 Task: Create a blank project AgileFever with privacy Public and default view as List and in the team Taskers . Create three sections in the project as To-Do, Doing and Done
Action: Mouse moved to (76, 285)
Screenshot: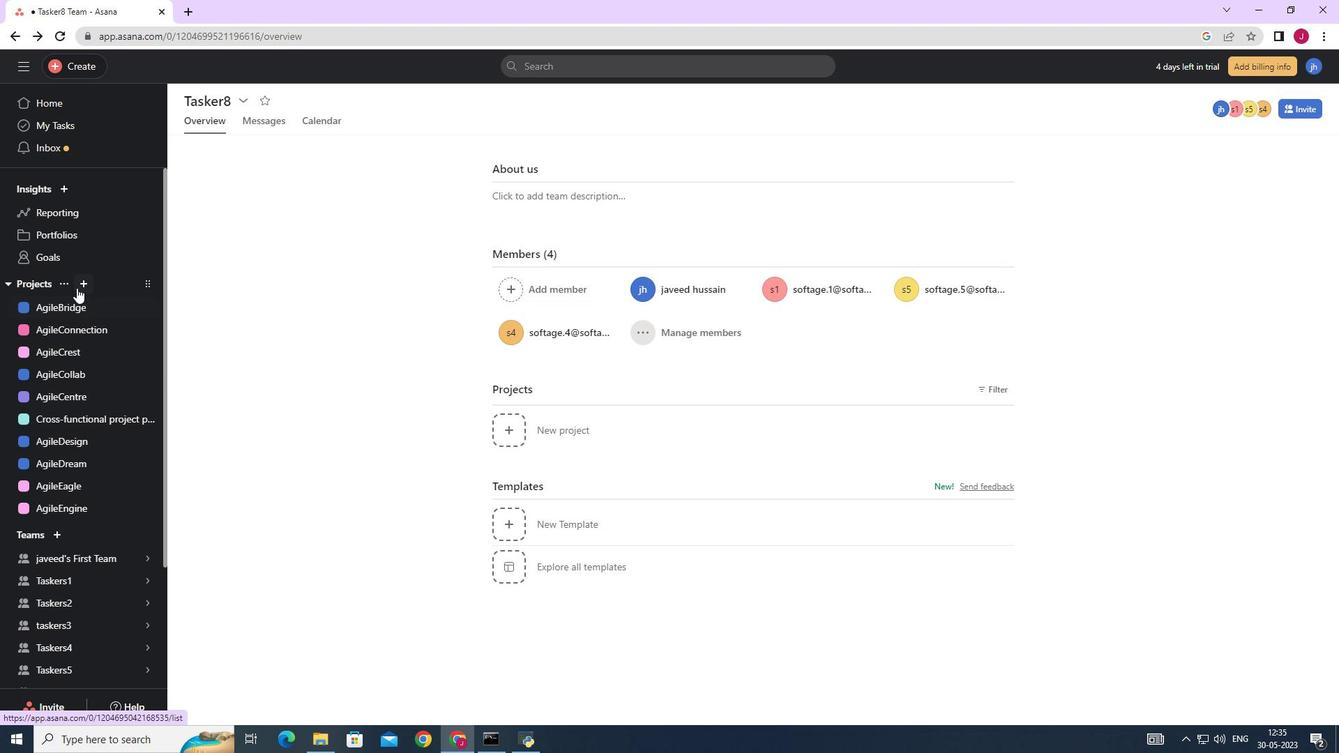 
Action: Mouse pressed left at (76, 285)
Screenshot: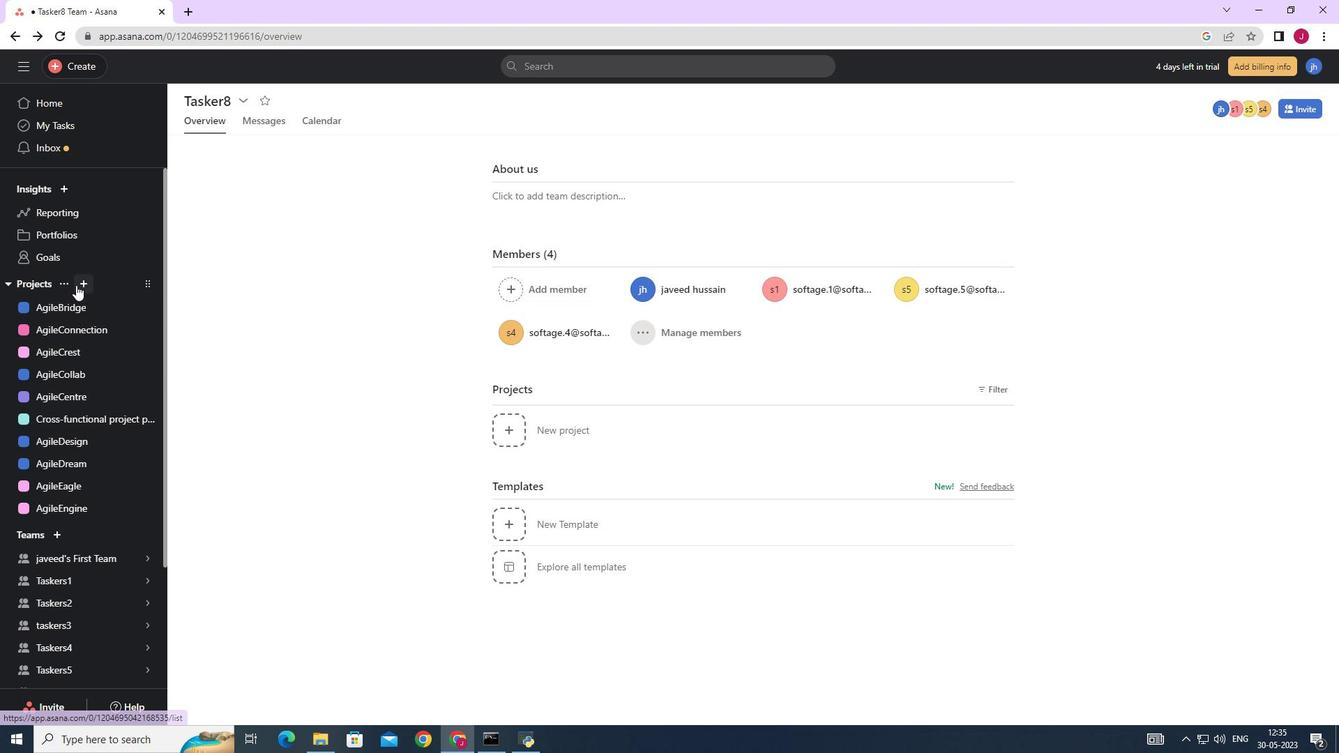 
Action: Mouse moved to (124, 315)
Screenshot: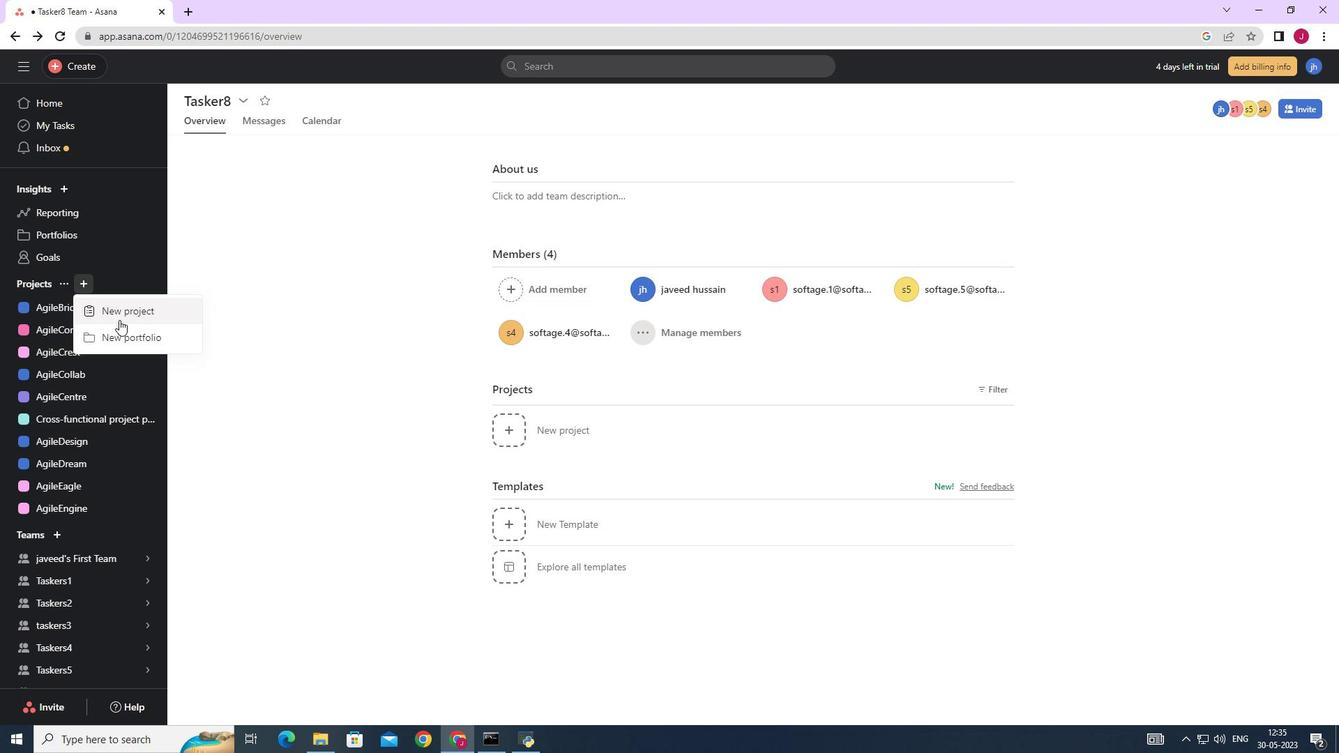 
Action: Mouse pressed left at (124, 315)
Screenshot: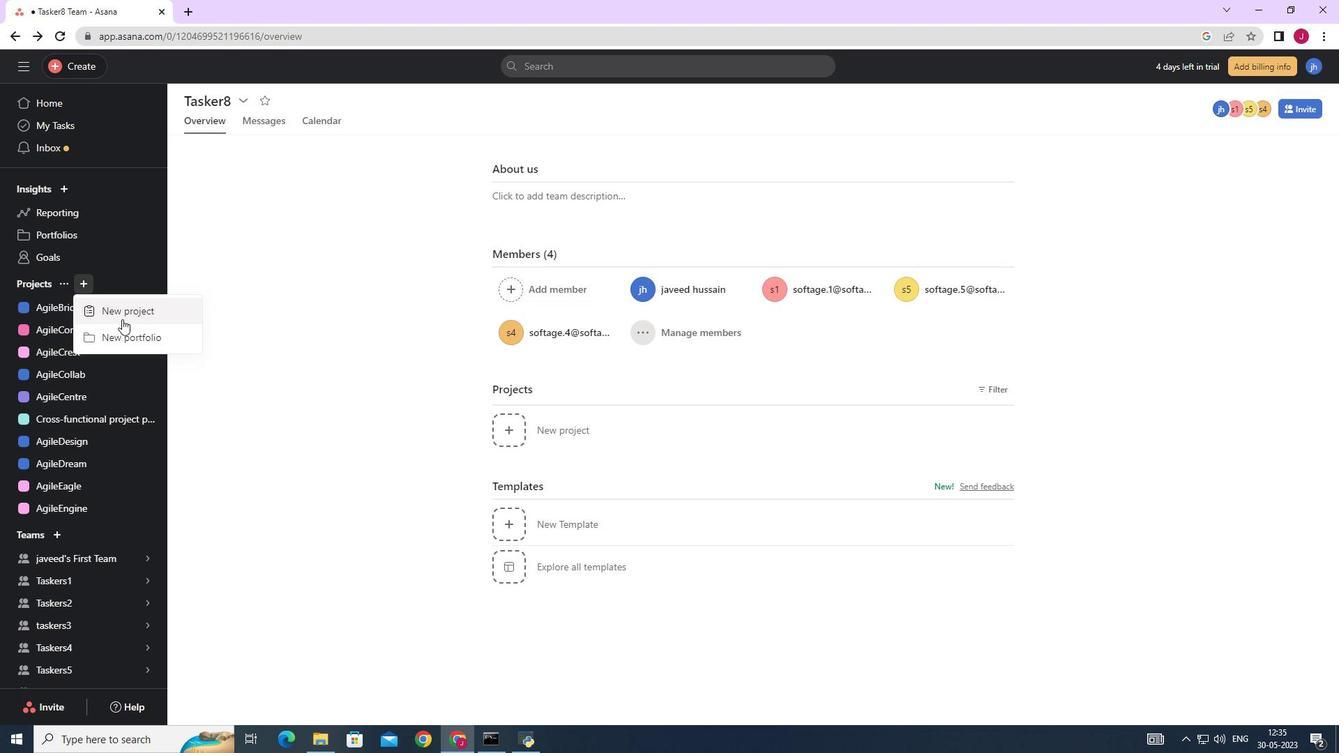 
Action: Mouse moved to (562, 268)
Screenshot: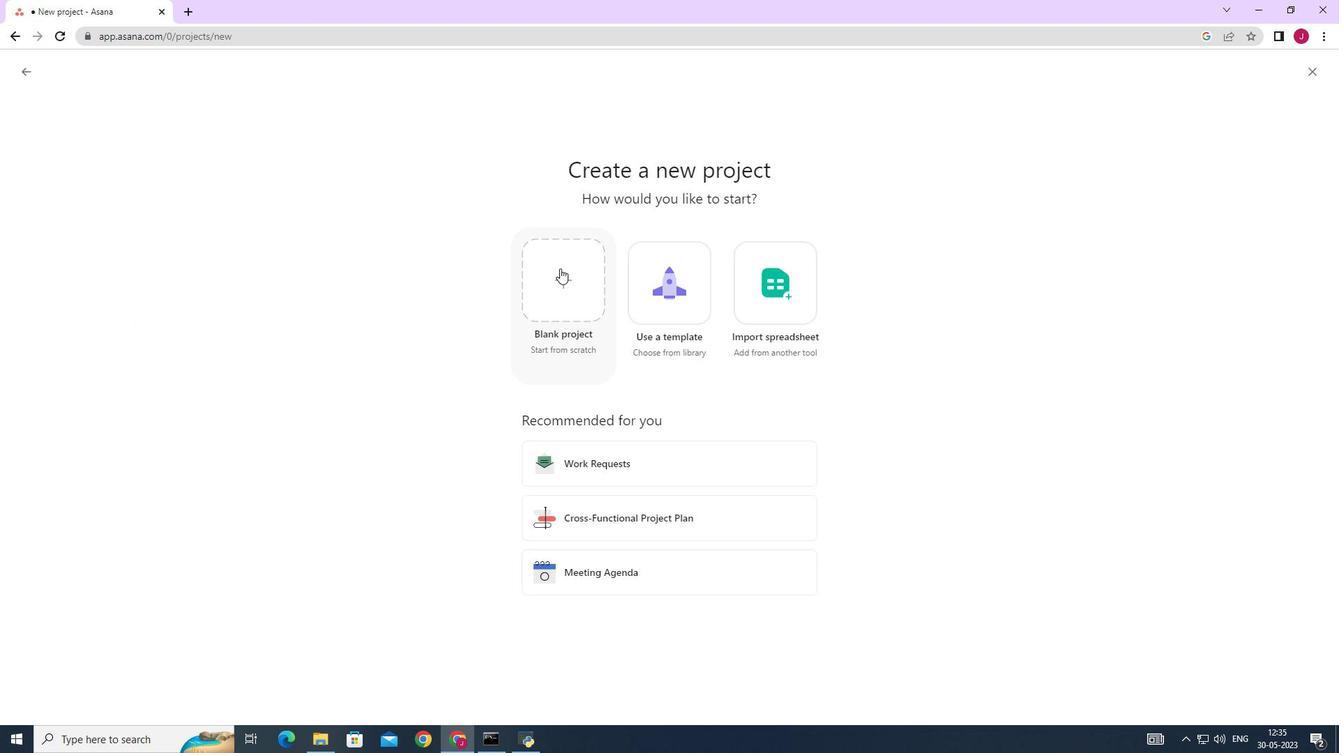 
Action: Mouse pressed left at (562, 268)
Screenshot: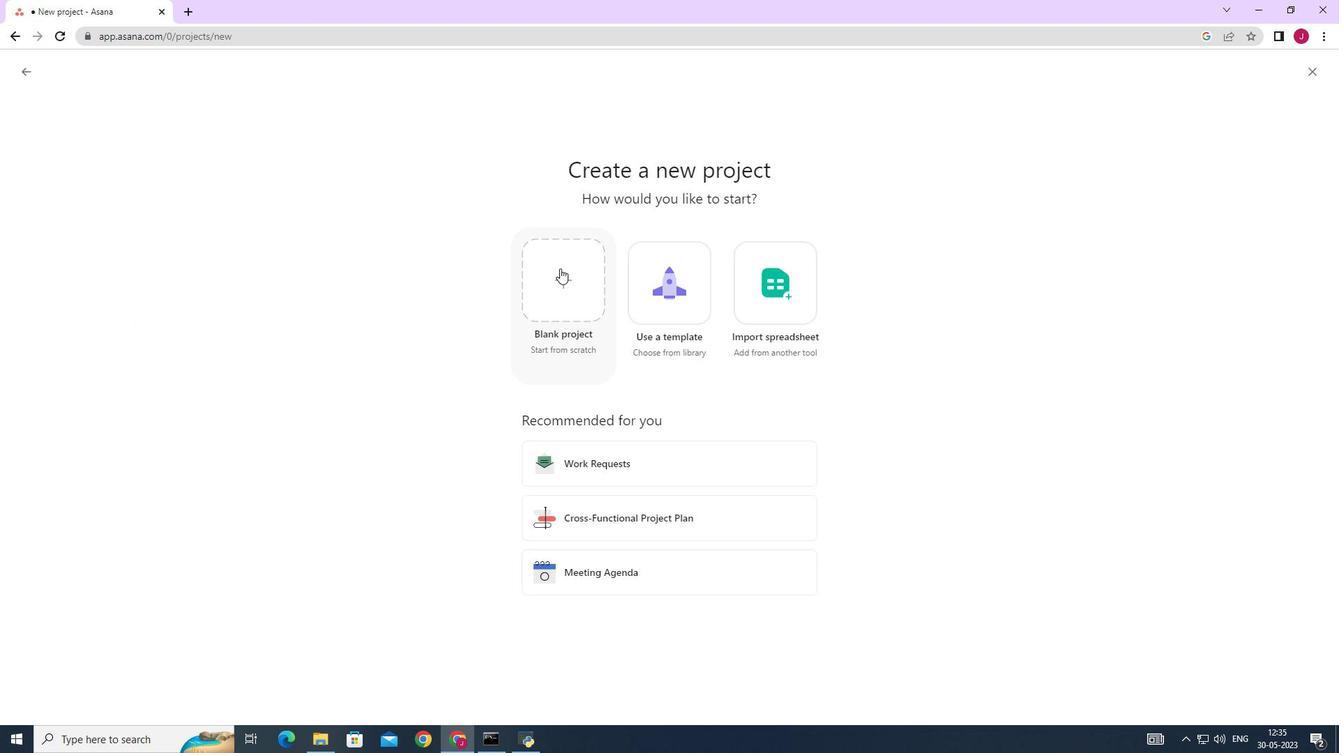 
Action: Mouse moved to (261, 198)
Screenshot: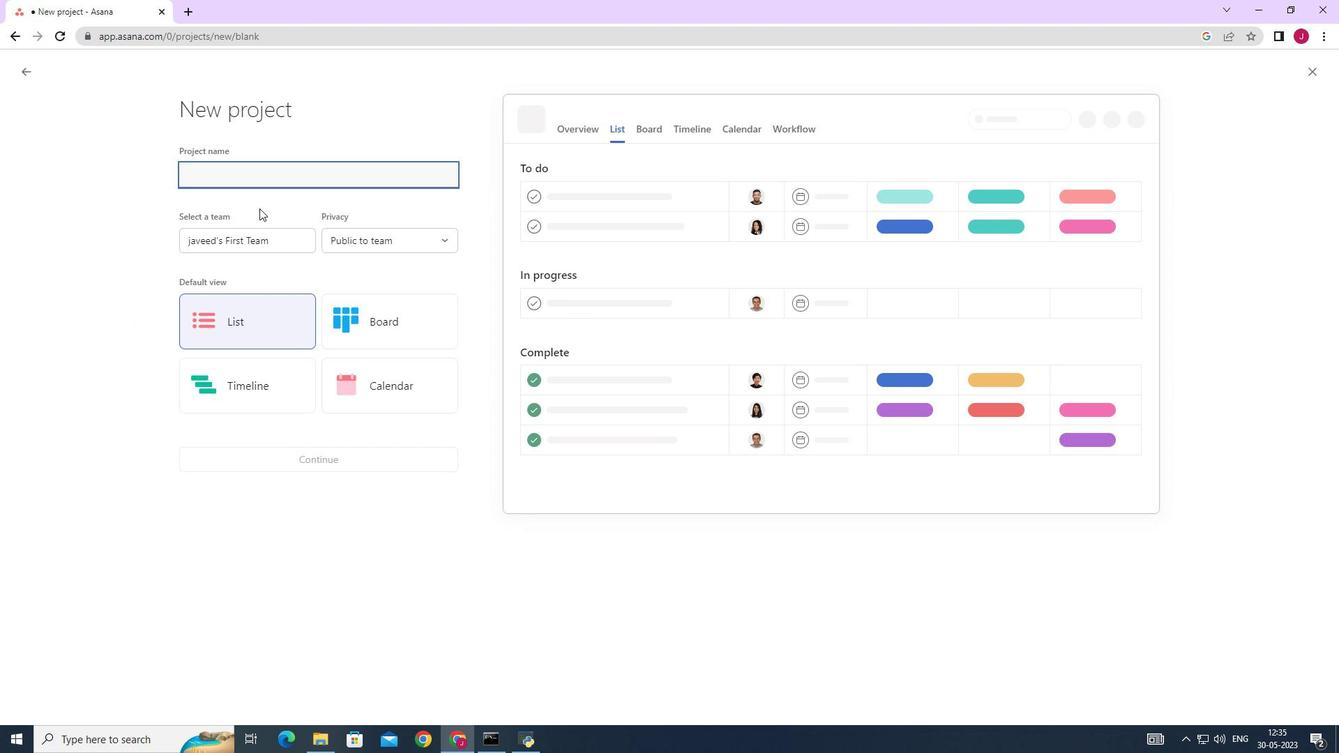 
Action: Key pressed <Key.caps_lock>A<Key.caps_lock>gile<Key.caps_lock>F<Key.caps_lock>ever
Screenshot: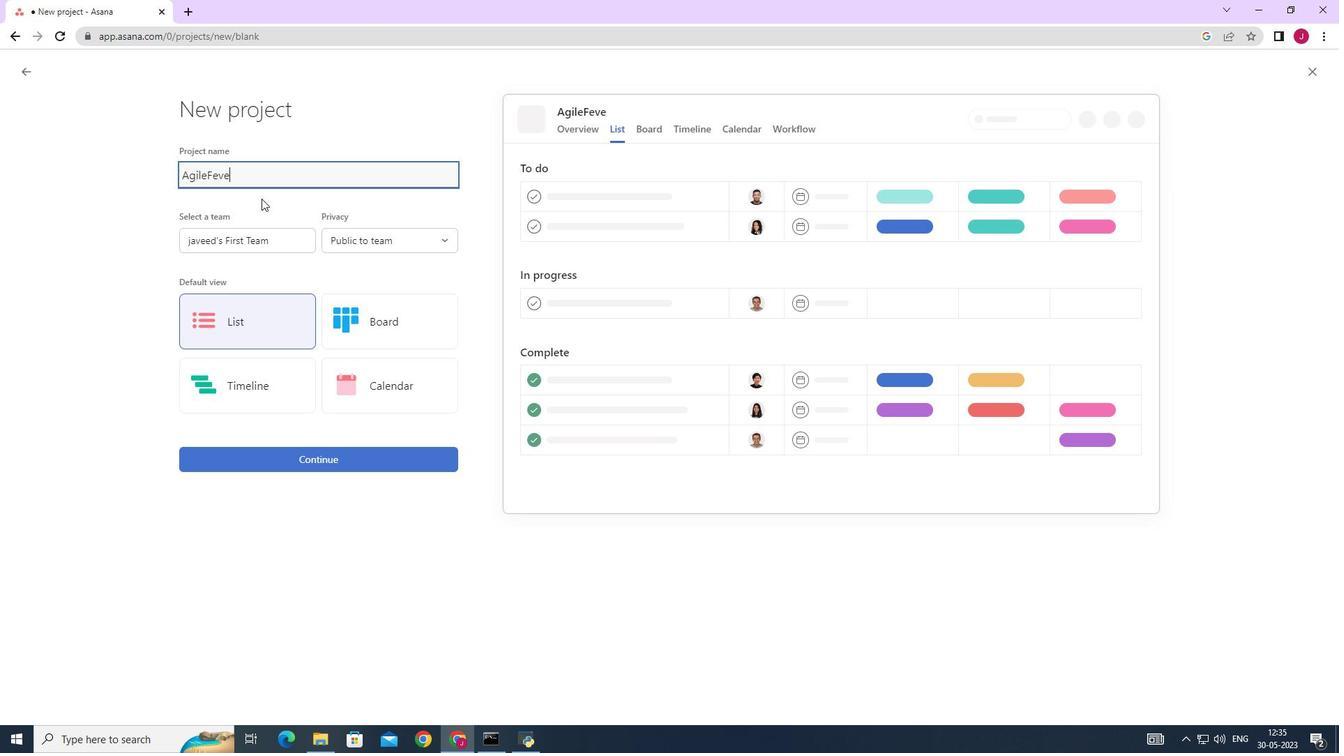 
Action: Mouse moved to (272, 236)
Screenshot: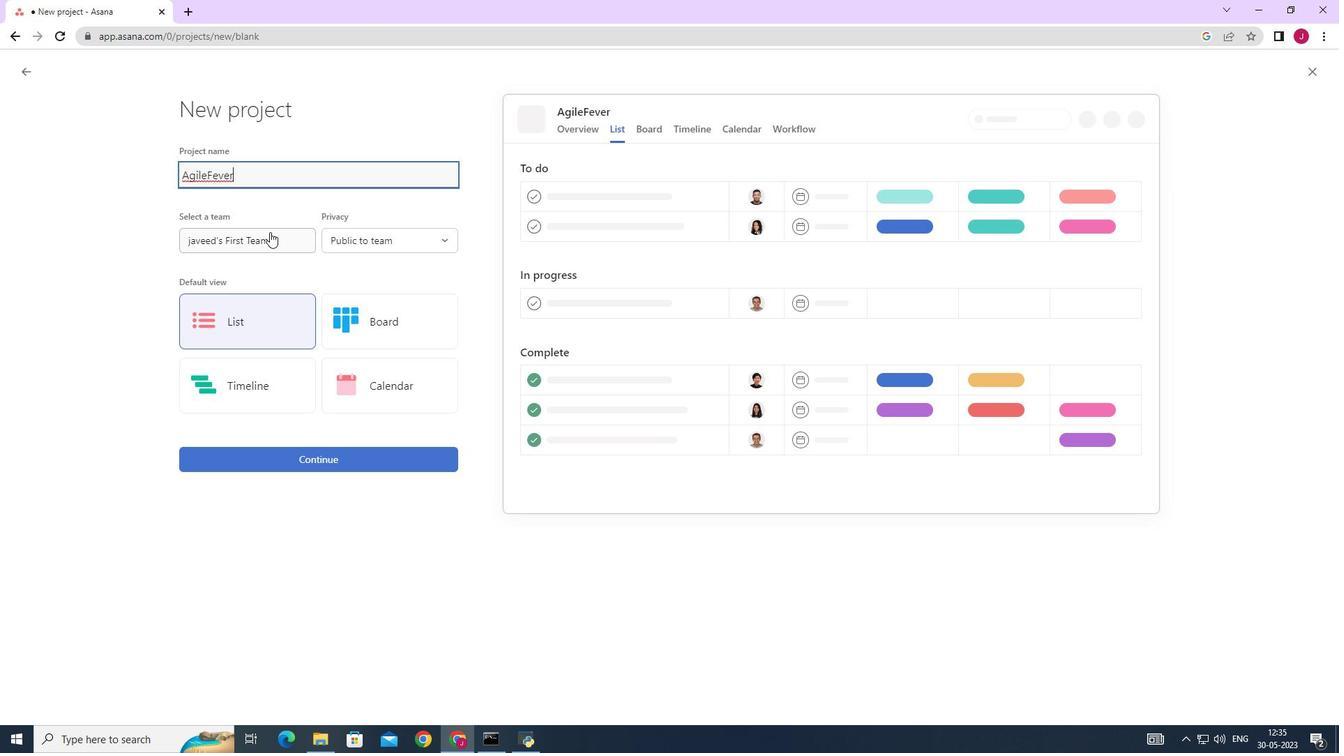 
Action: Mouse pressed left at (272, 236)
Screenshot: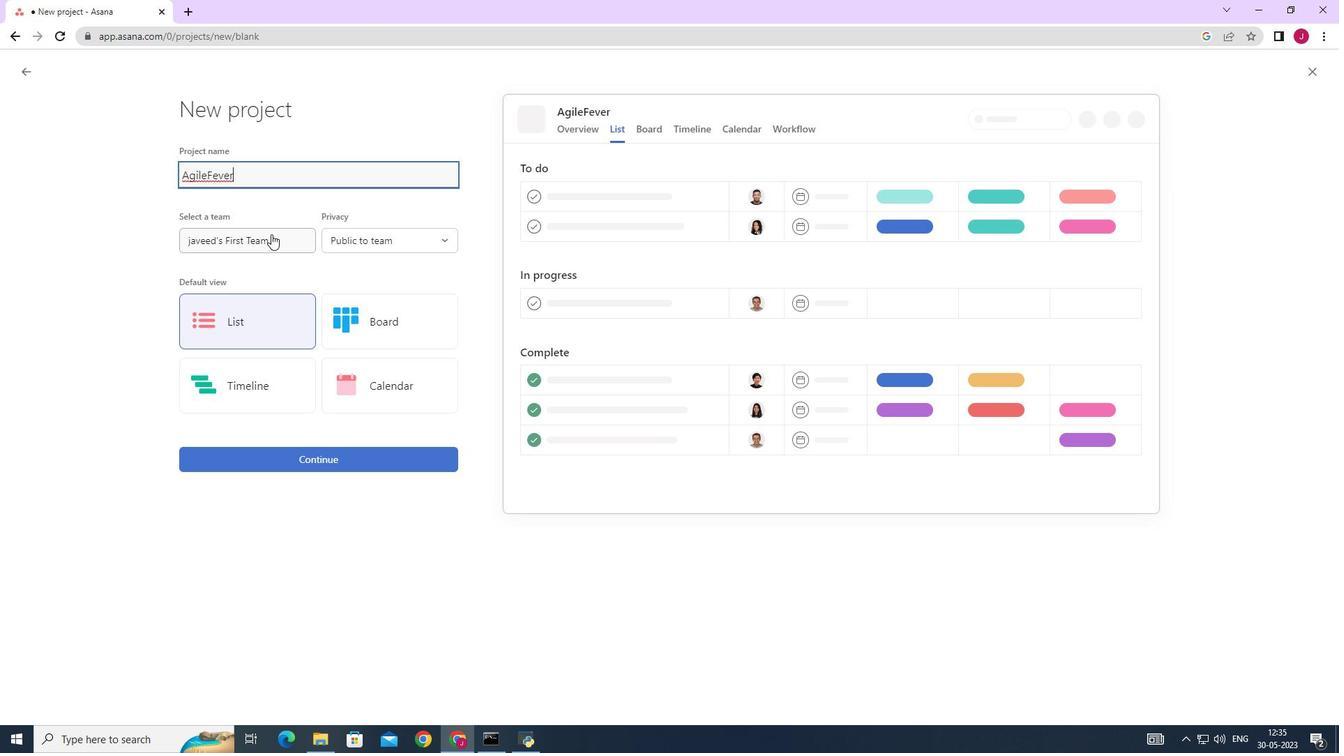 
Action: Mouse moved to (258, 330)
Screenshot: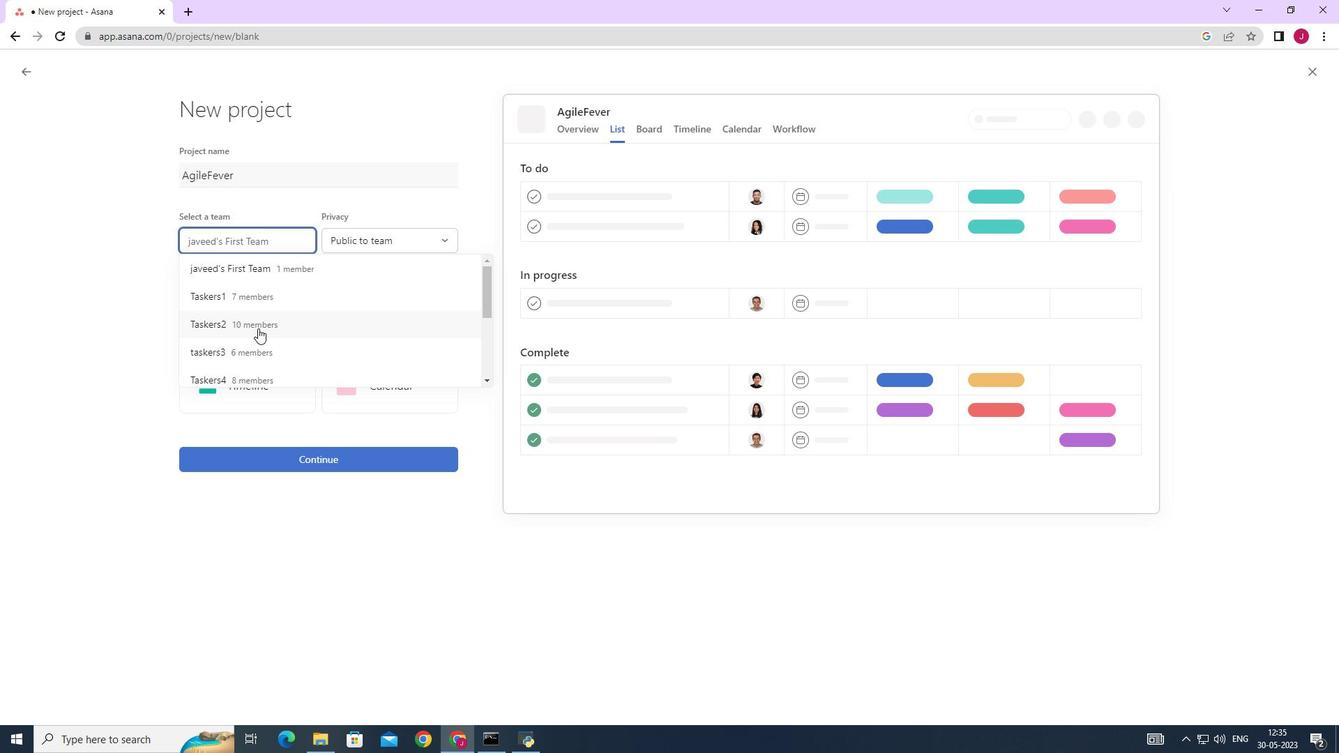 
Action: Mouse scrolled (258, 329) with delta (0, 0)
Screenshot: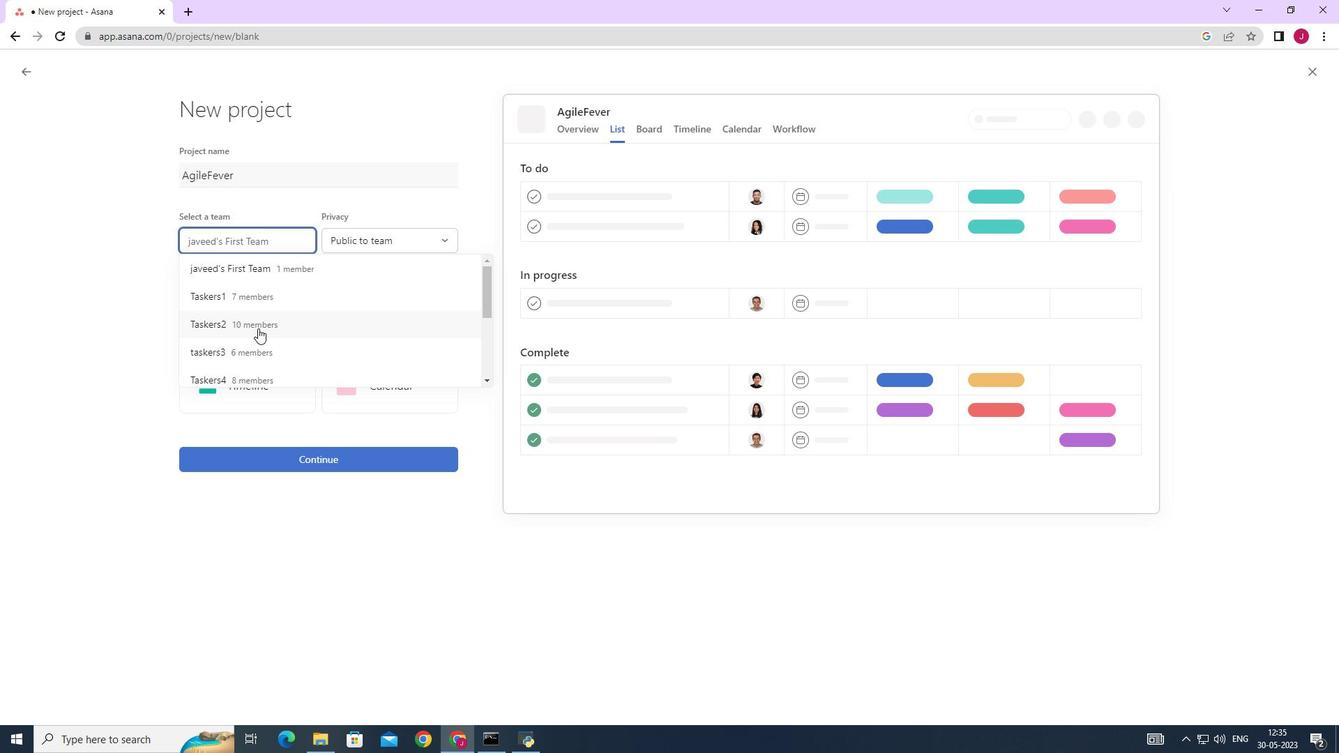 
Action: Mouse scrolled (258, 329) with delta (0, 0)
Screenshot: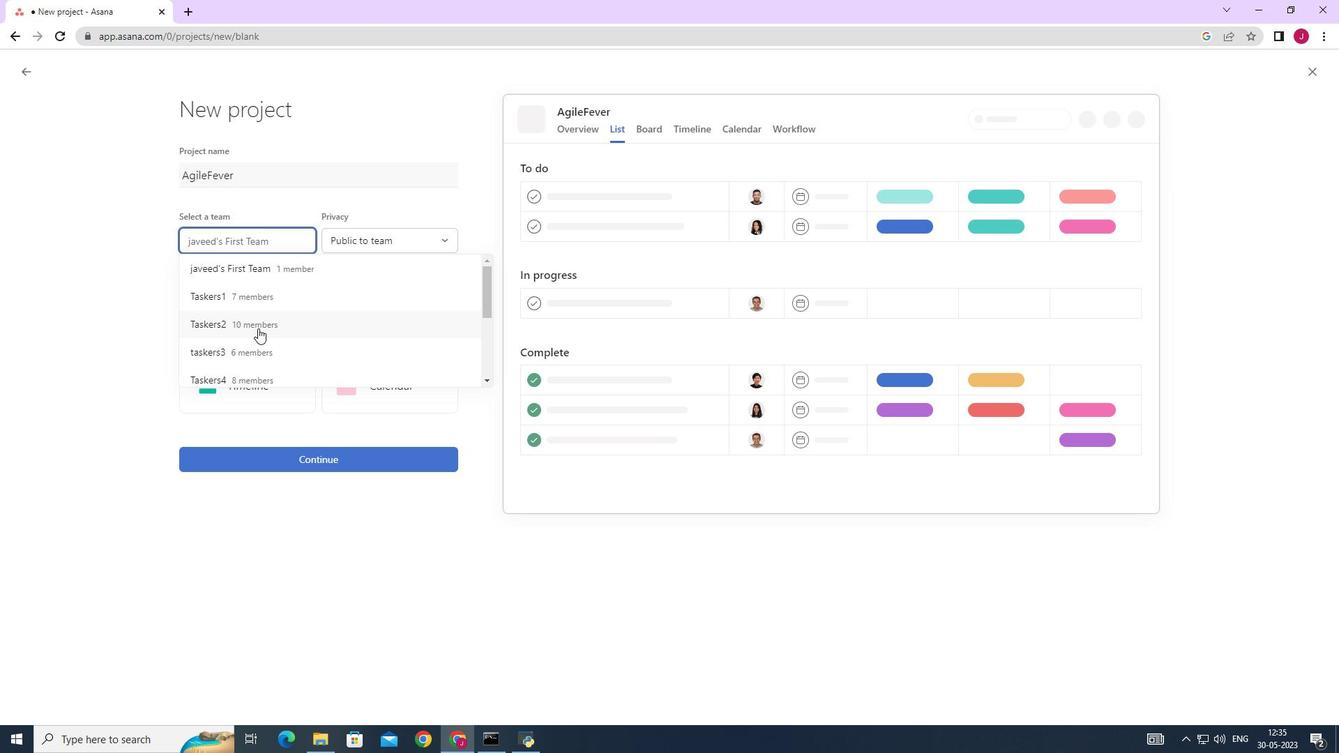 
Action: Mouse scrolled (258, 329) with delta (0, 0)
Screenshot: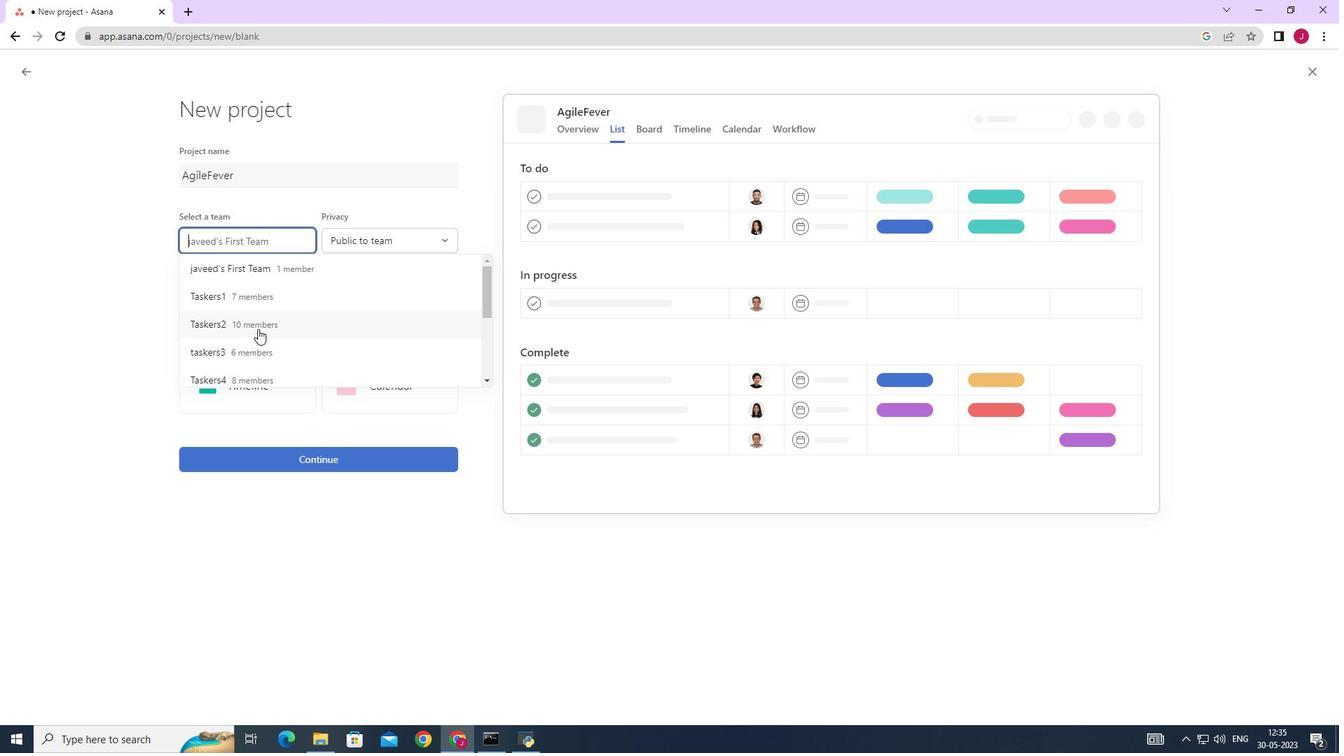 
Action: Mouse scrolled (258, 329) with delta (0, 0)
Screenshot: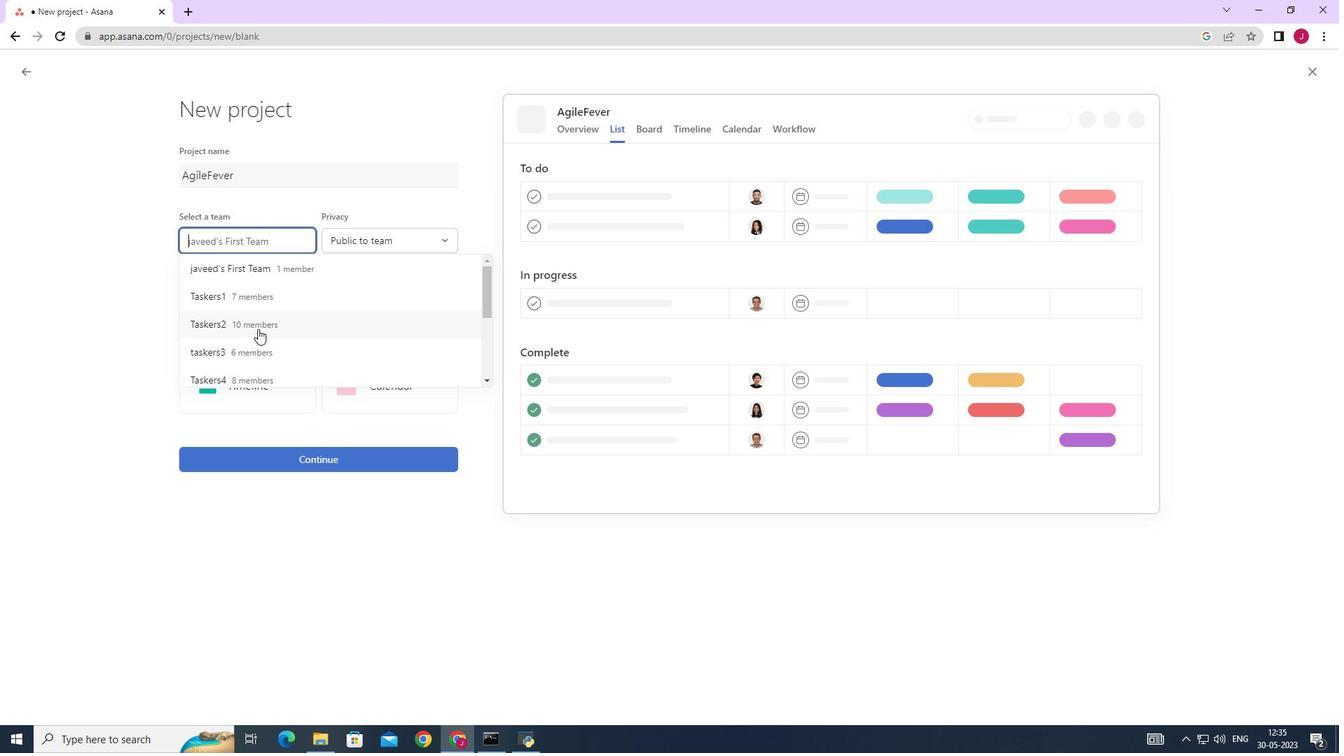 
Action: Mouse scrolled (258, 329) with delta (0, 0)
Screenshot: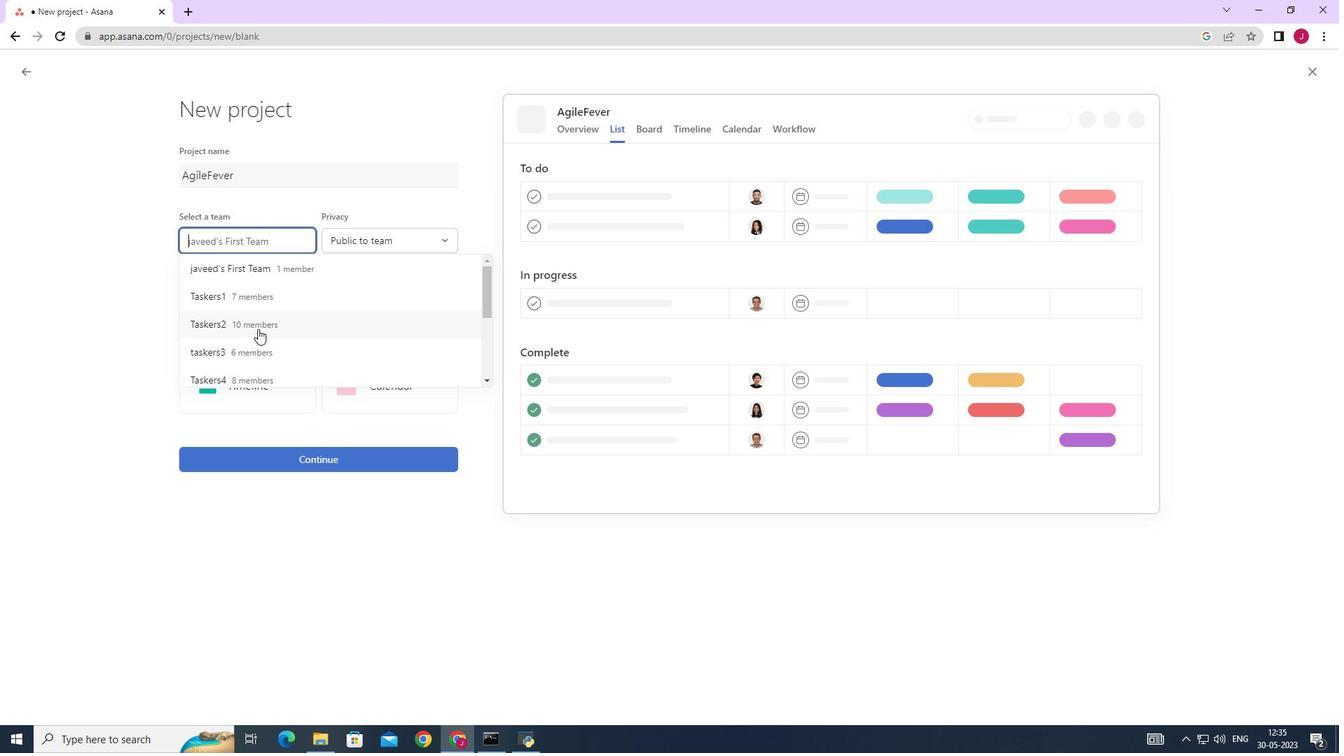 
Action: Mouse scrolled (258, 329) with delta (0, 0)
Screenshot: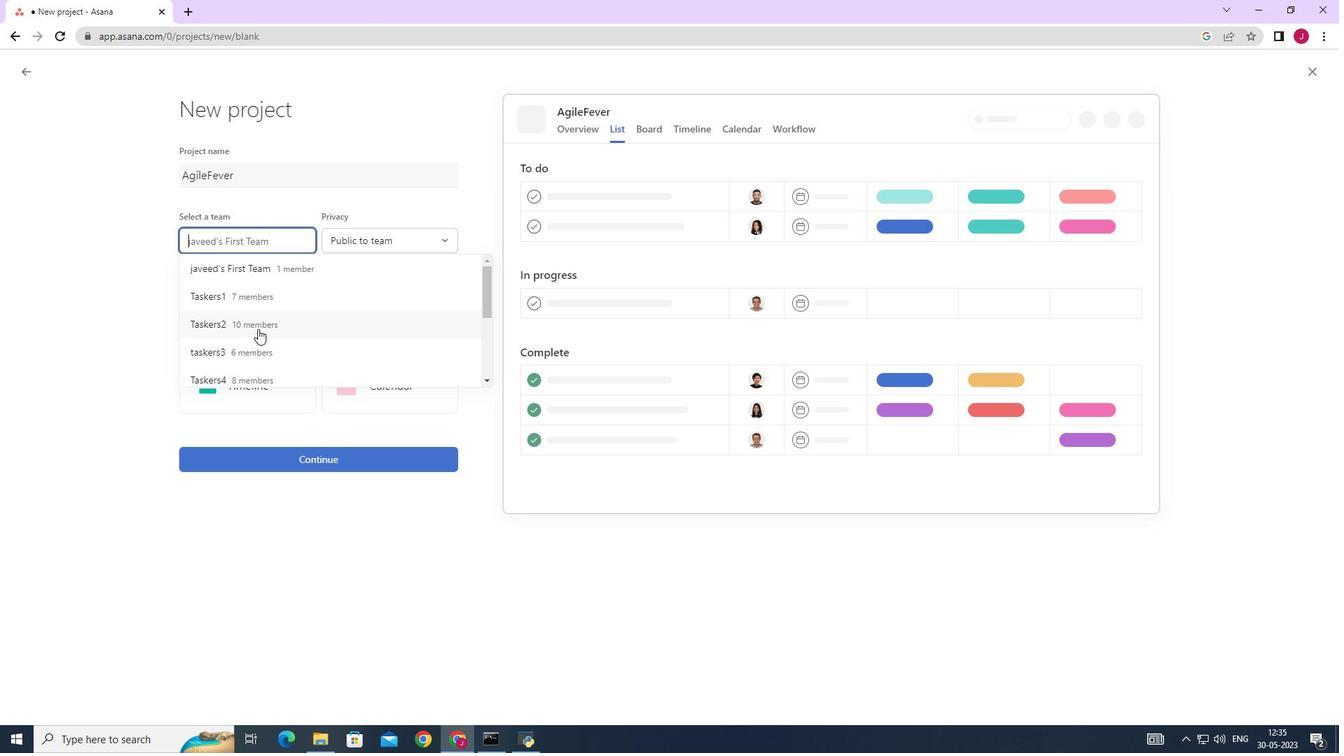 
Action: Mouse moved to (258, 335)
Screenshot: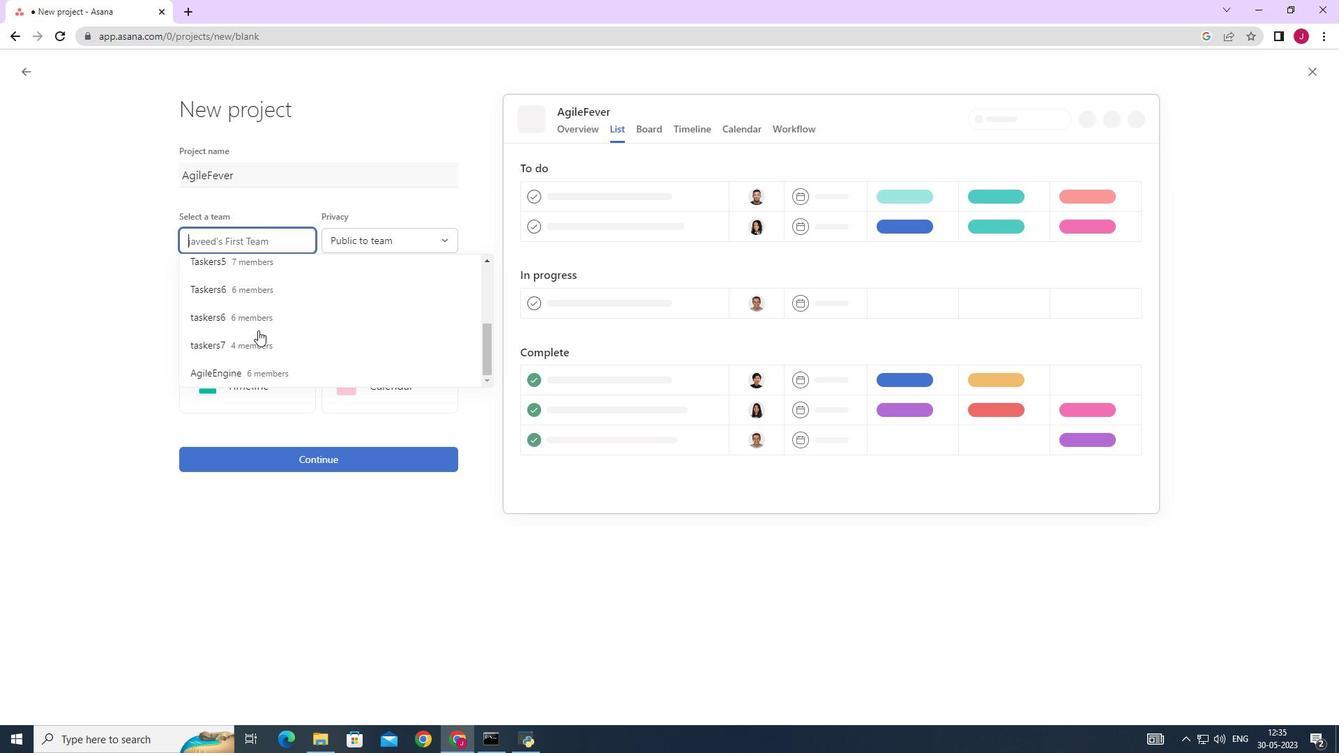 
Action: Mouse scrolled (258, 334) with delta (0, 0)
Screenshot: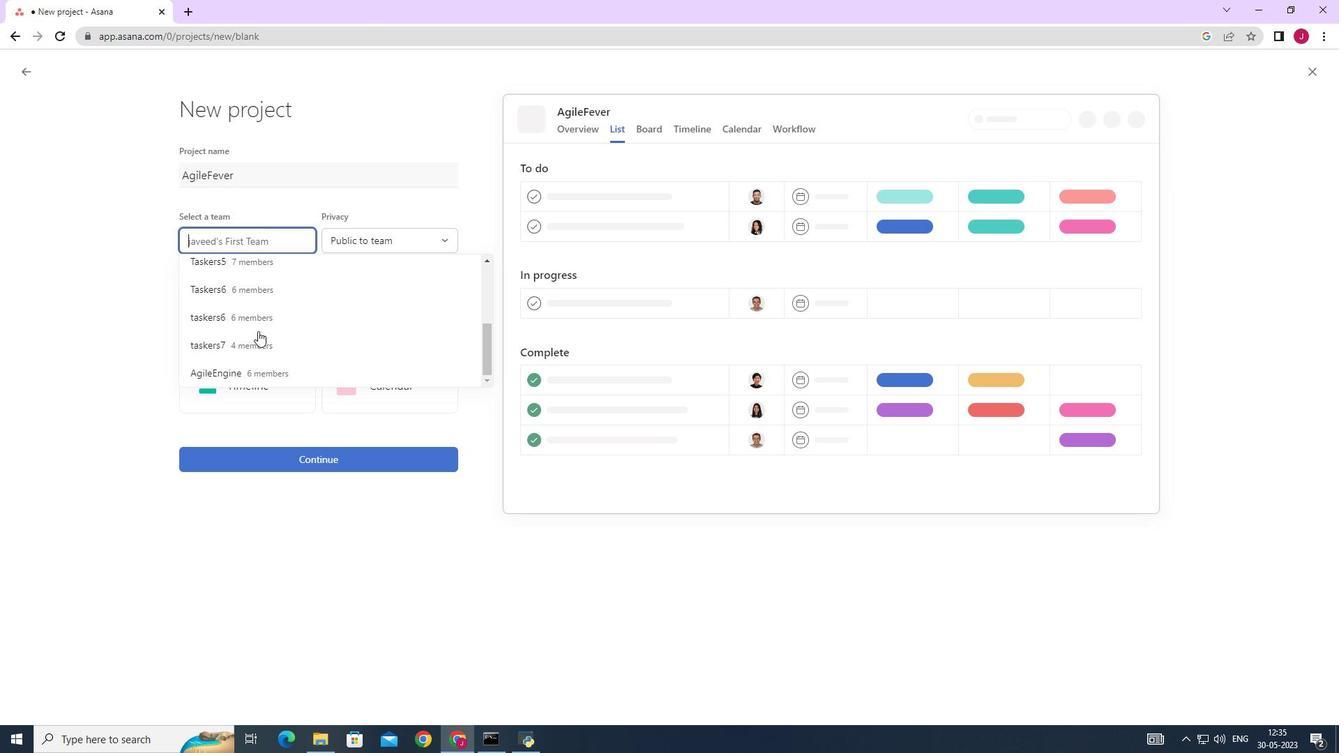 
Action: Mouse moved to (258, 336)
Screenshot: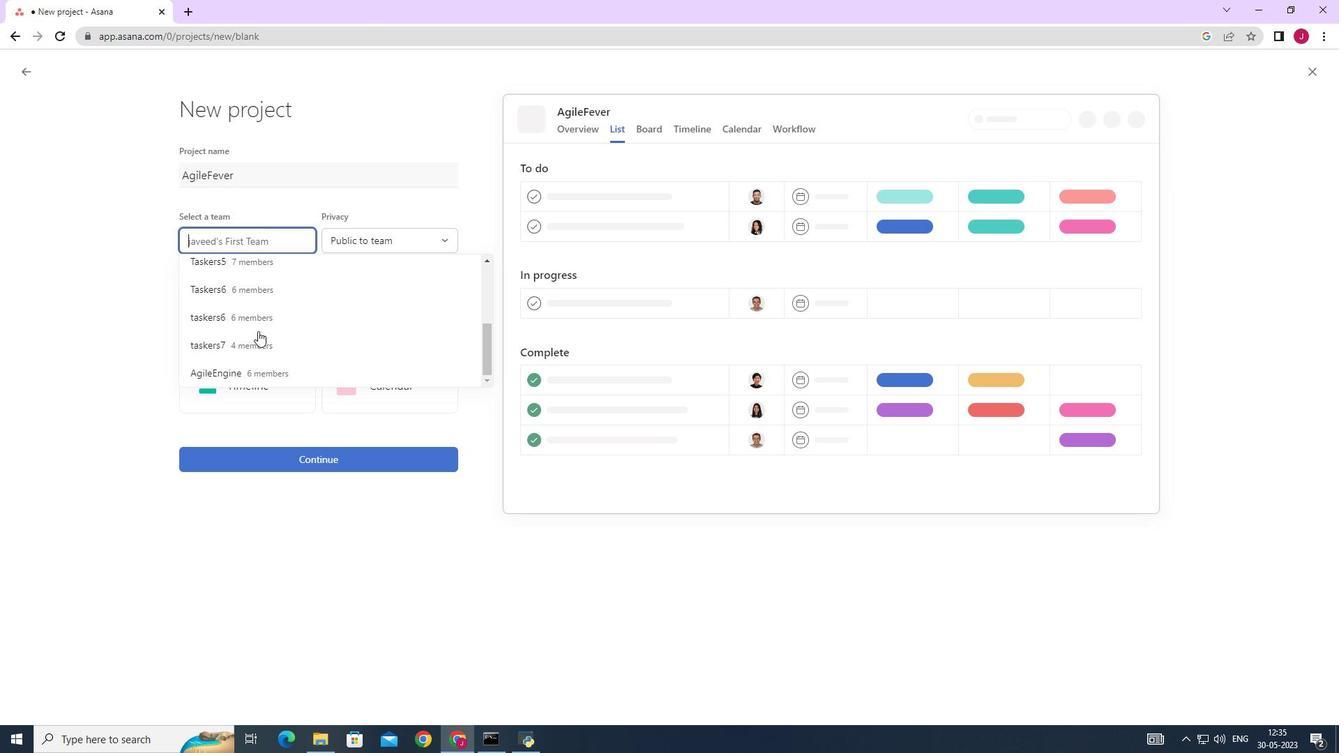 
Action: Mouse scrolled (258, 335) with delta (0, 0)
Screenshot: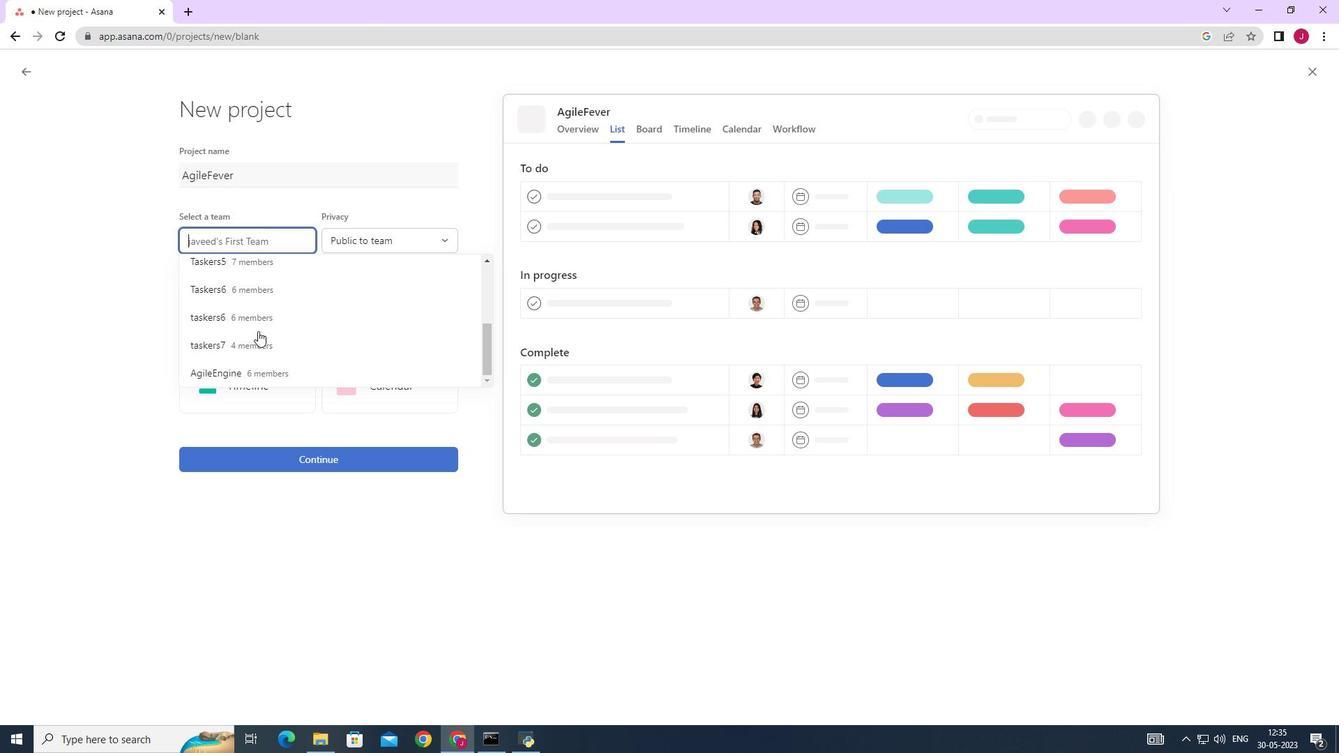 
Action: Mouse moved to (259, 337)
Screenshot: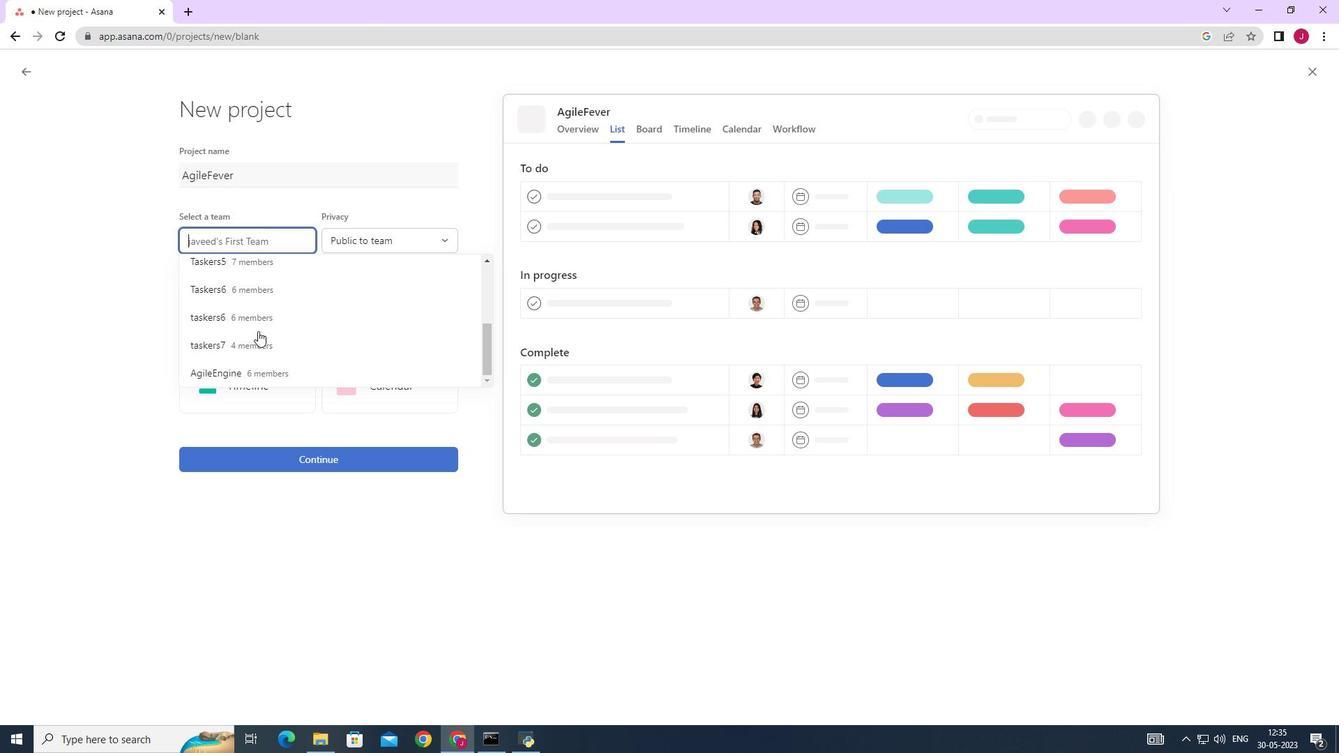 
Action: Mouse scrolled (258, 335) with delta (0, 0)
Screenshot: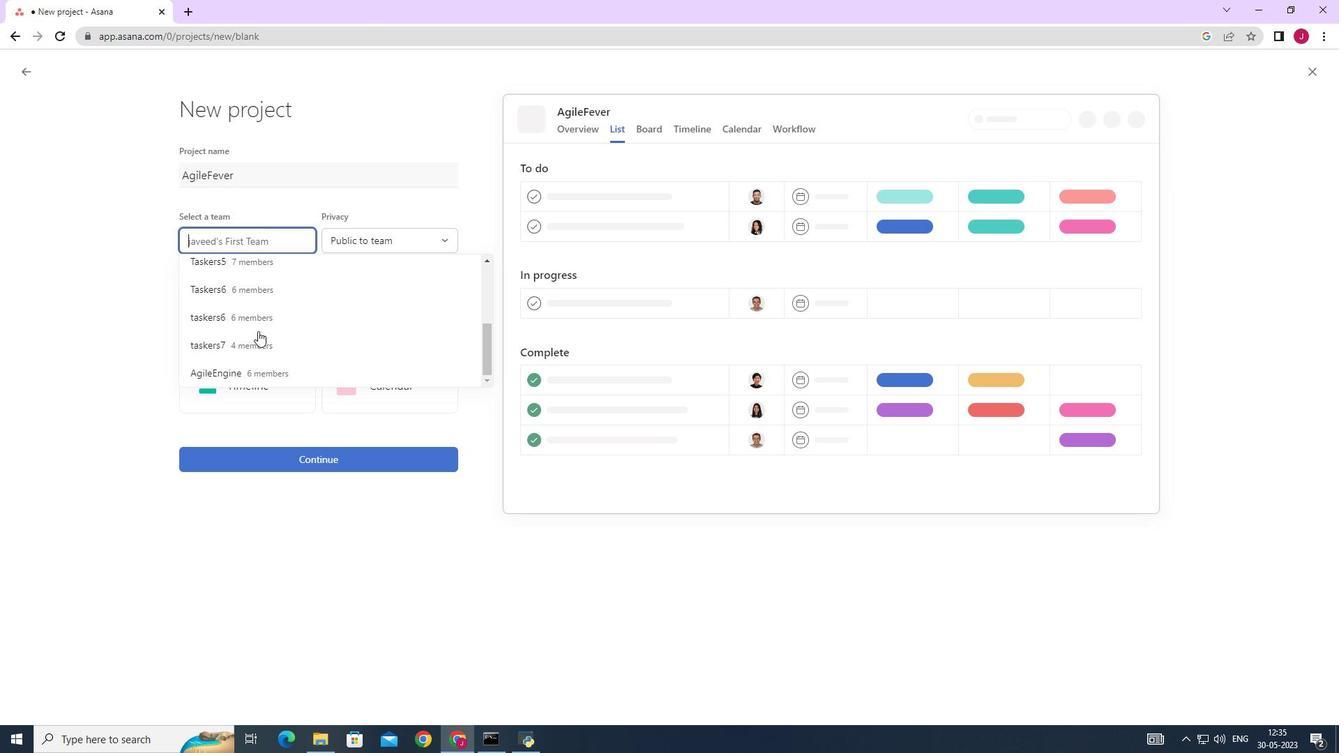 
Action: Mouse moved to (260, 337)
Screenshot: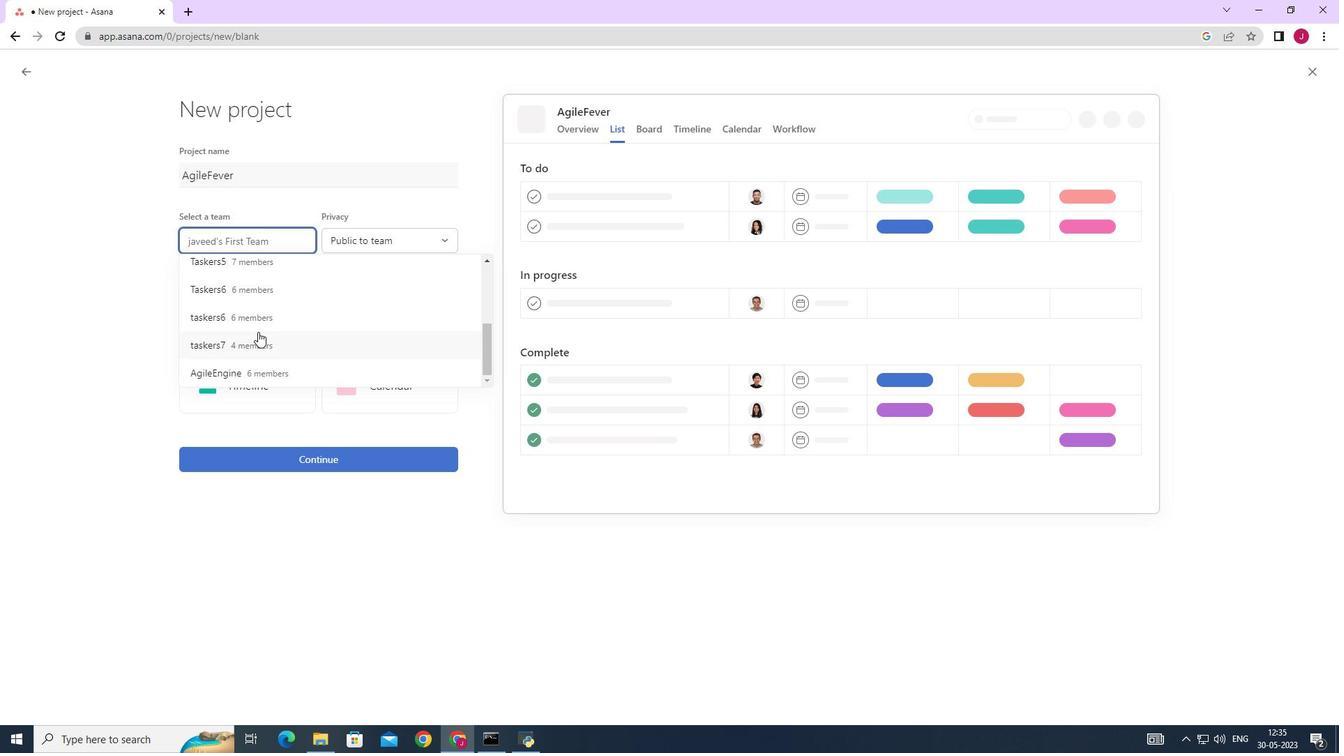 
Action: Mouse scrolled (259, 336) with delta (0, 0)
Screenshot: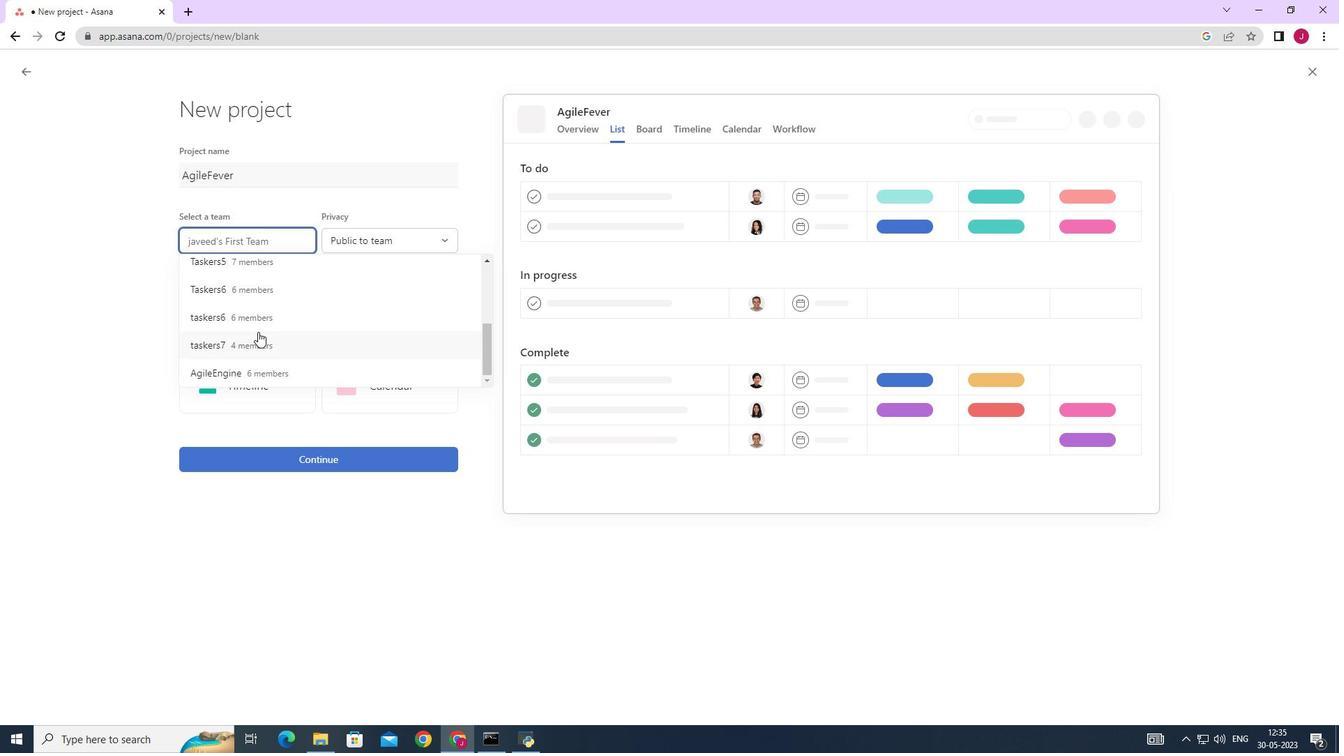 
Action: Mouse moved to (260, 338)
Screenshot: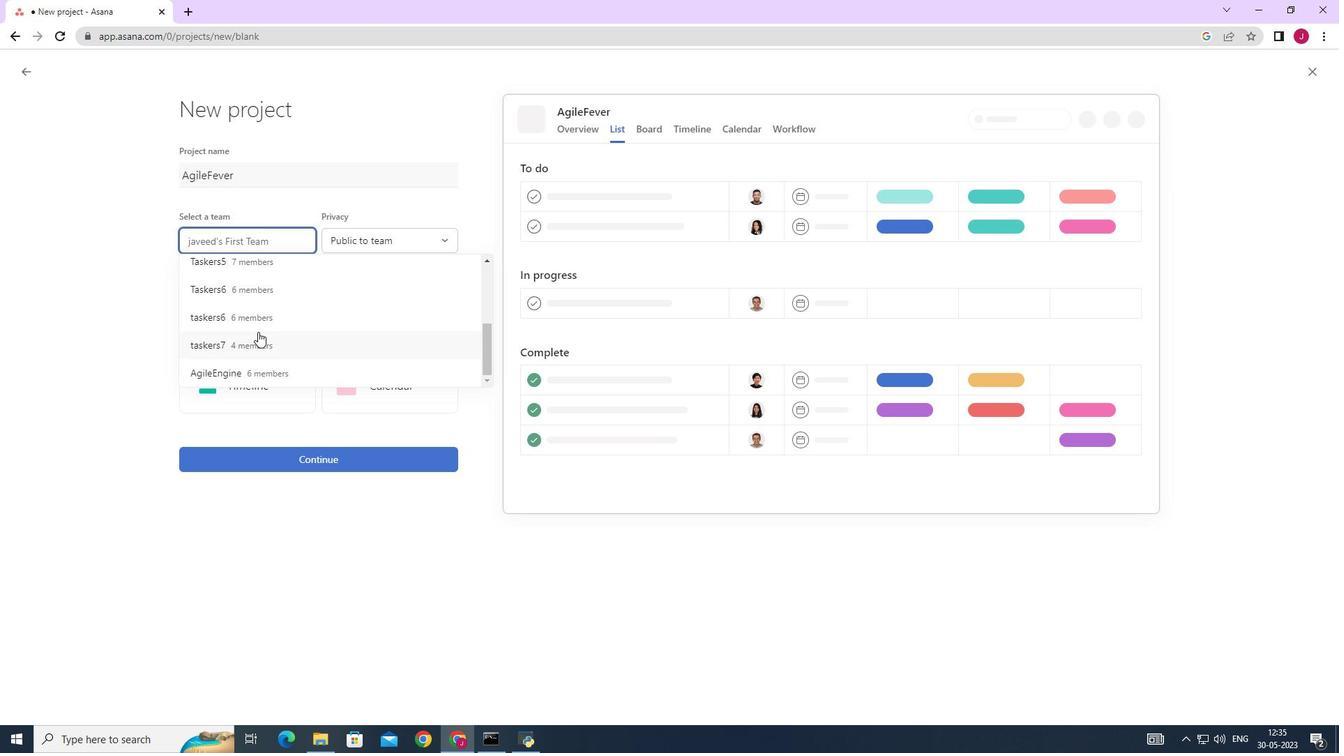 
Action: Mouse scrolled (260, 337) with delta (0, 0)
Screenshot: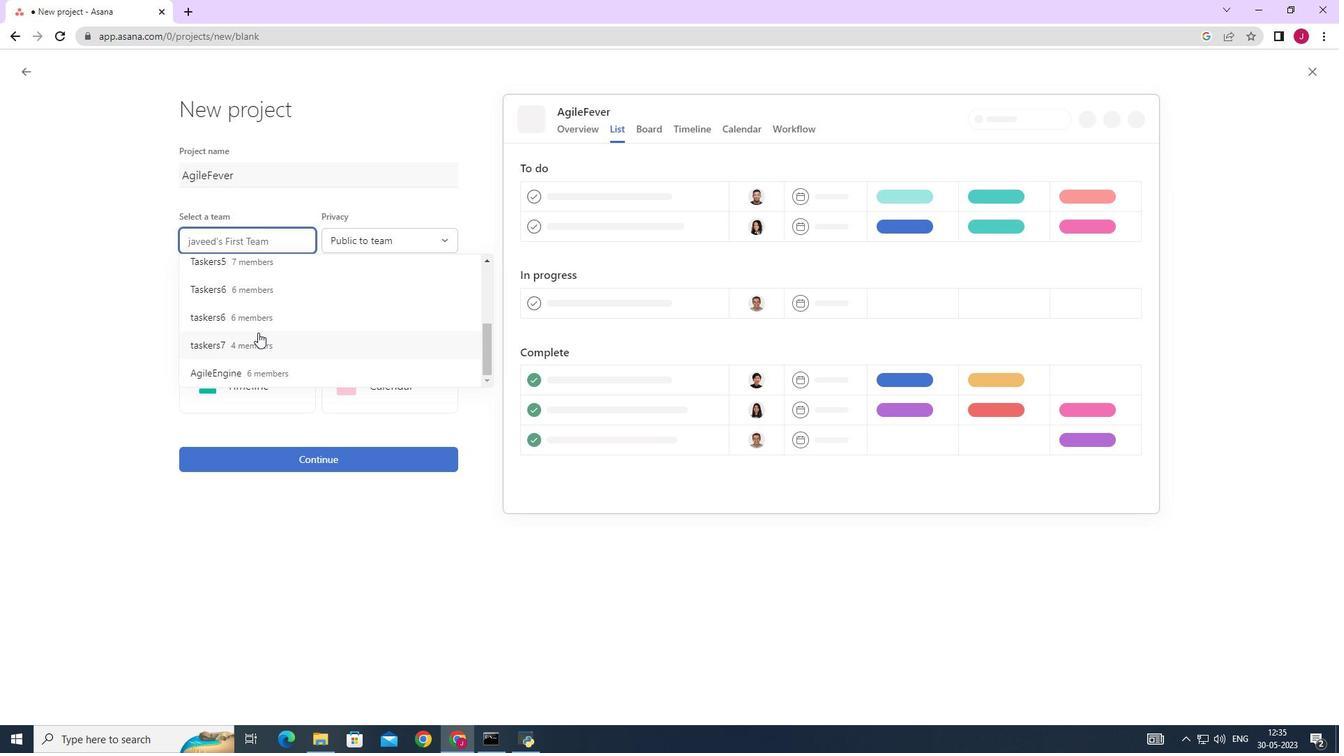 
Action: Mouse moved to (274, 366)
Screenshot: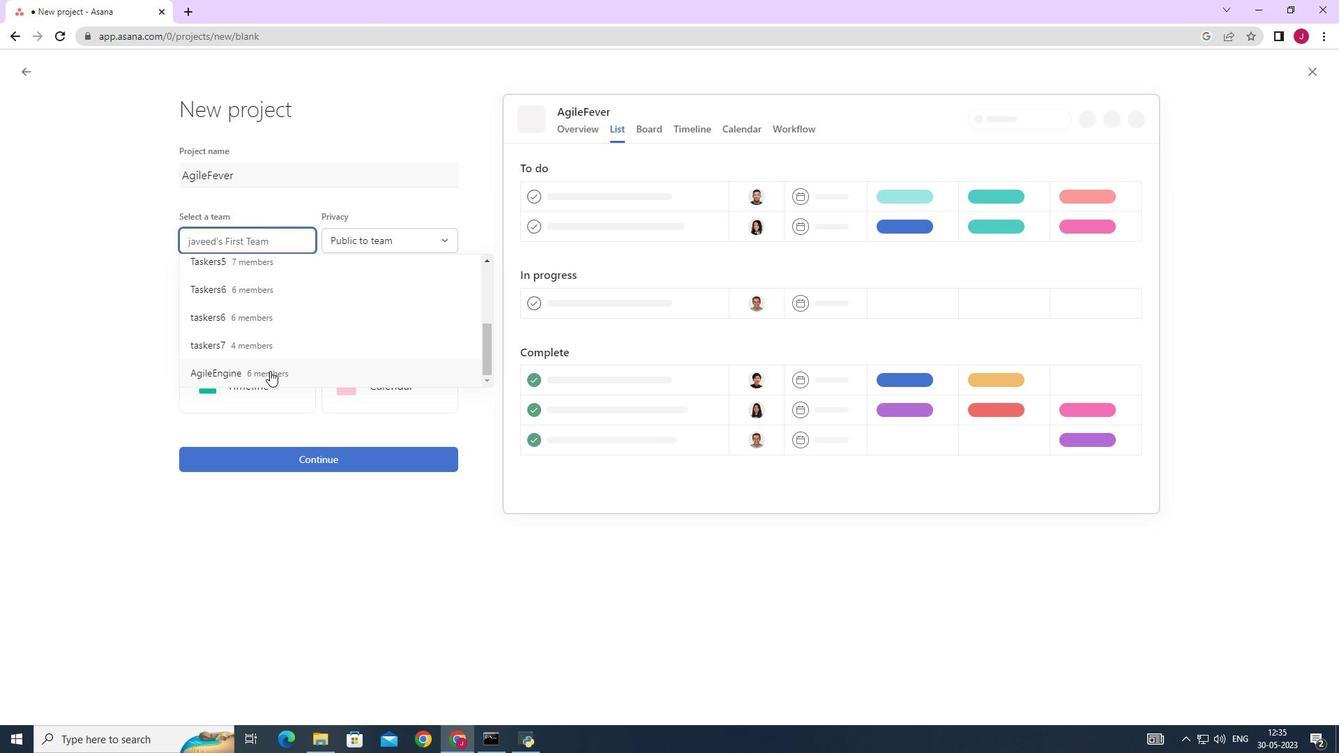 
Action: Mouse scrolled (274, 365) with delta (0, 0)
Screenshot: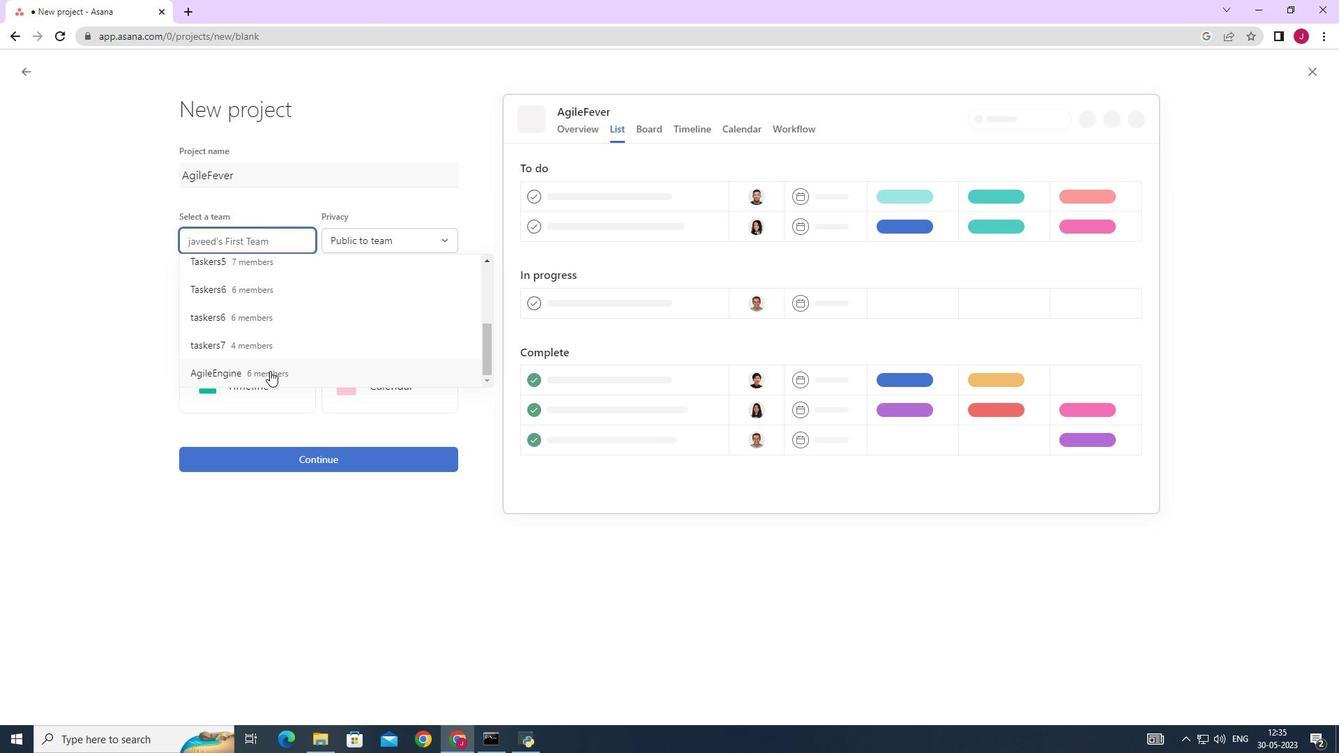 
Action: Mouse moved to (274, 364)
Screenshot: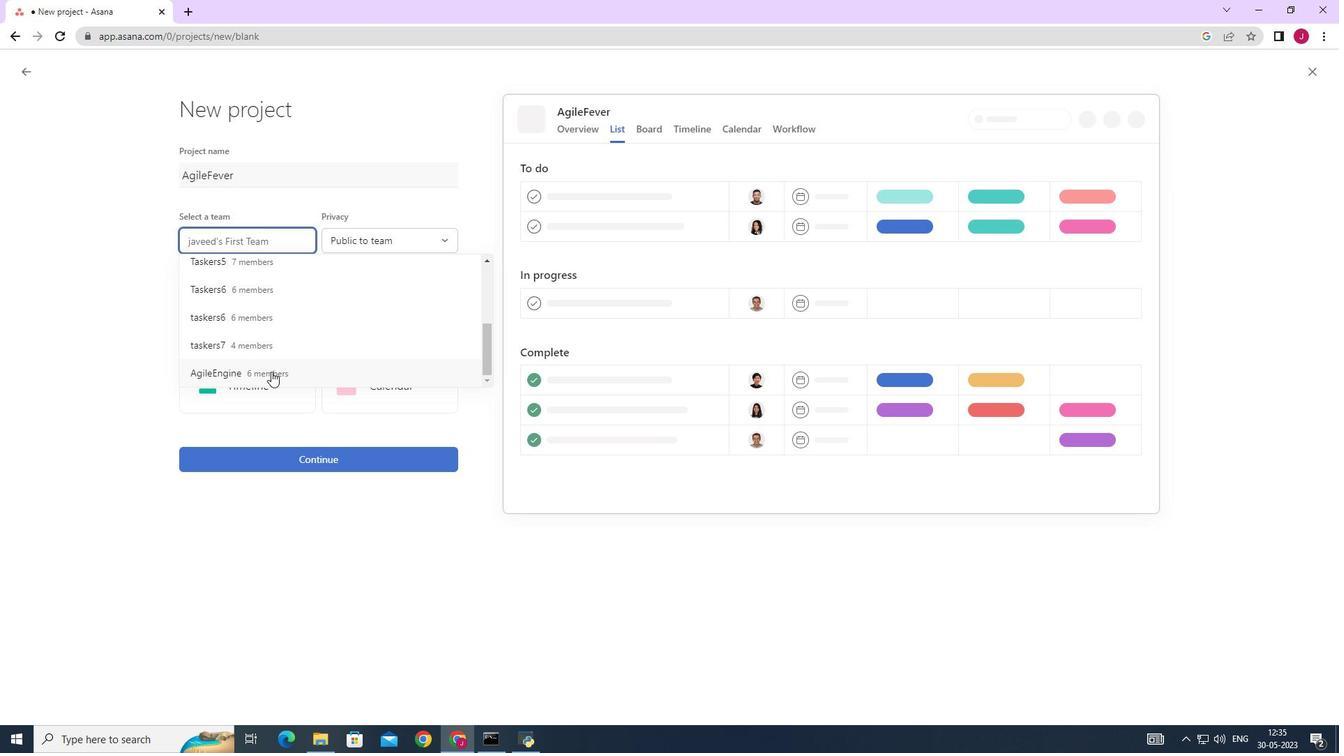 
Action: Mouse scrolled (274, 364) with delta (0, 0)
Screenshot: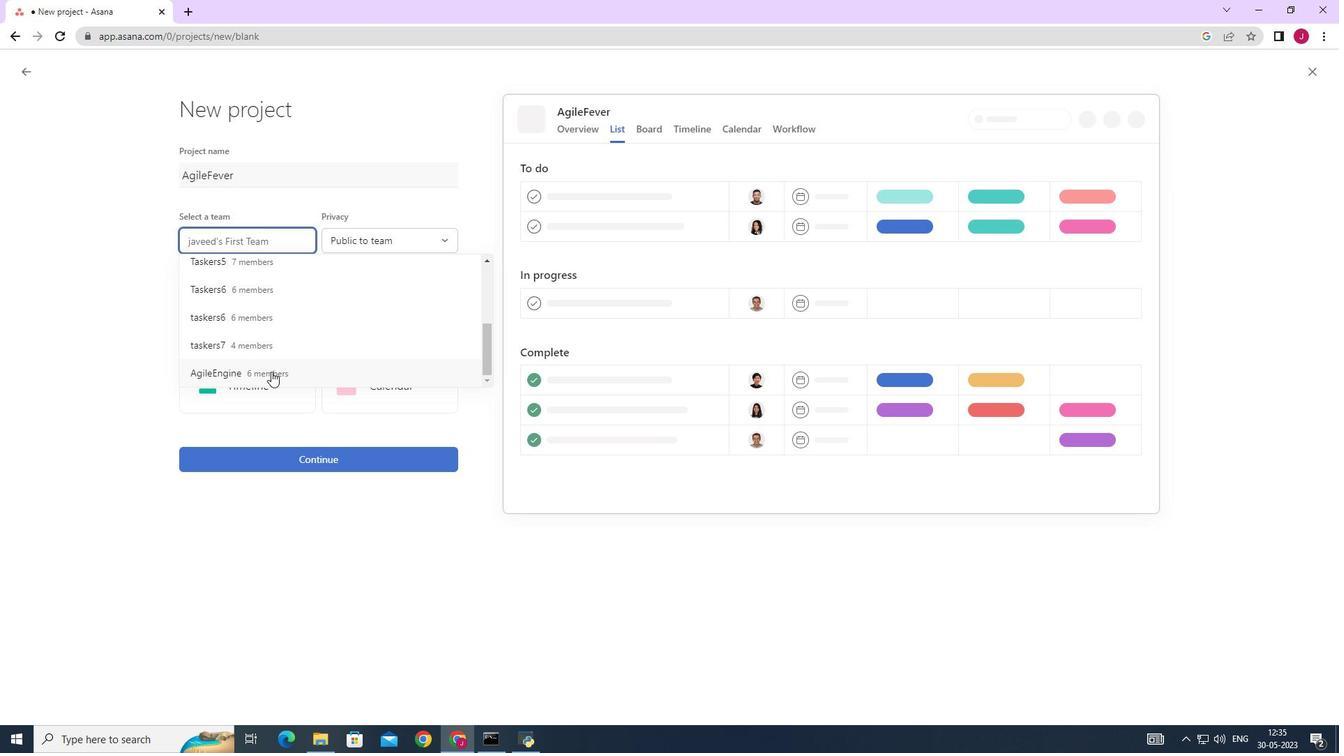 
Action: Mouse moved to (274, 363)
Screenshot: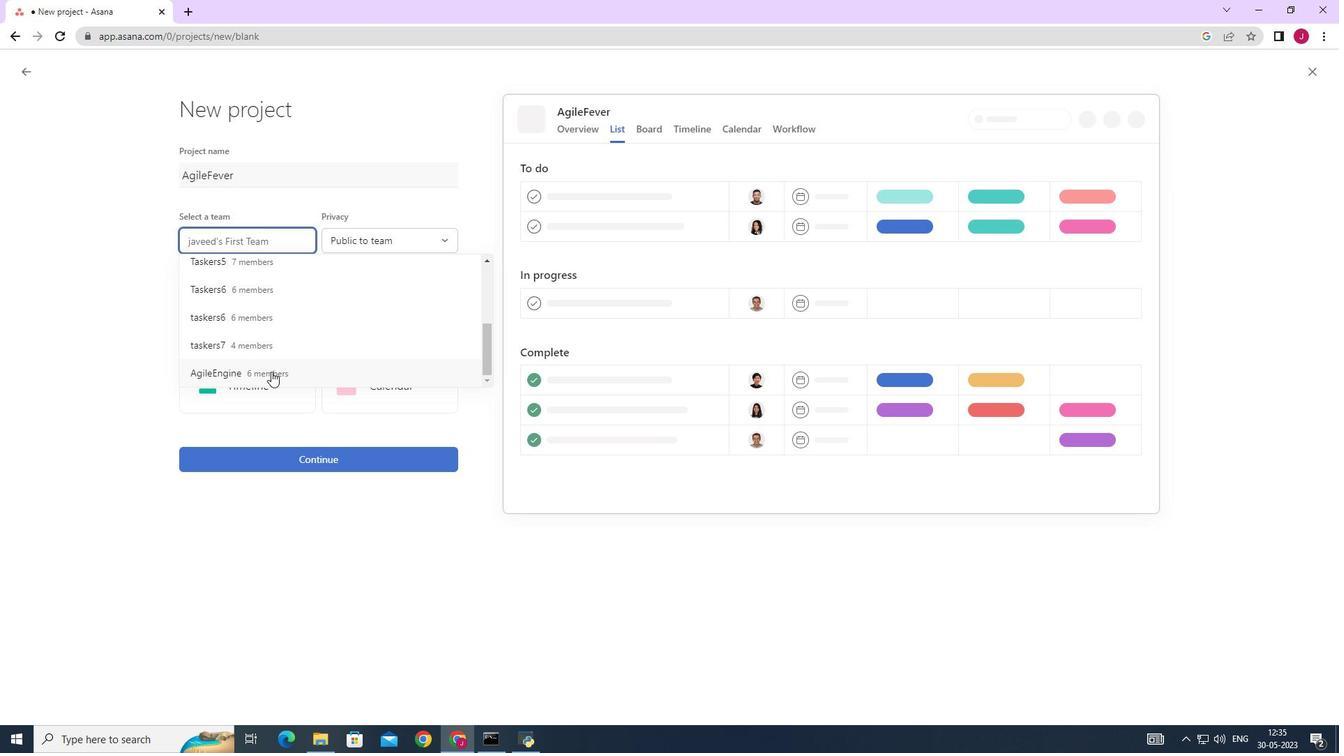 
Action: Mouse scrolled (274, 362) with delta (0, 0)
Screenshot: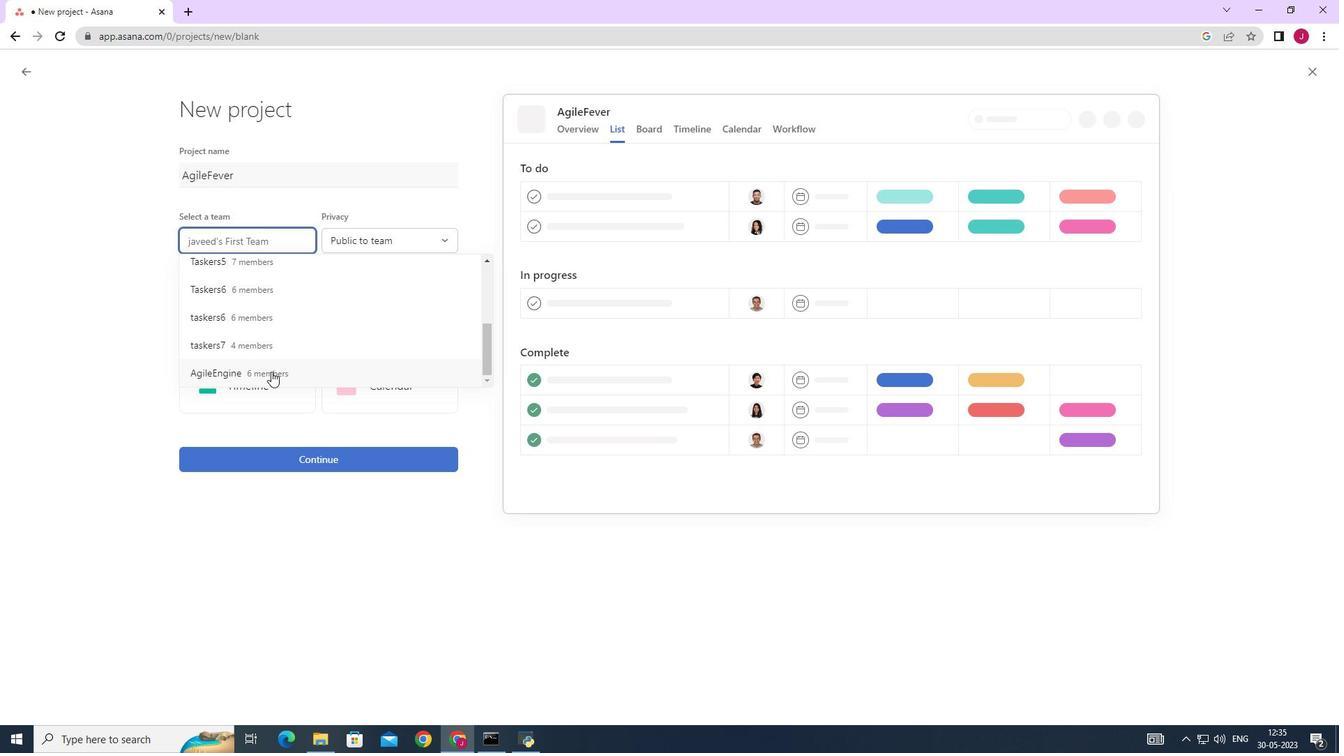 
Action: Mouse moved to (275, 362)
Screenshot: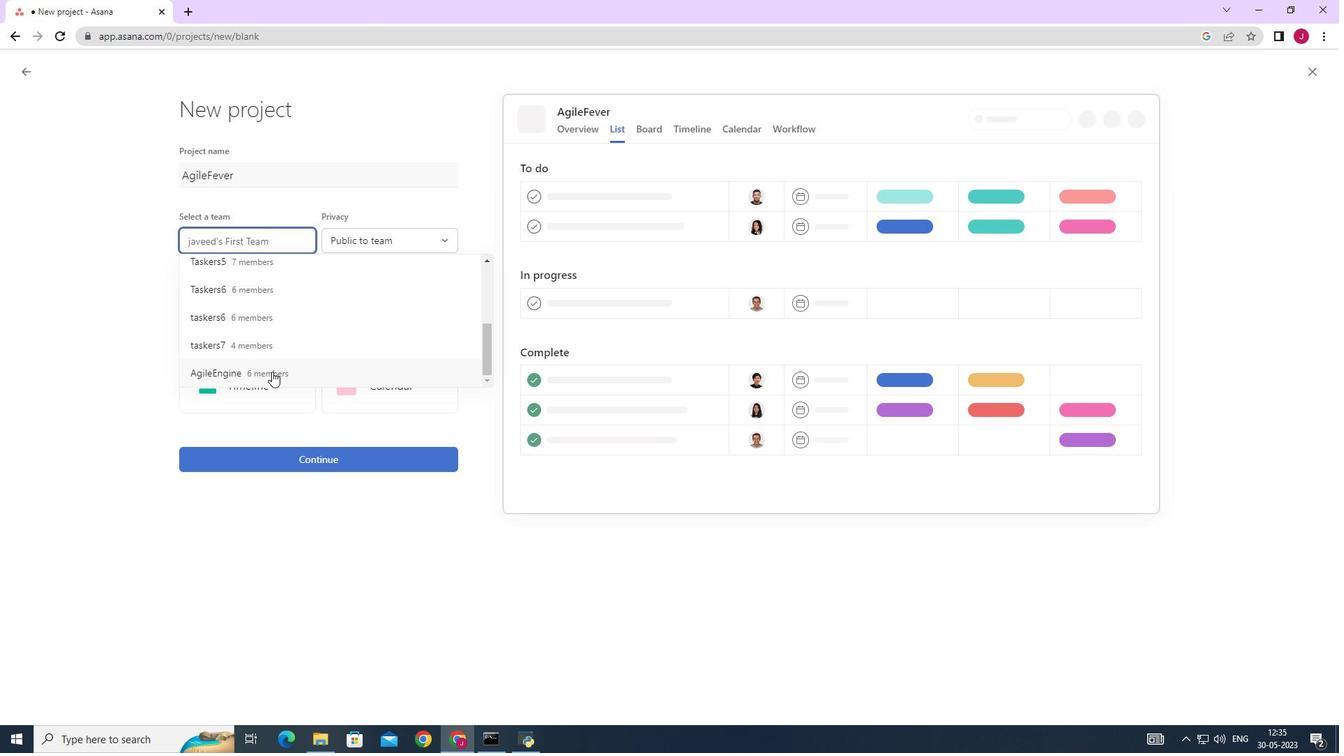 
Action: Mouse scrolled (275, 361) with delta (0, 0)
Screenshot: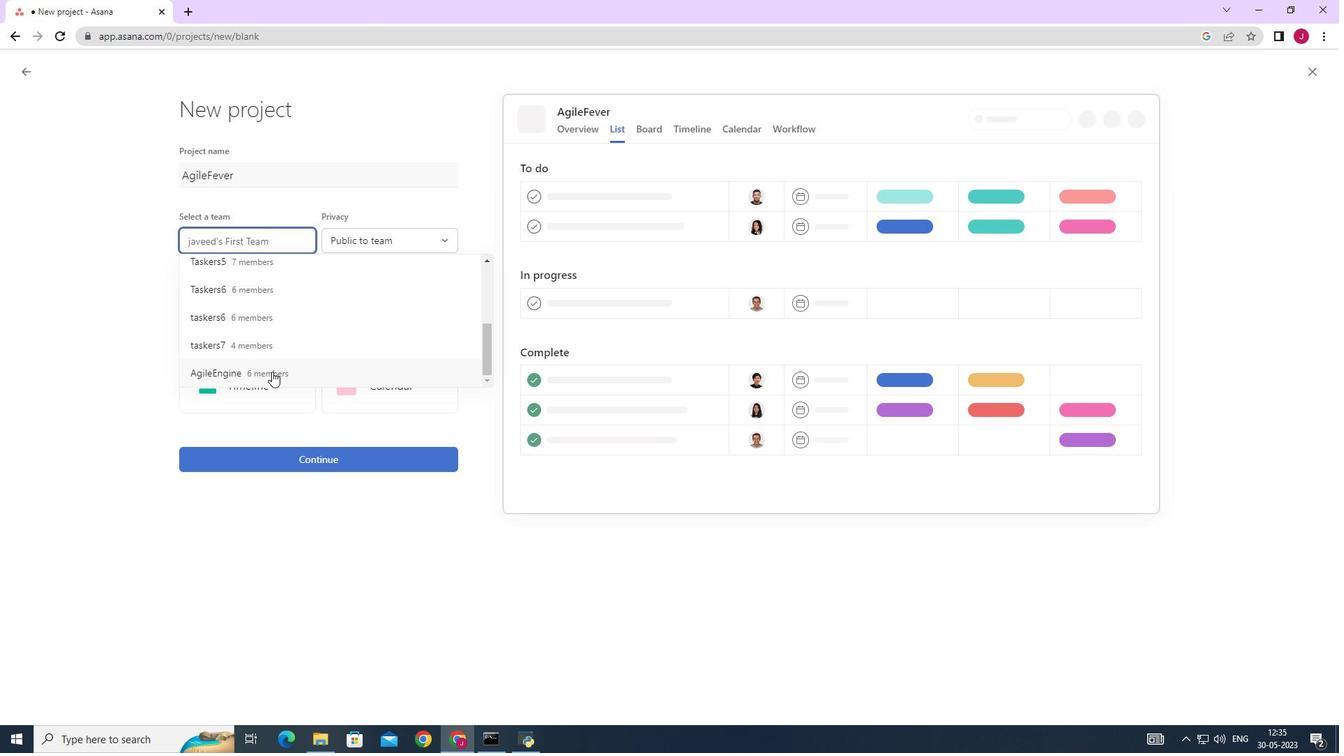 
Action: Mouse scrolled (275, 361) with delta (0, 0)
Screenshot: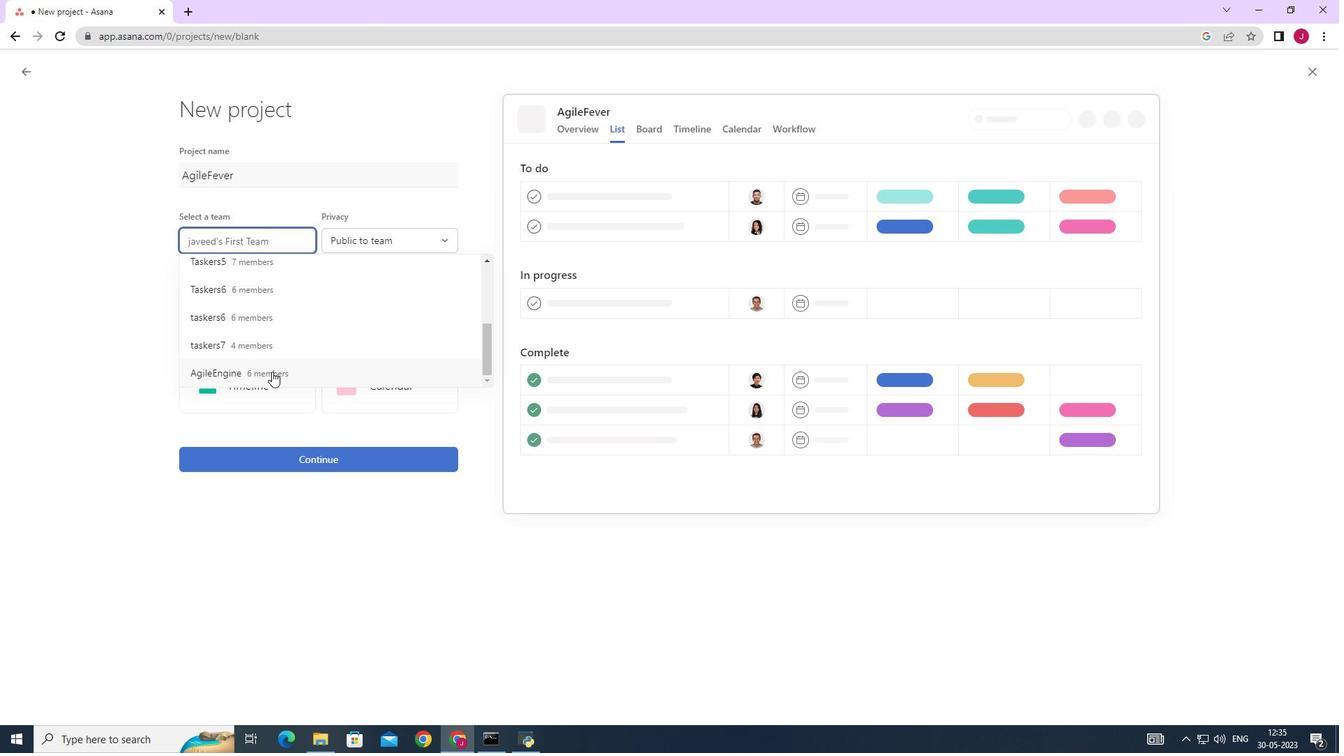 
Action: Mouse moved to (255, 345)
Screenshot: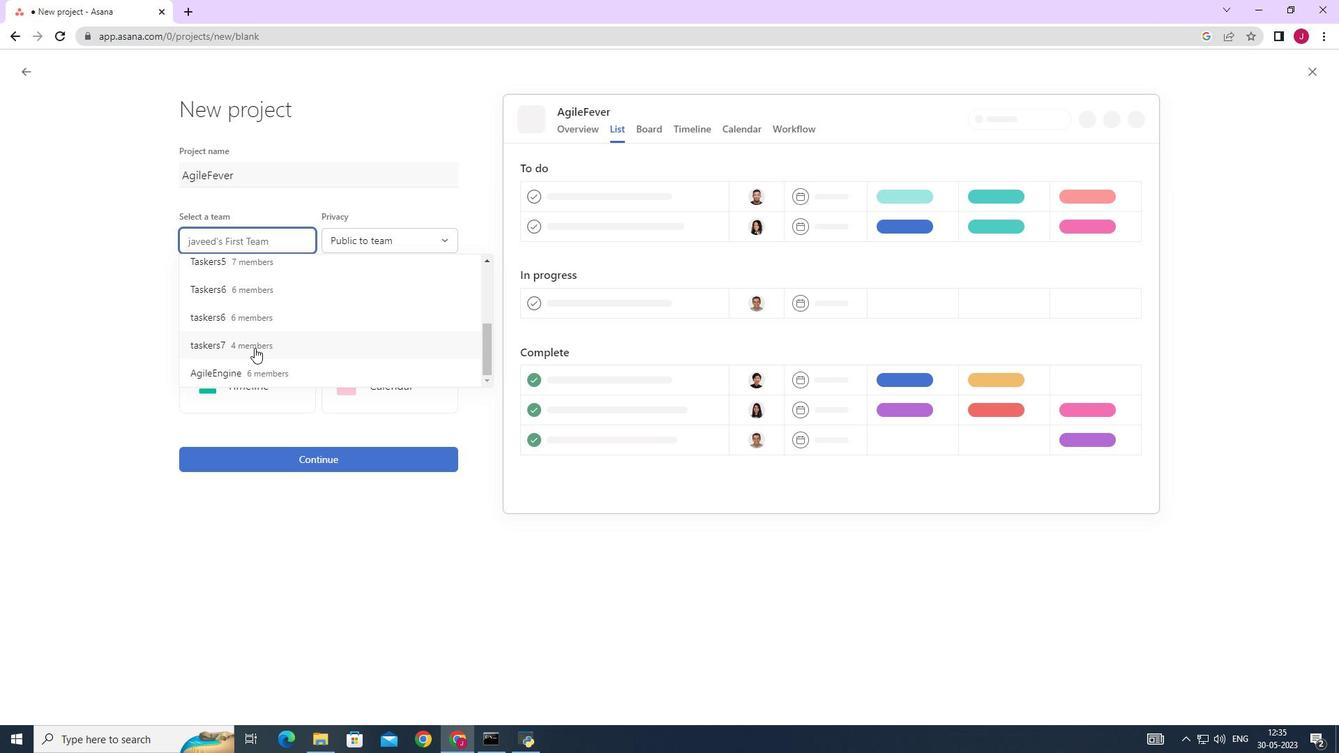
Action: Mouse scrolled (255, 346) with delta (0, 0)
Screenshot: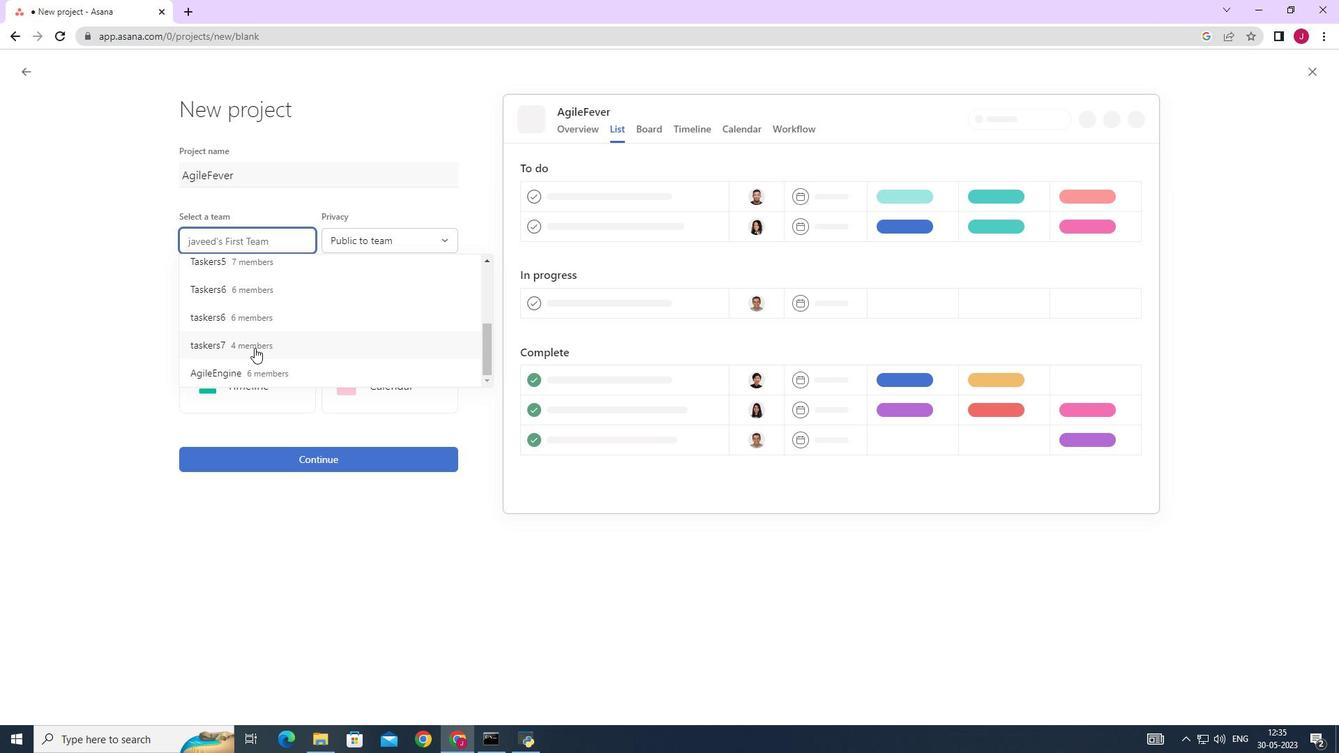 
Action: Mouse scrolled (255, 346) with delta (0, 0)
Screenshot: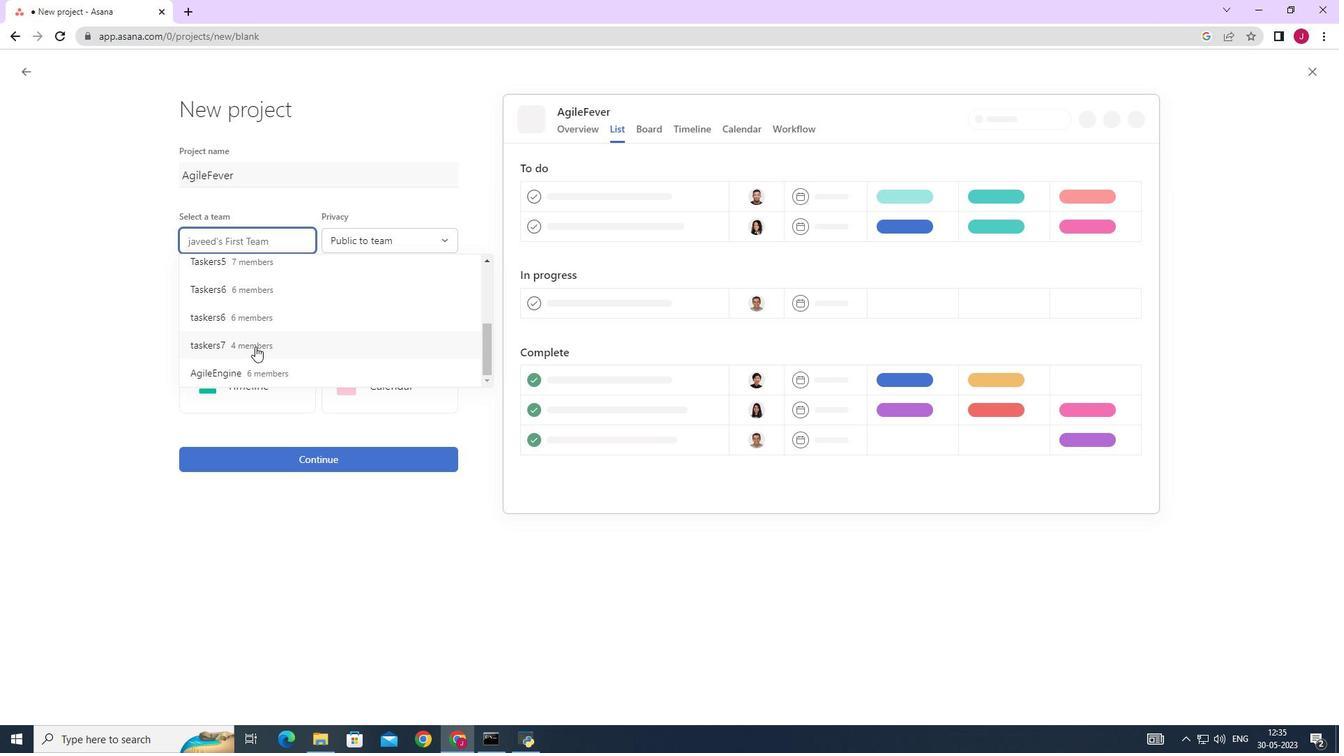 
Action: Mouse moved to (255, 345)
Screenshot: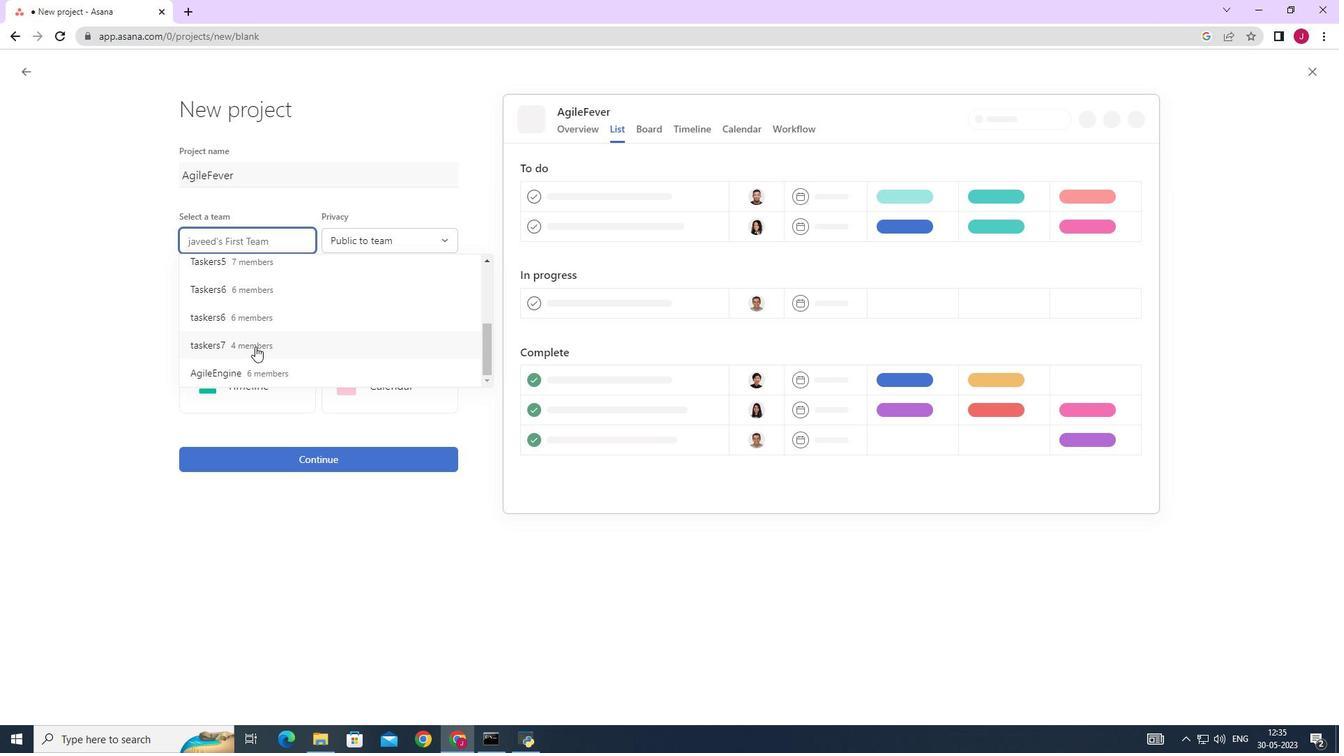 
Action: Mouse scrolled (255, 346) with delta (0, 0)
Screenshot: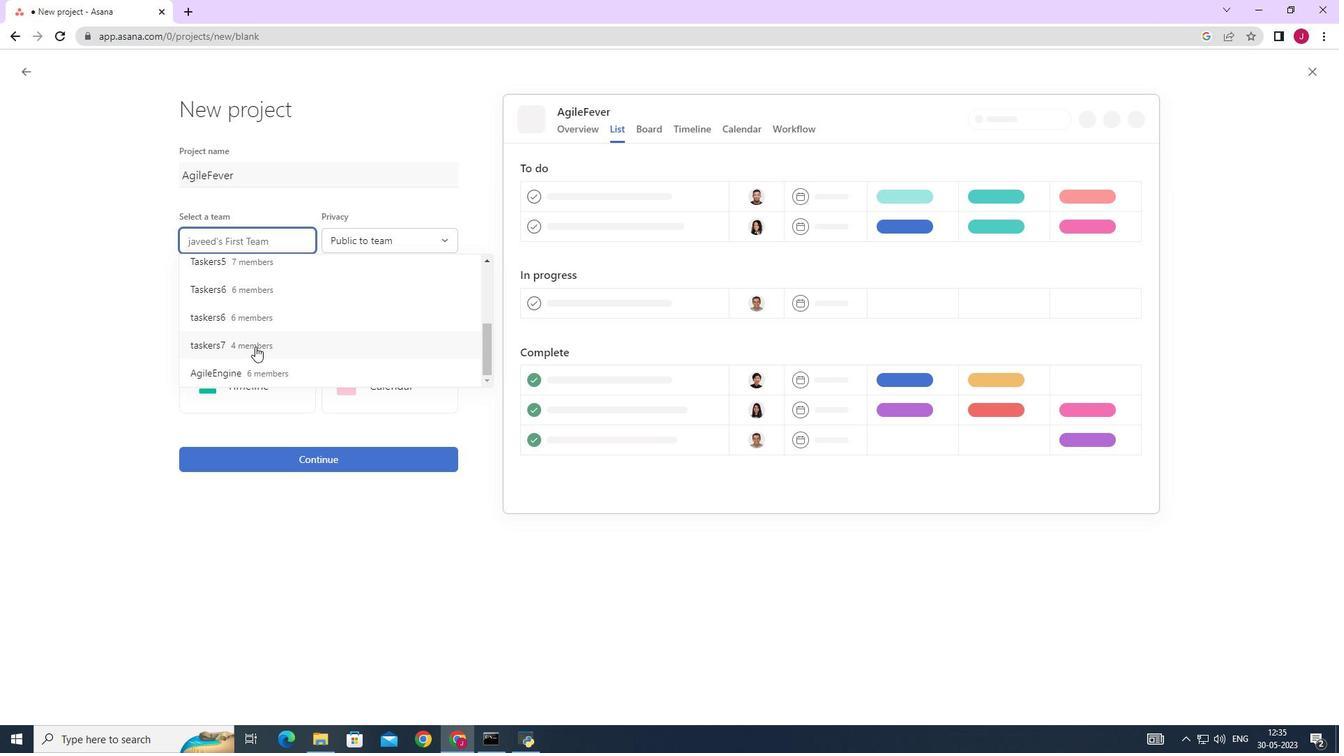 
Action: Mouse scrolled (255, 346) with delta (0, 0)
Screenshot: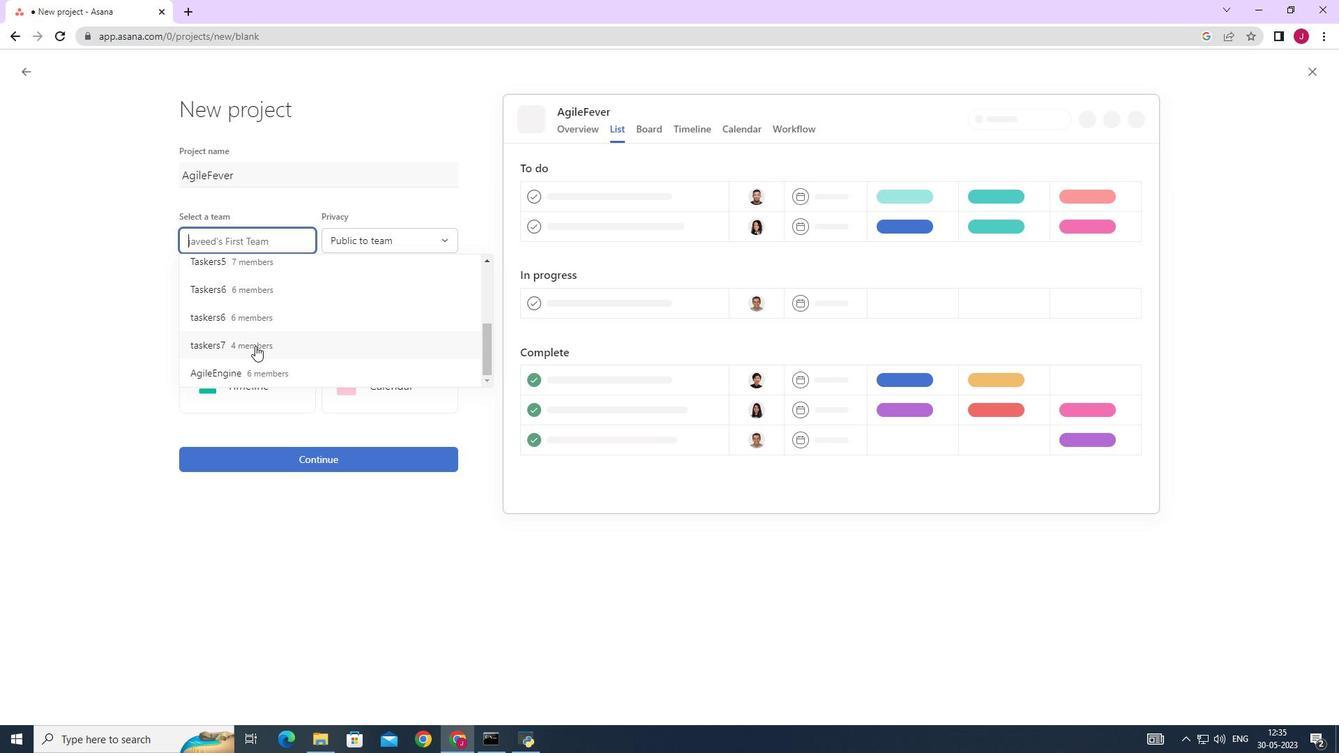 
Action: Mouse scrolled (255, 346) with delta (0, 0)
Screenshot: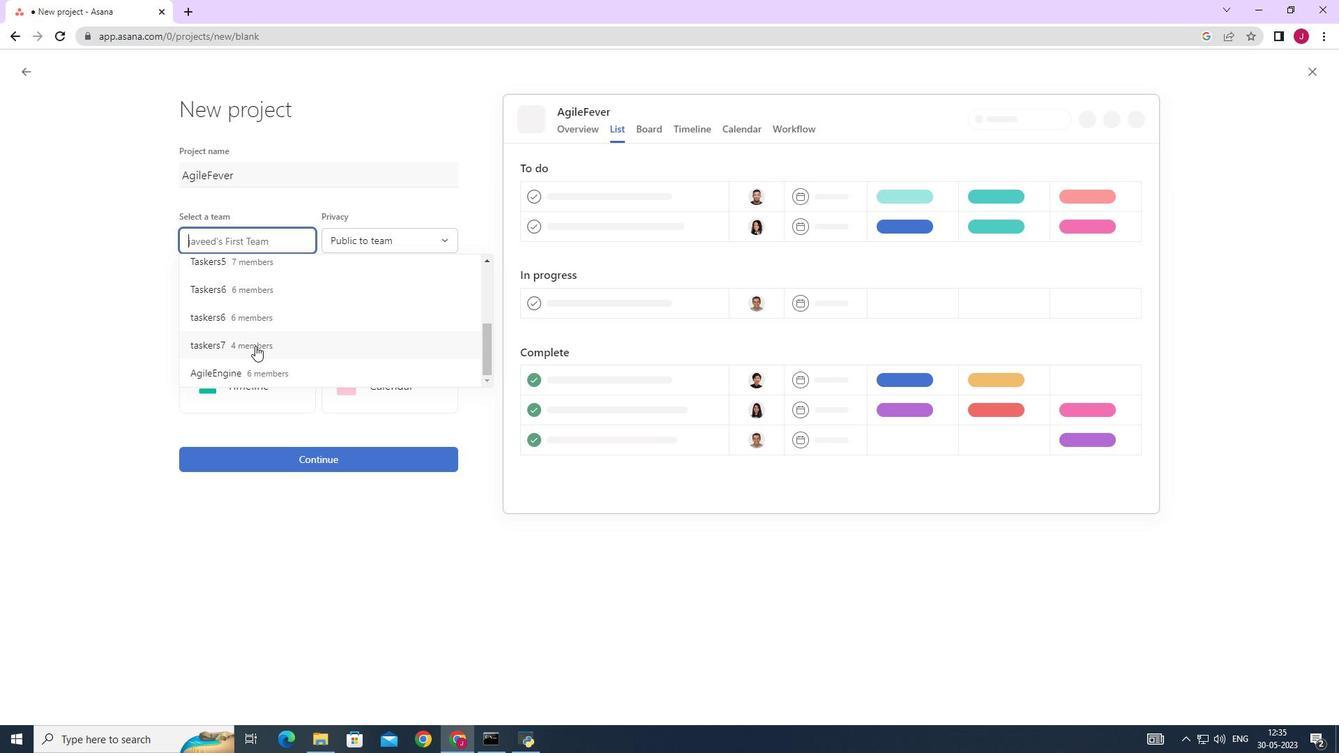 
Action: Mouse scrolled (255, 346) with delta (0, 0)
Screenshot: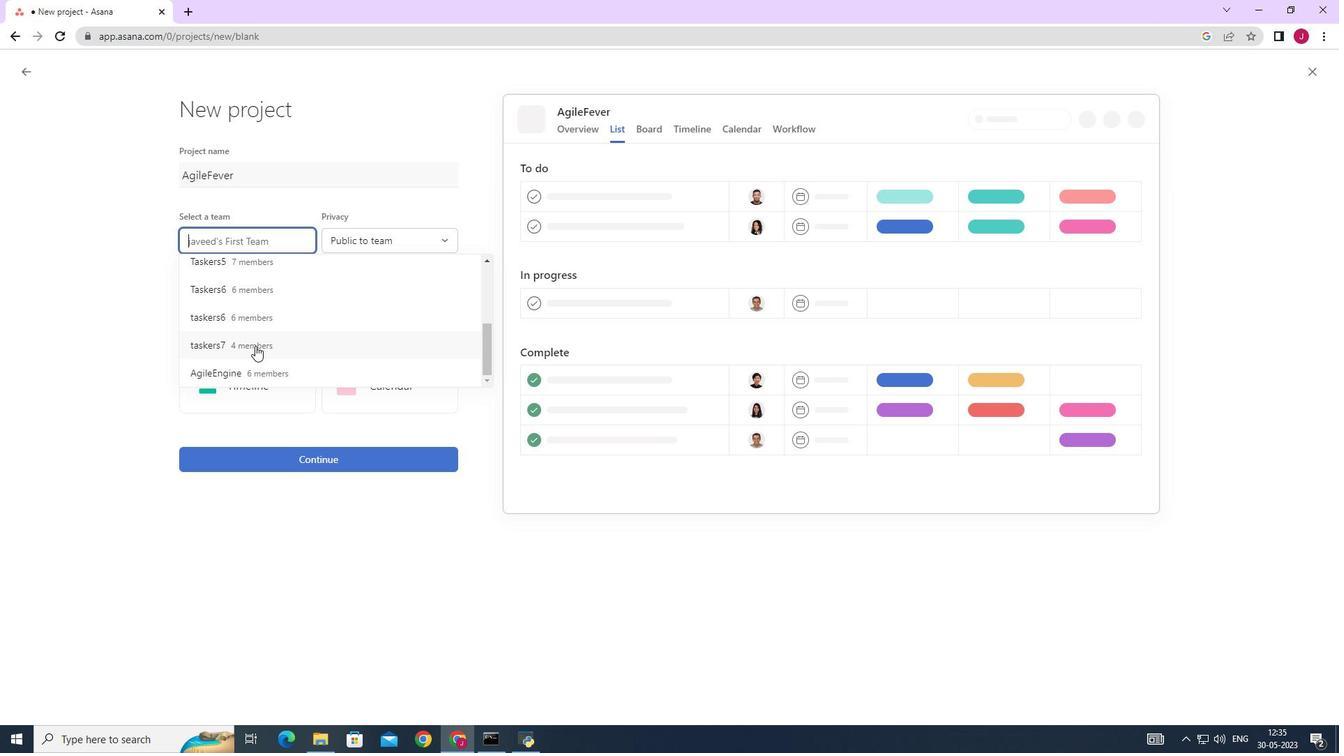 
Action: Mouse moved to (255, 343)
Screenshot: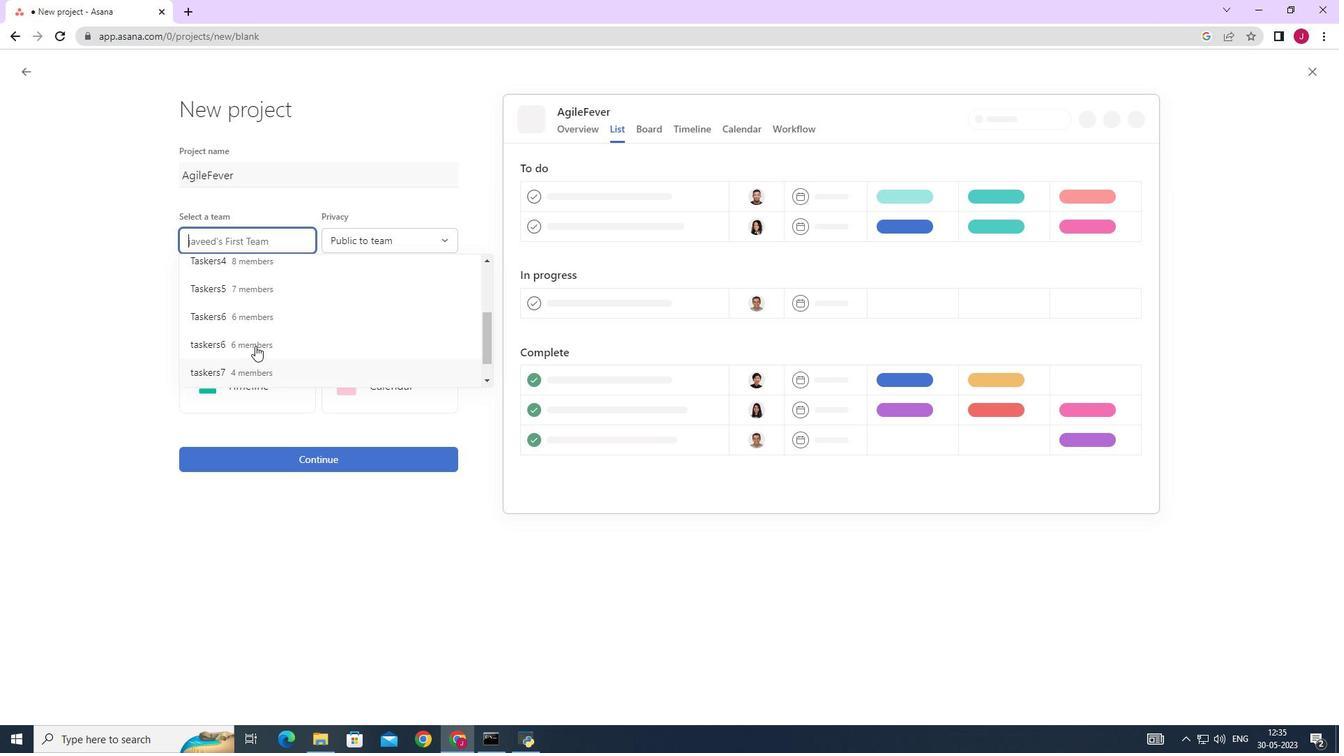 
Action: Mouse scrolled (255, 344) with delta (0, 0)
Screenshot: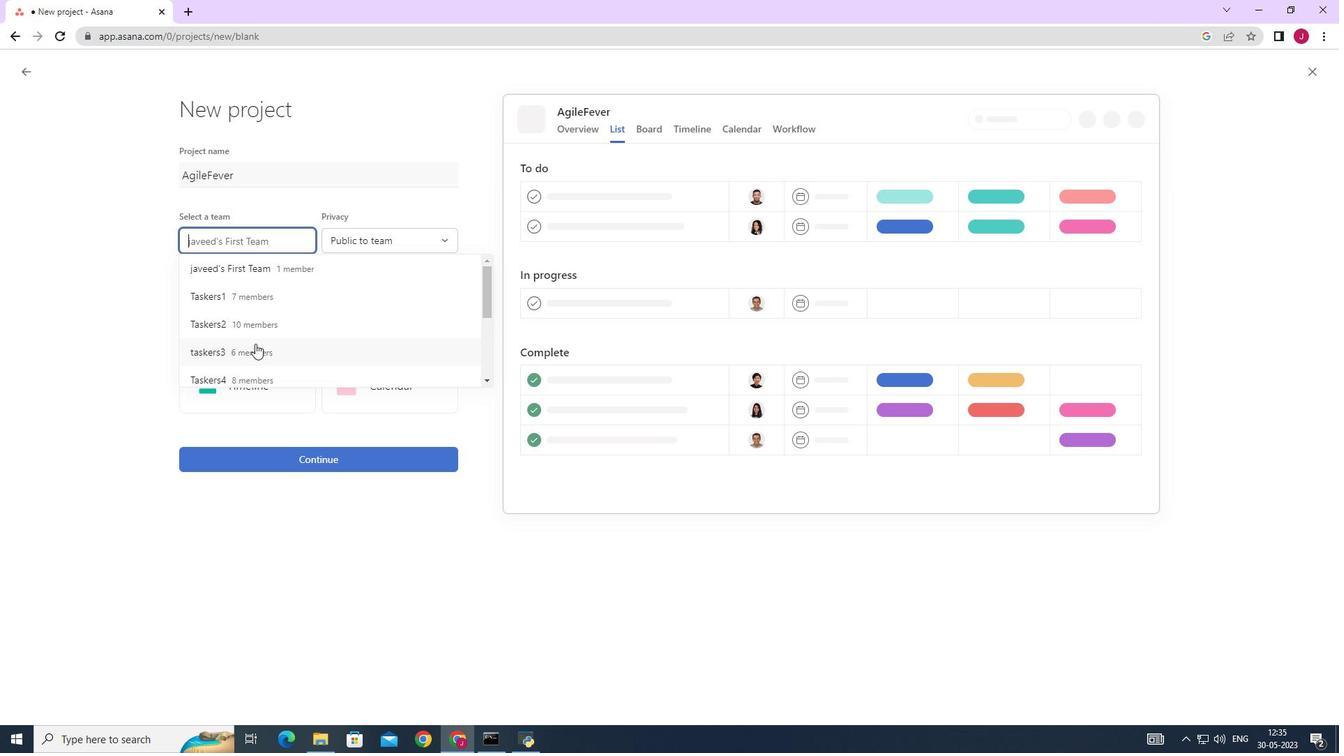 
Action: Mouse moved to (254, 342)
Screenshot: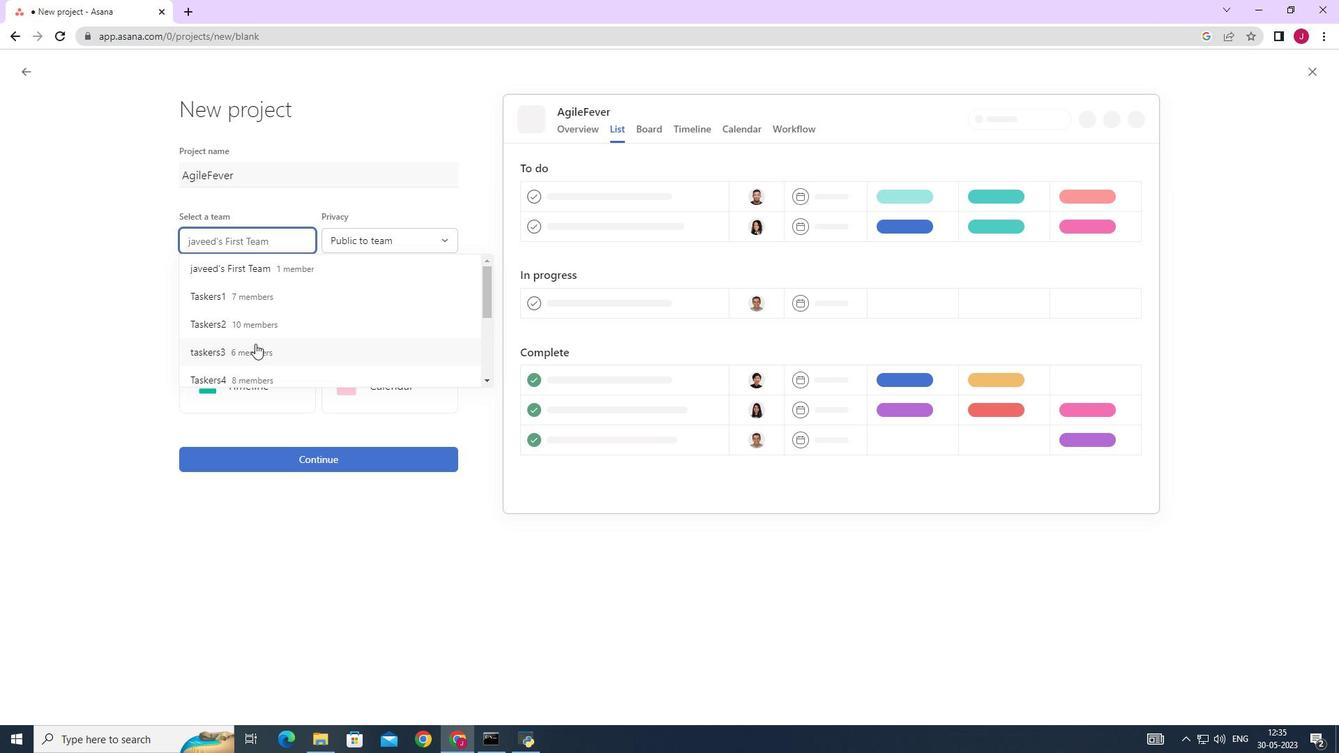 
Action: Mouse scrolled (255, 344) with delta (0, 0)
Screenshot: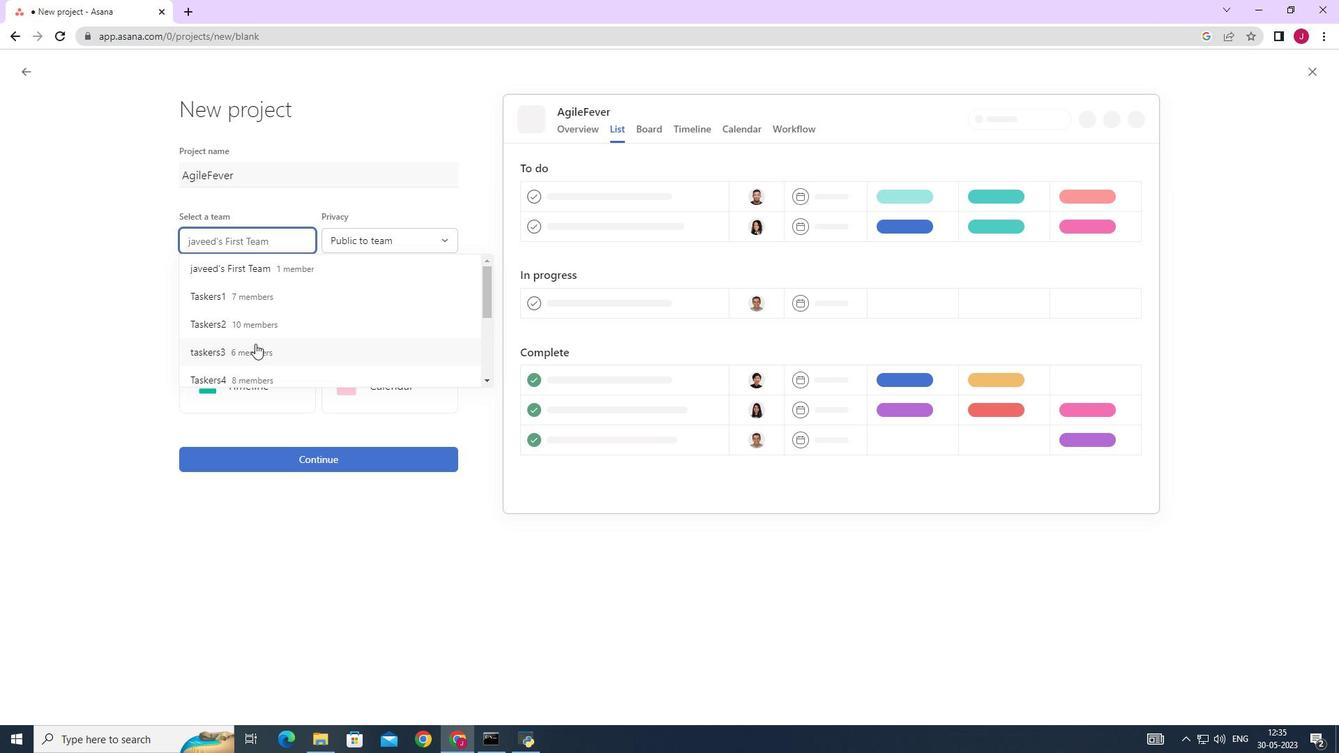 
Action: Mouse moved to (250, 328)
Screenshot: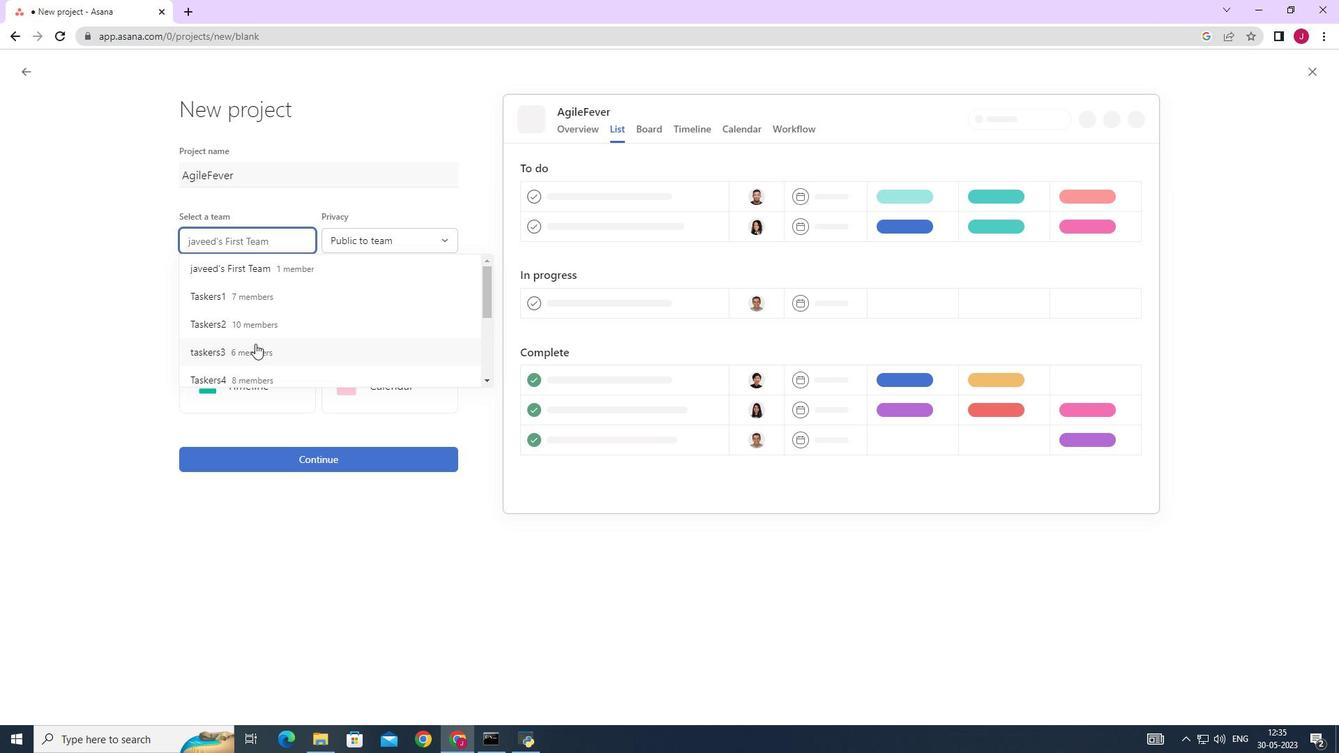 
Action: Mouse scrolled (255, 344) with delta (0, 0)
Screenshot: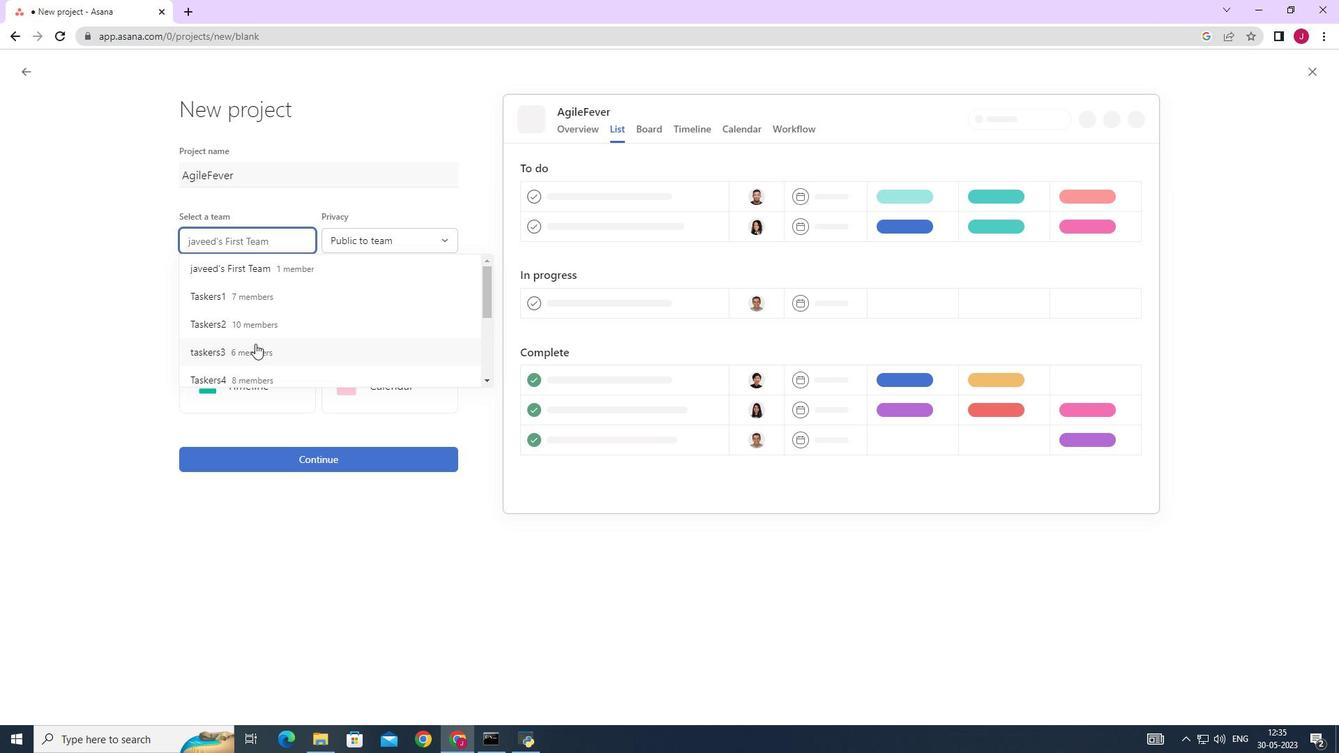 
Action: Mouse moved to (241, 307)
Screenshot: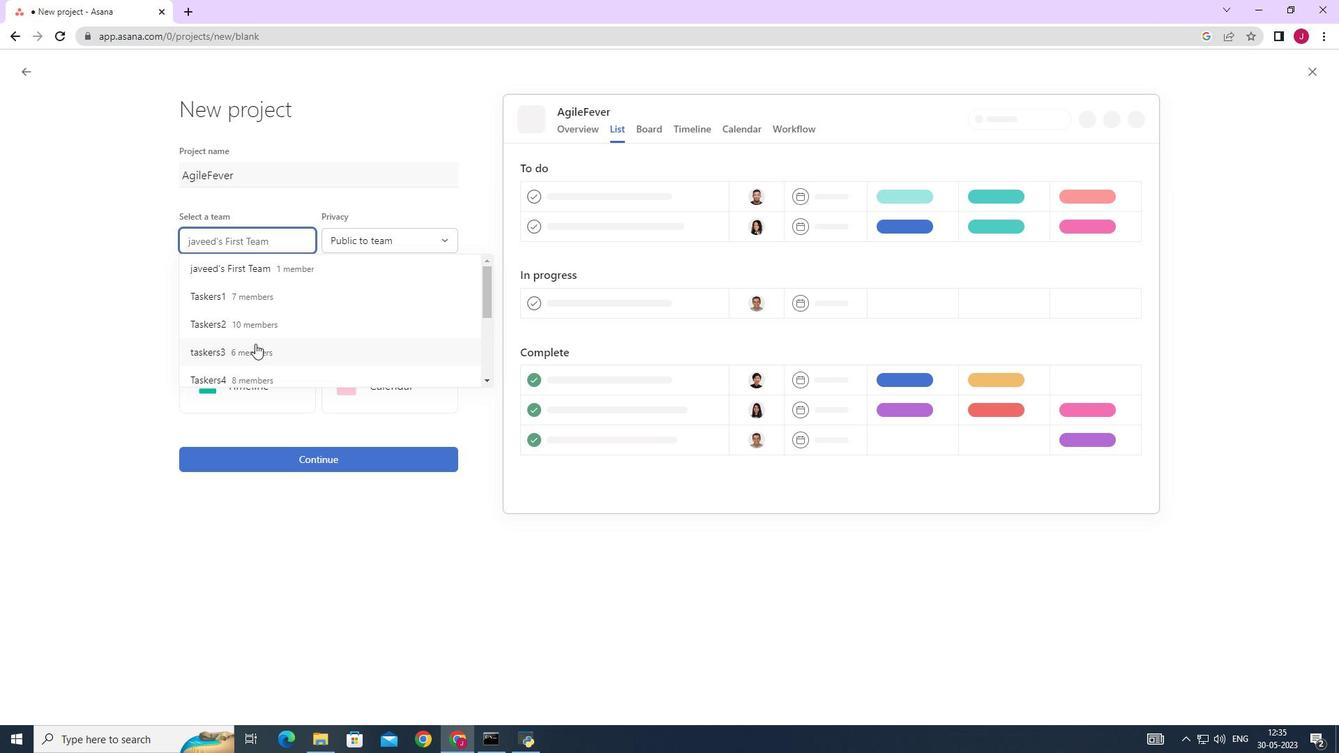 
Action: Mouse scrolled (255, 344) with delta (0, 0)
Screenshot: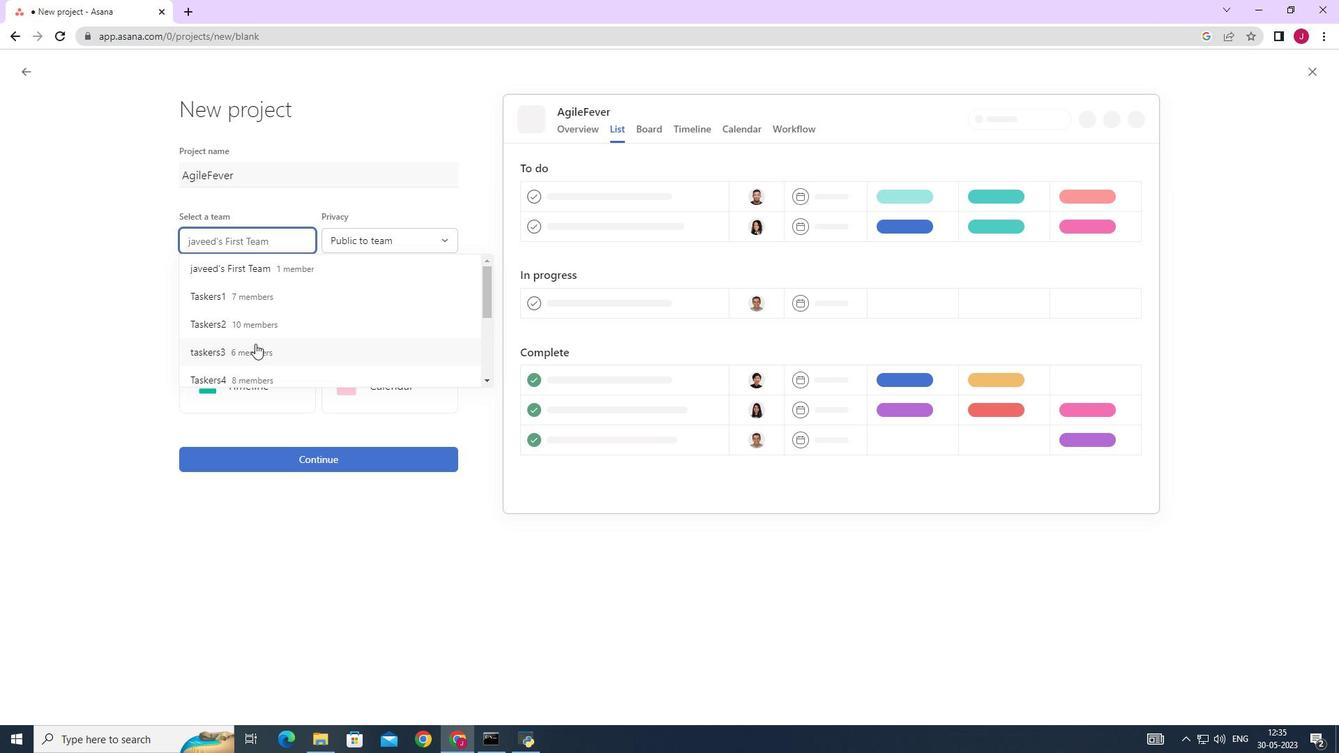 
Action: Mouse moved to (259, 327)
Screenshot: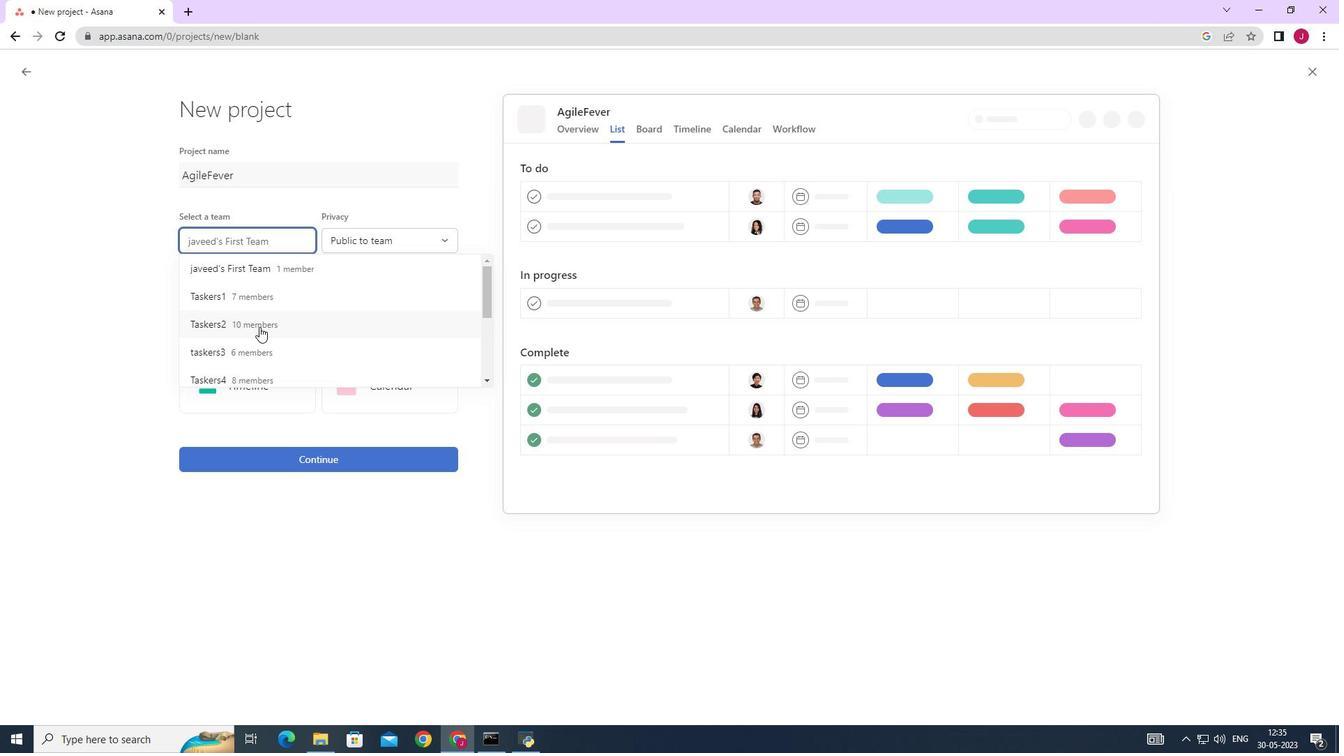 
Action: Mouse scrolled (259, 326) with delta (0, 0)
Screenshot: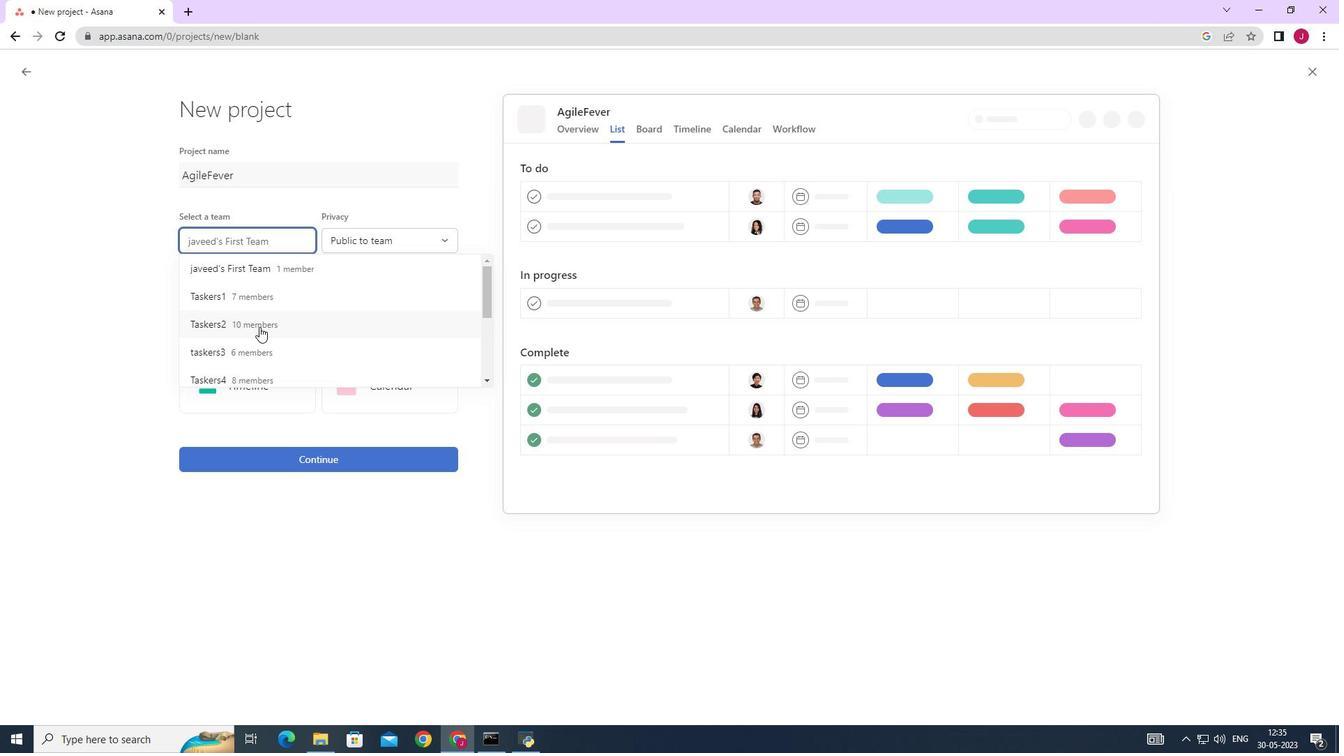 
Action: Mouse scrolled (259, 326) with delta (0, 0)
Screenshot: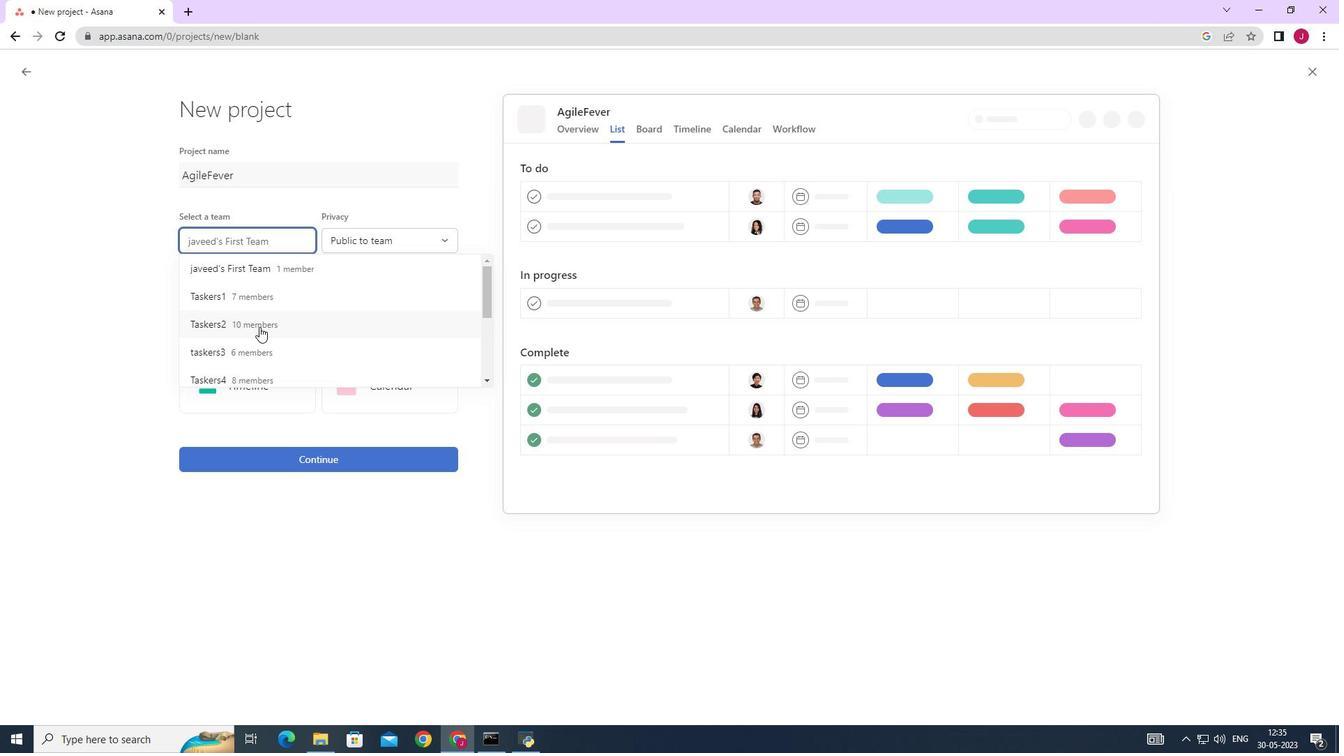 
Action: Mouse scrolled (259, 326) with delta (0, 0)
Screenshot: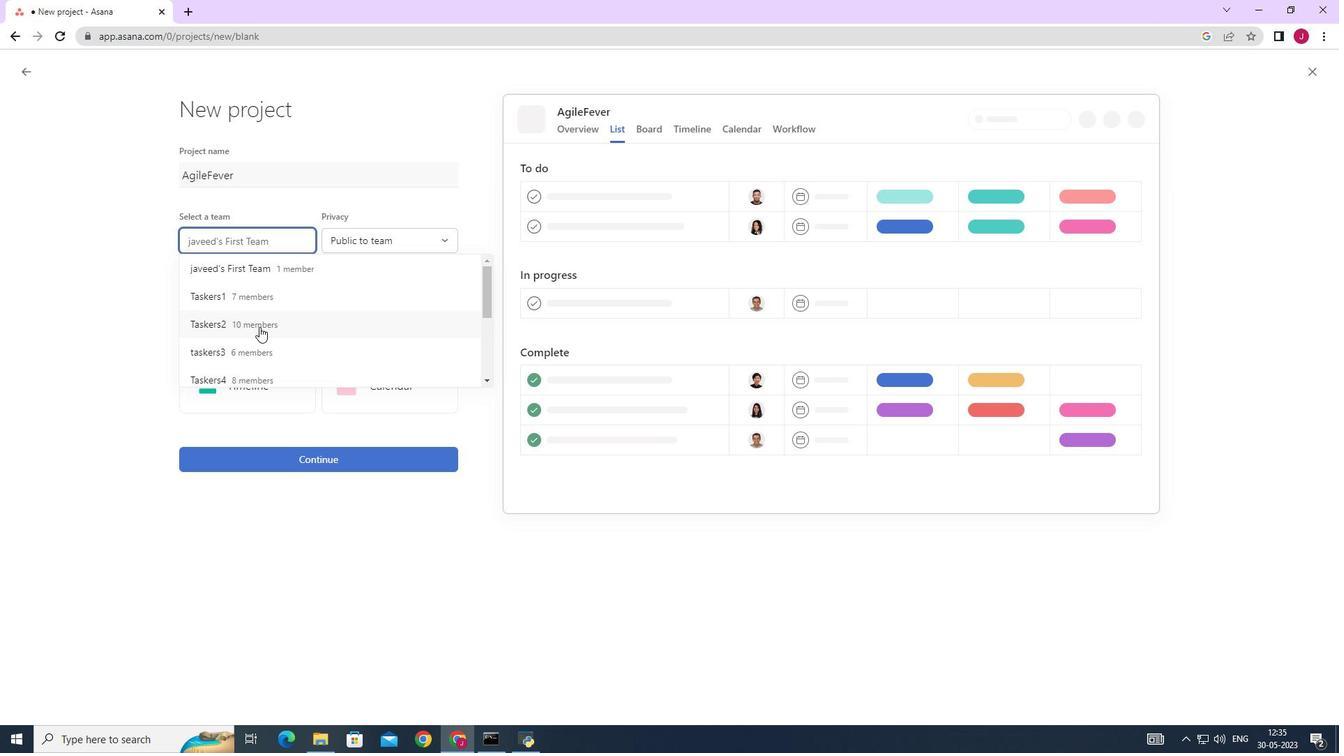
Action: Mouse scrolled (259, 326) with delta (0, 0)
Screenshot: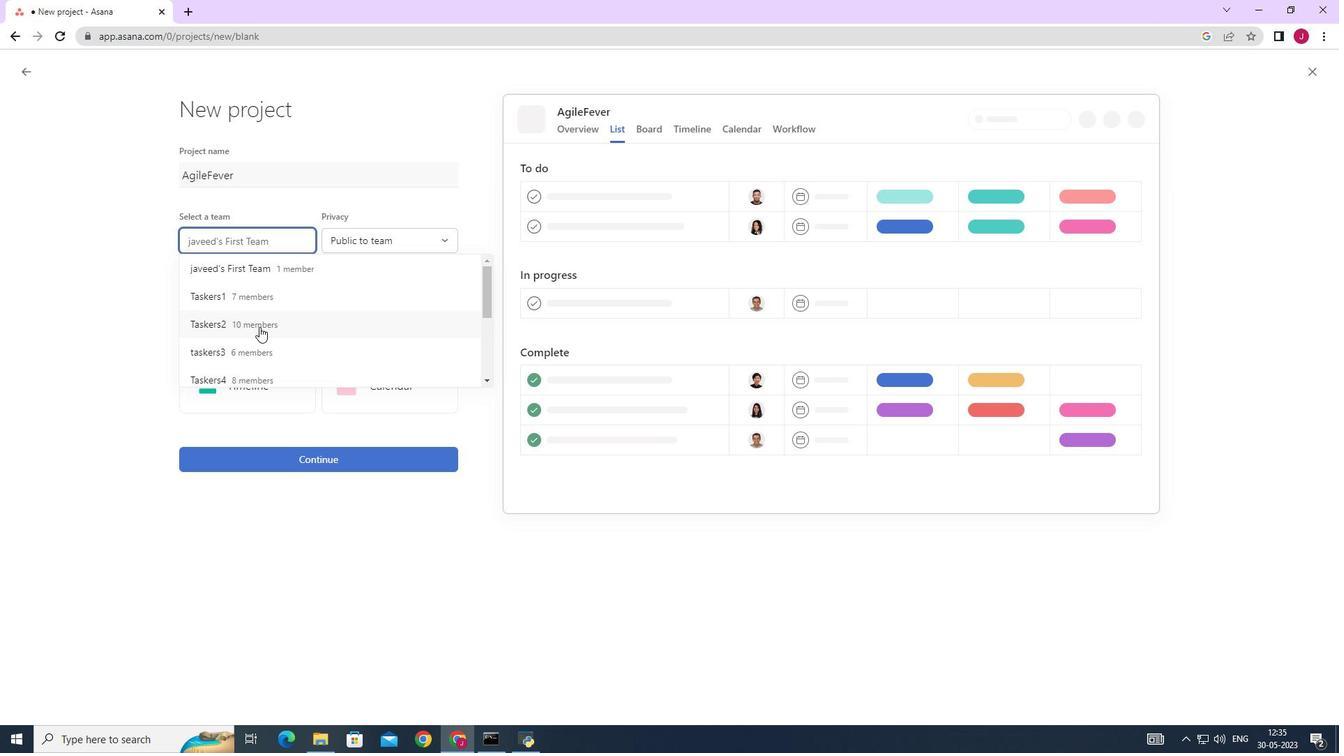 
Action: Mouse scrolled (259, 326) with delta (0, 0)
Screenshot: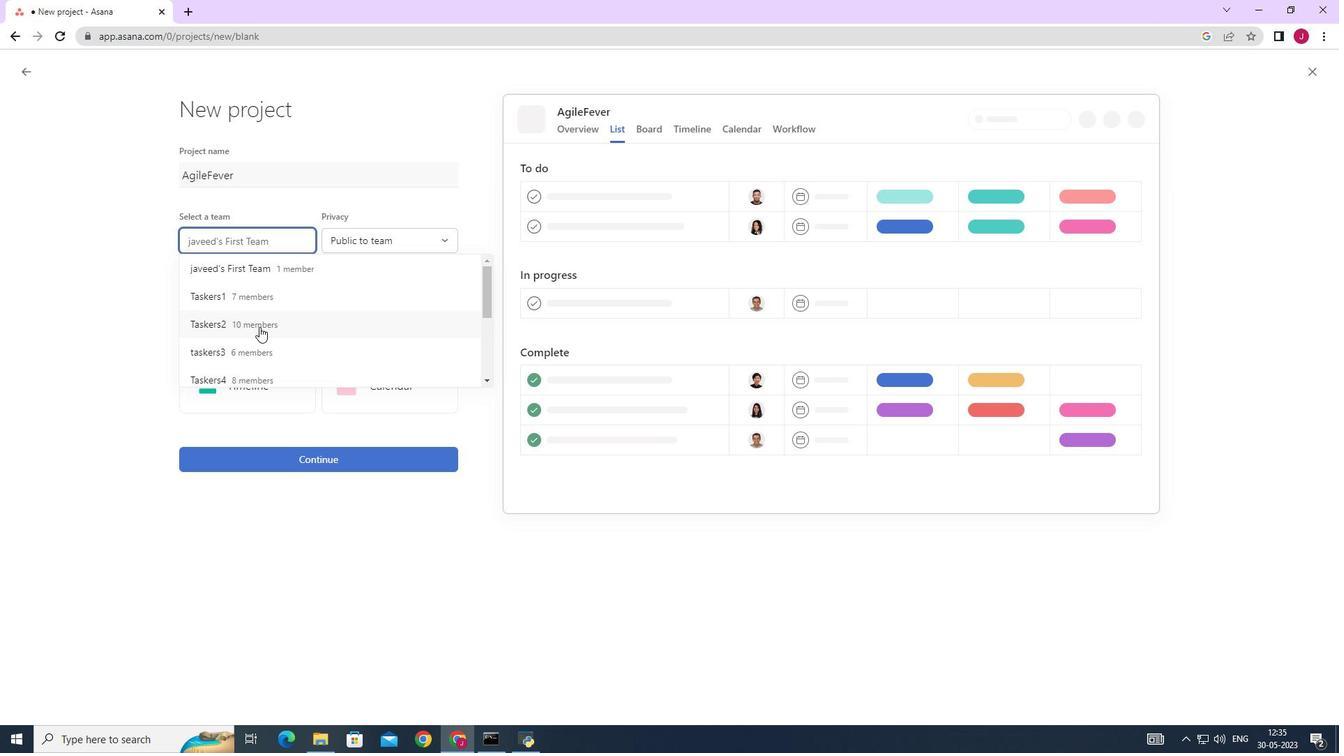 
Action: Mouse scrolled (259, 326) with delta (0, 0)
Screenshot: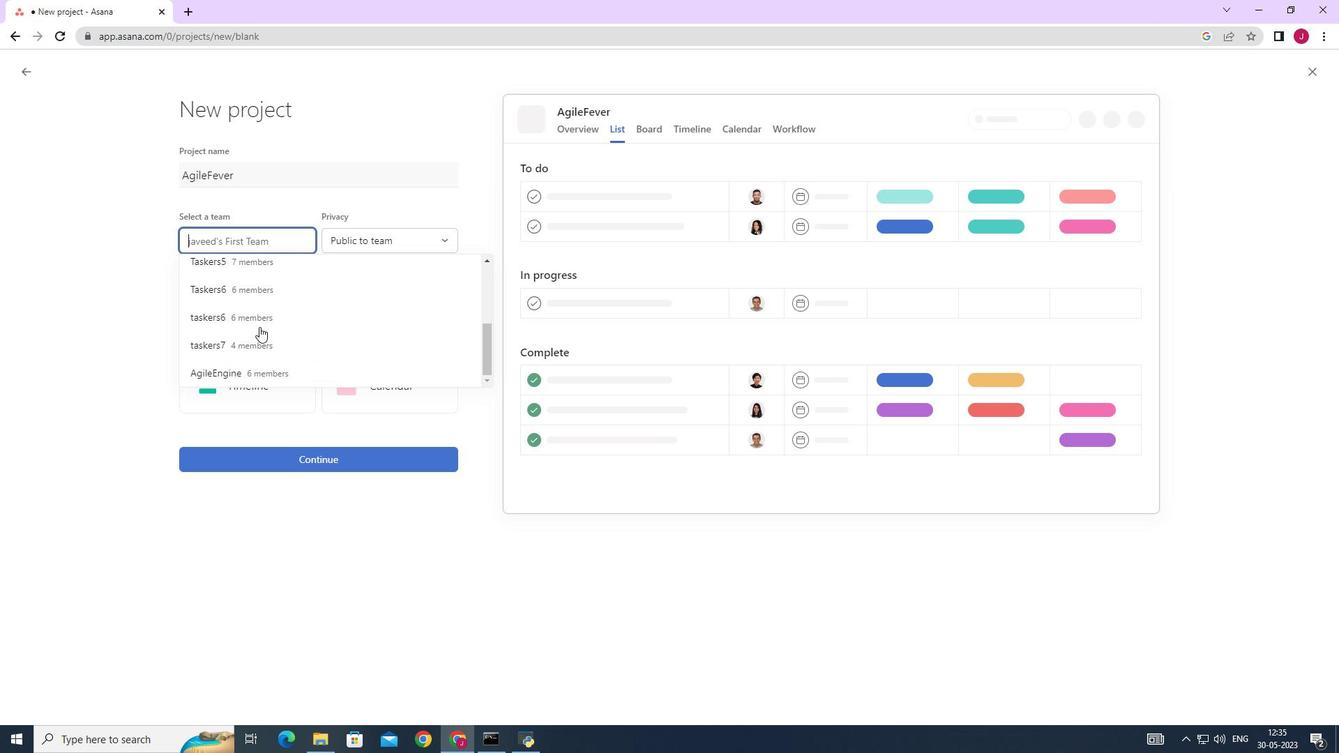 
Action: Mouse scrolled (259, 326) with delta (0, 0)
Screenshot: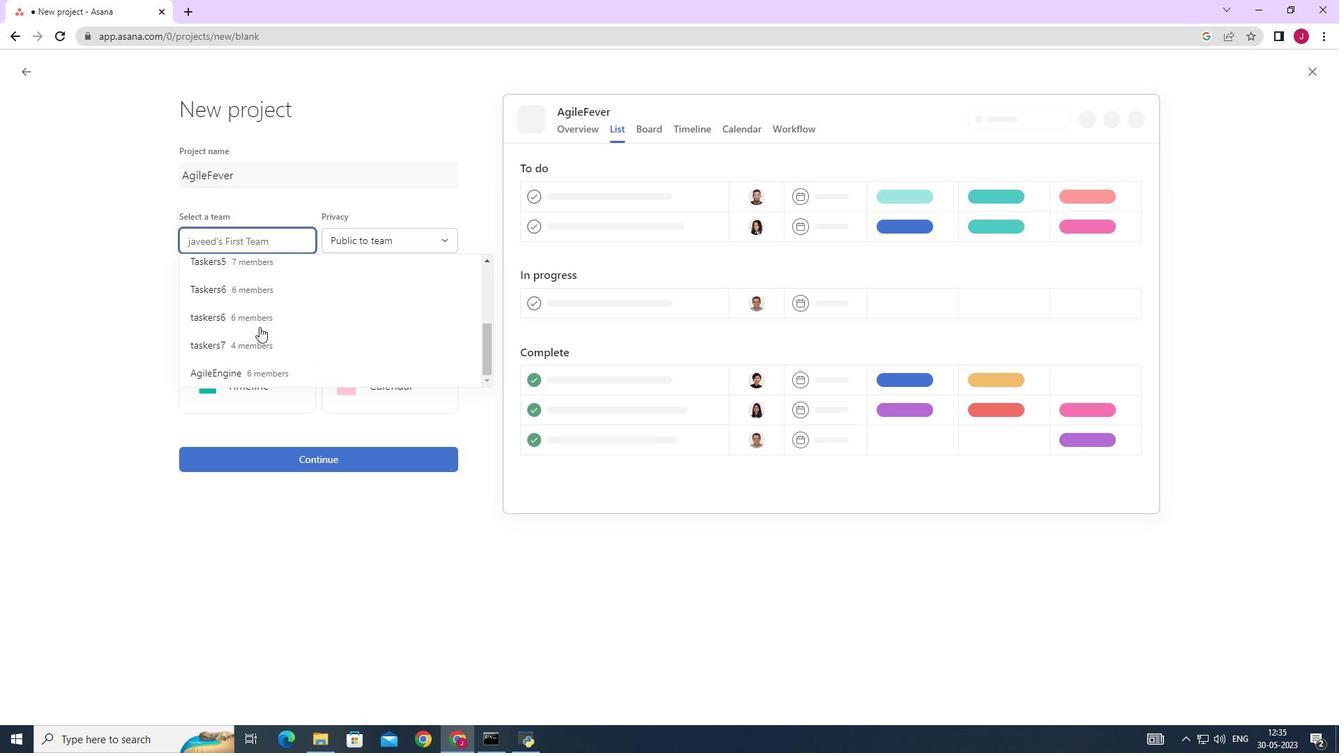 
Action: Mouse scrolled (259, 326) with delta (0, 0)
Screenshot: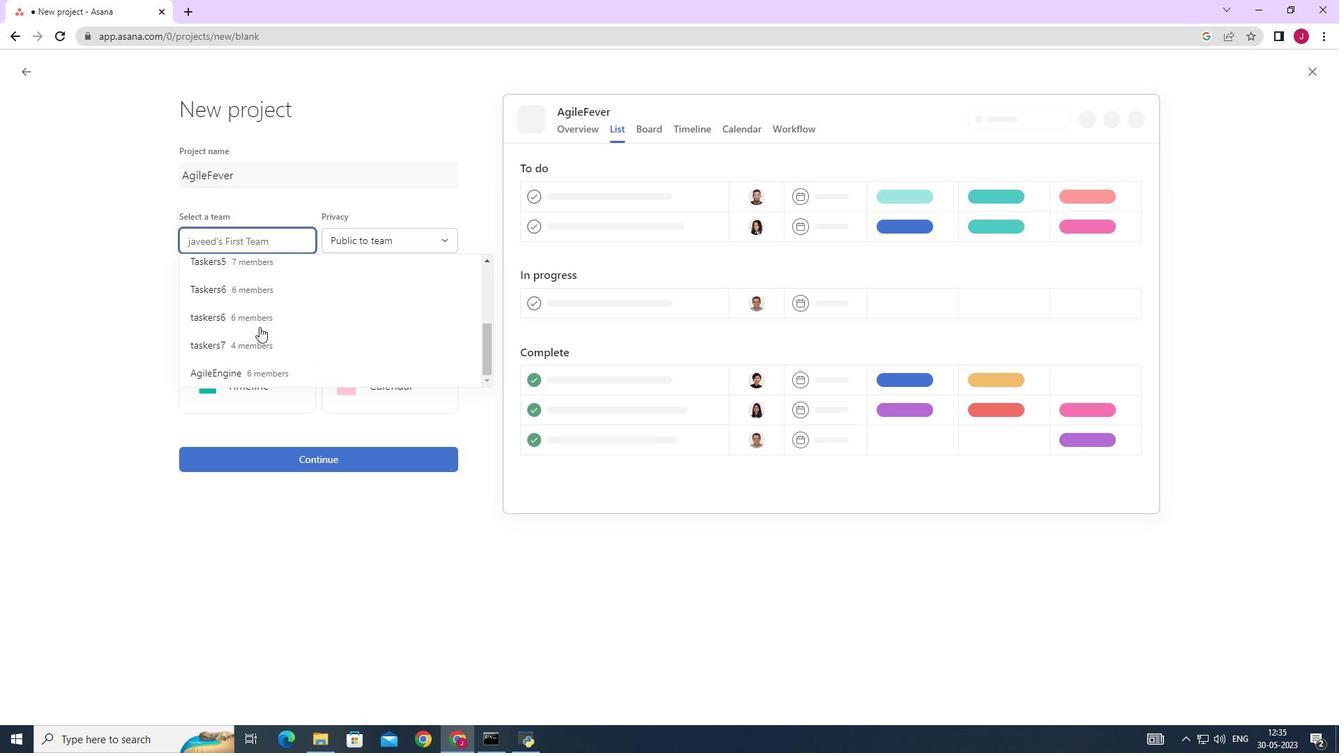
Action: Mouse scrolled (259, 326) with delta (0, 0)
Screenshot: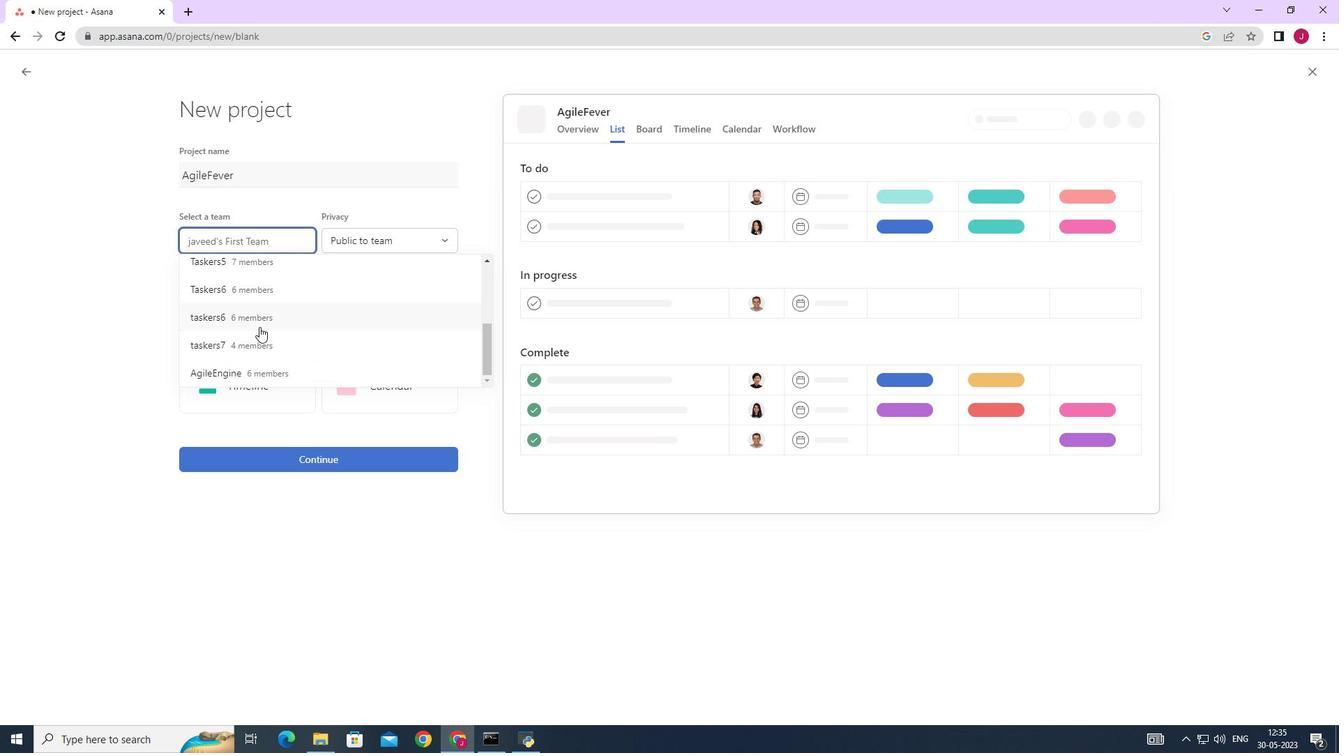 
Action: Mouse moved to (260, 327)
Screenshot: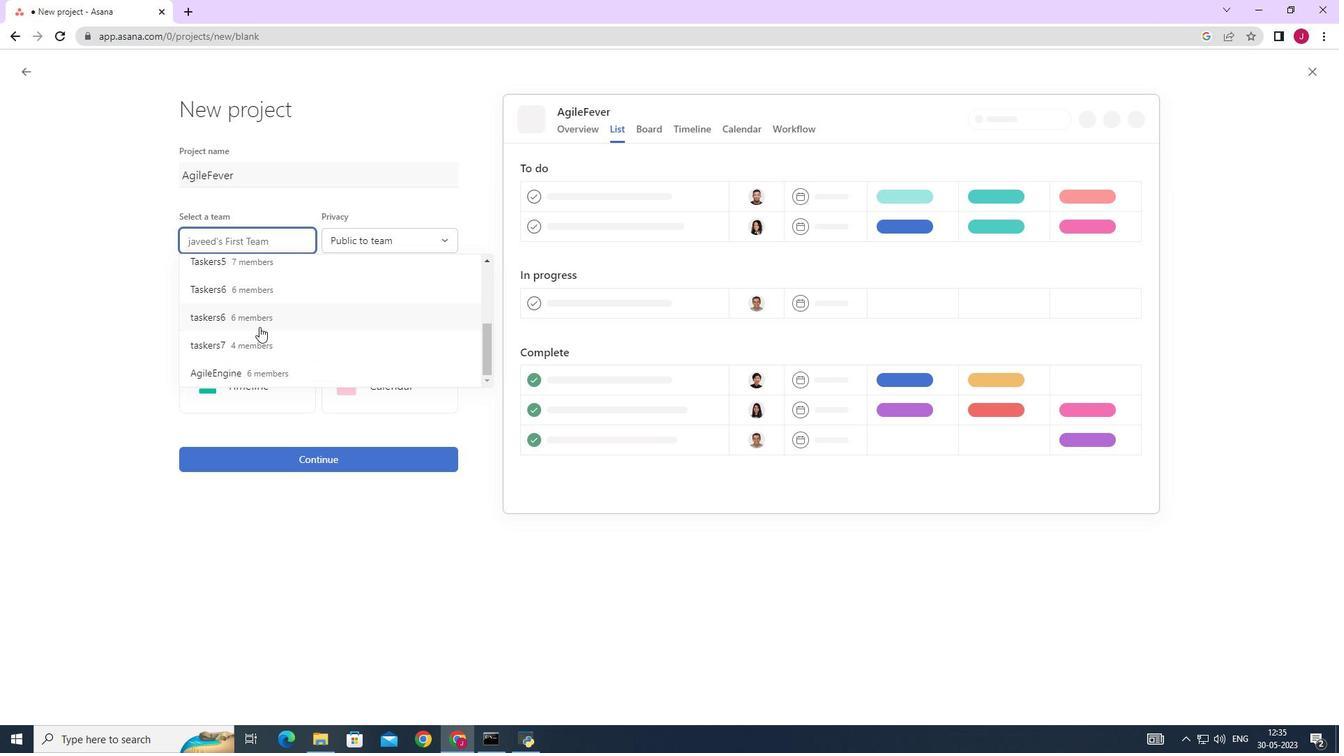 
Action: Mouse scrolled (260, 326) with delta (0, 0)
Screenshot: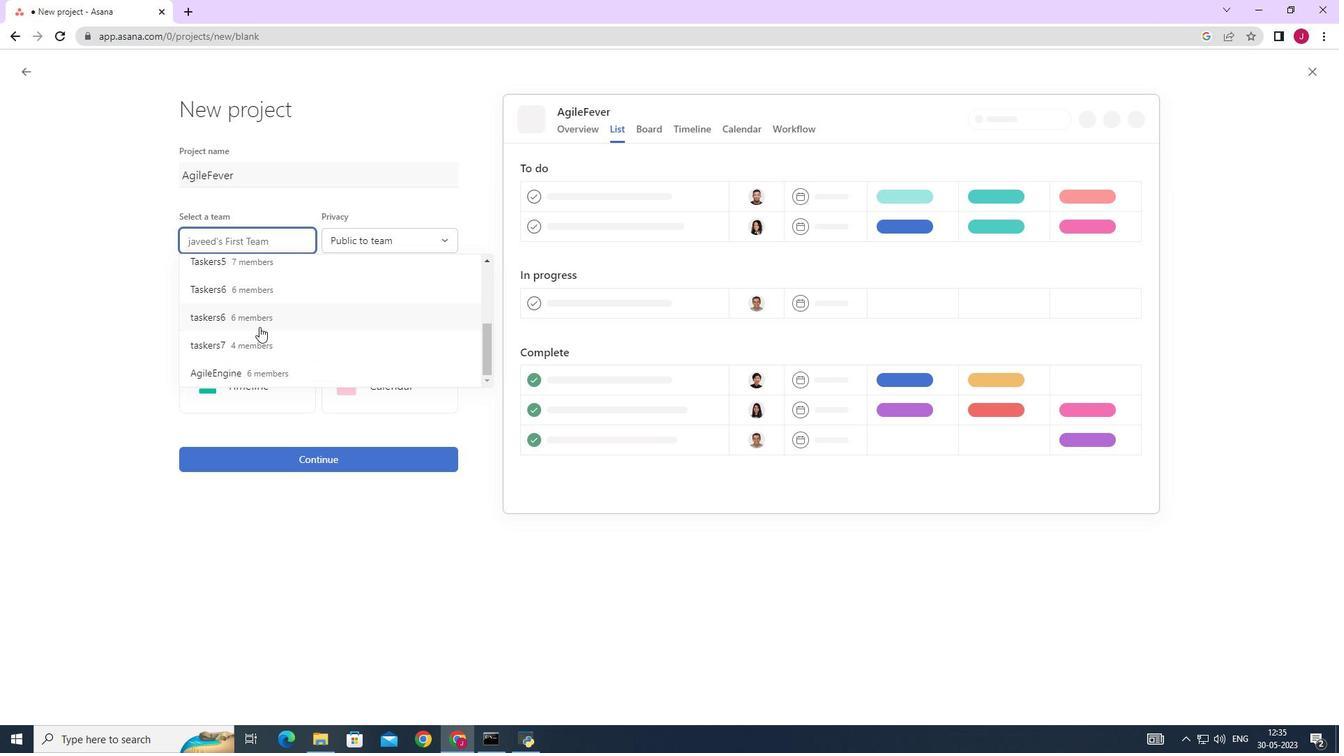 
Action: Mouse moved to (262, 354)
Screenshot: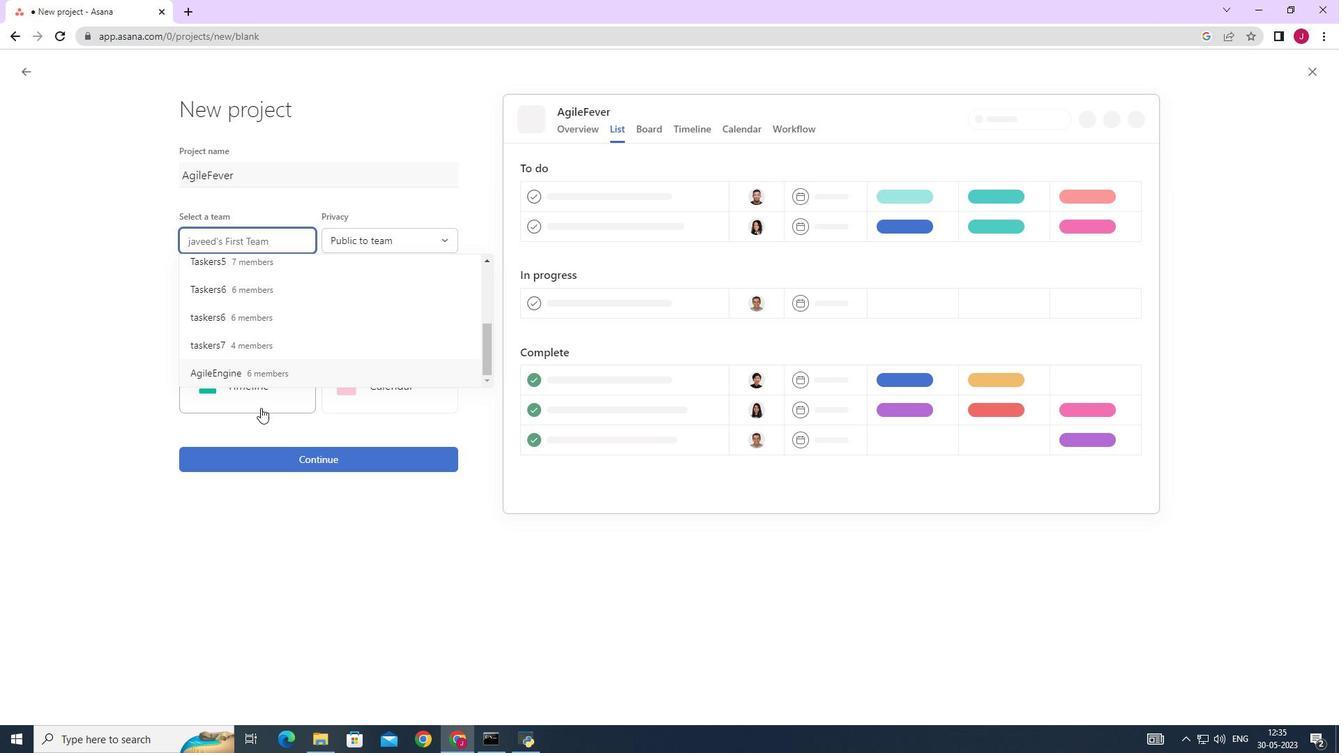 
Action: Mouse scrolled (262, 353) with delta (0, 0)
Screenshot: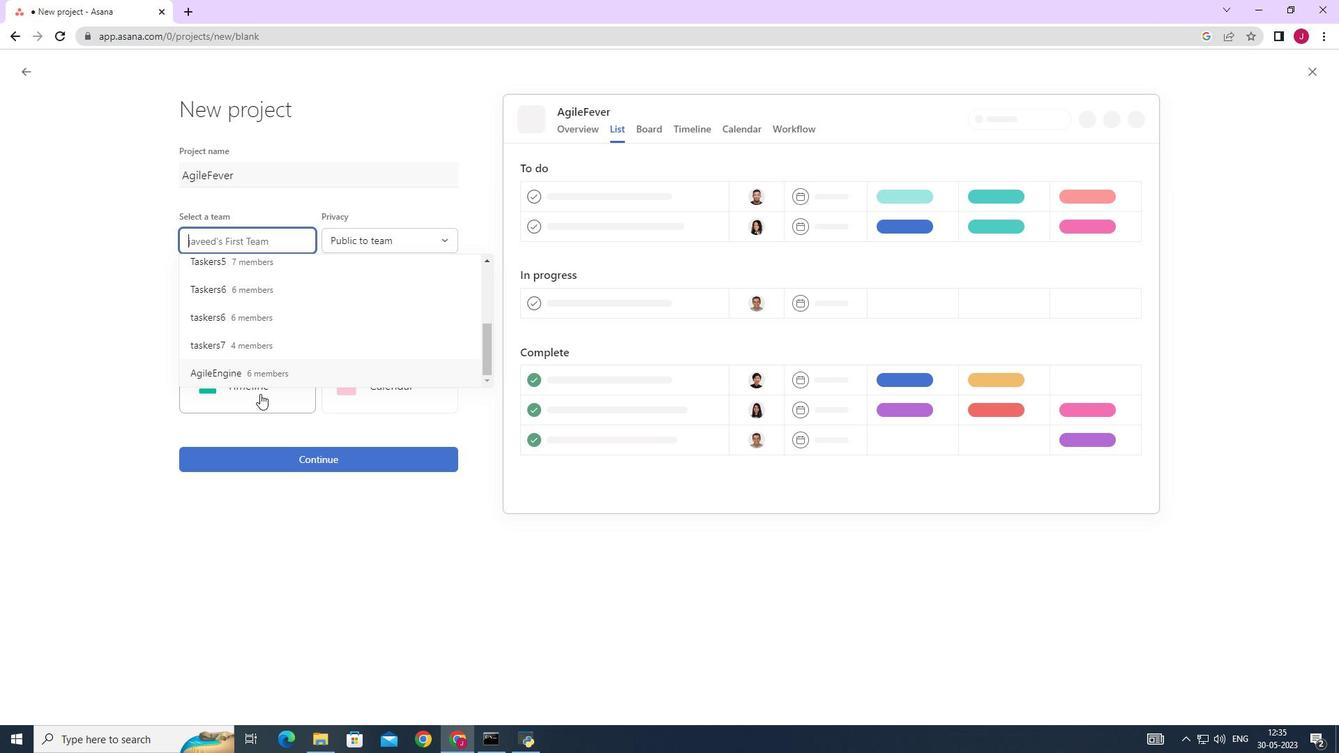
Action: Mouse scrolled (262, 353) with delta (0, 0)
Screenshot: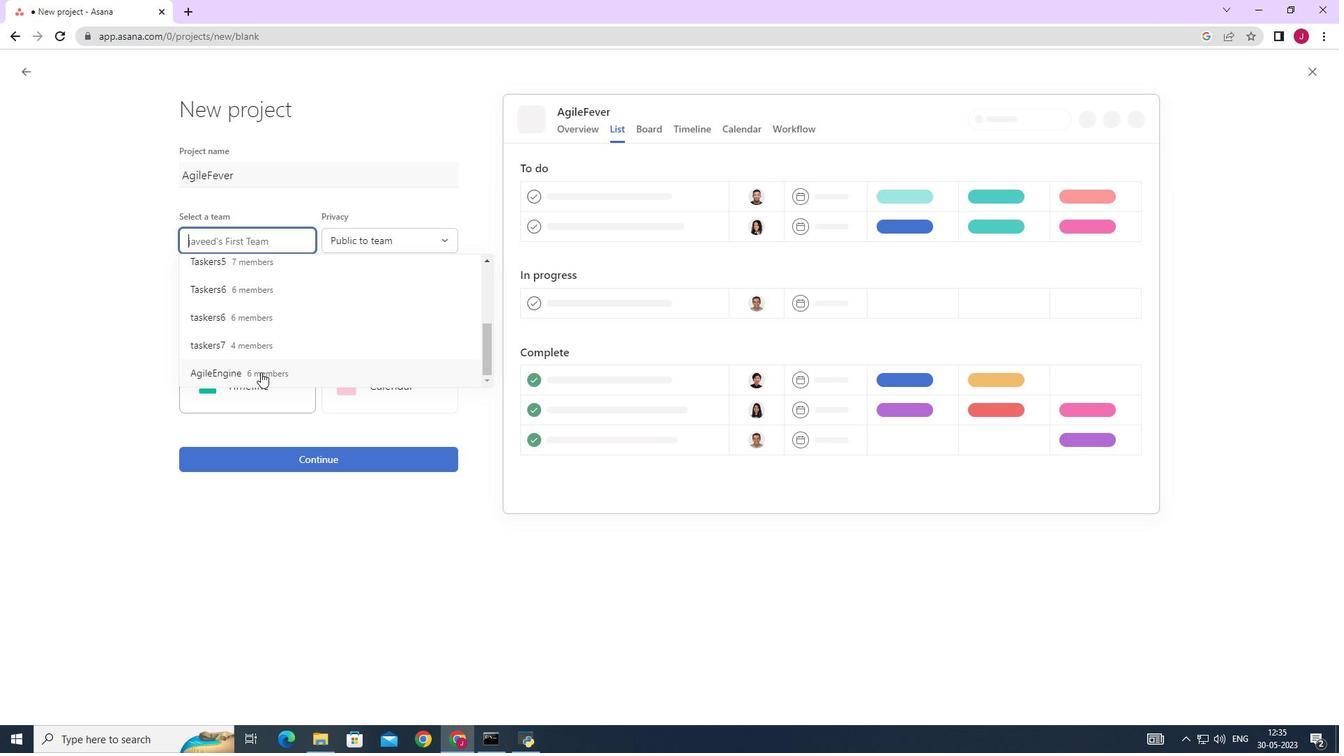 
Action: Mouse scrolled (262, 353) with delta (0, 0)
Screenshot: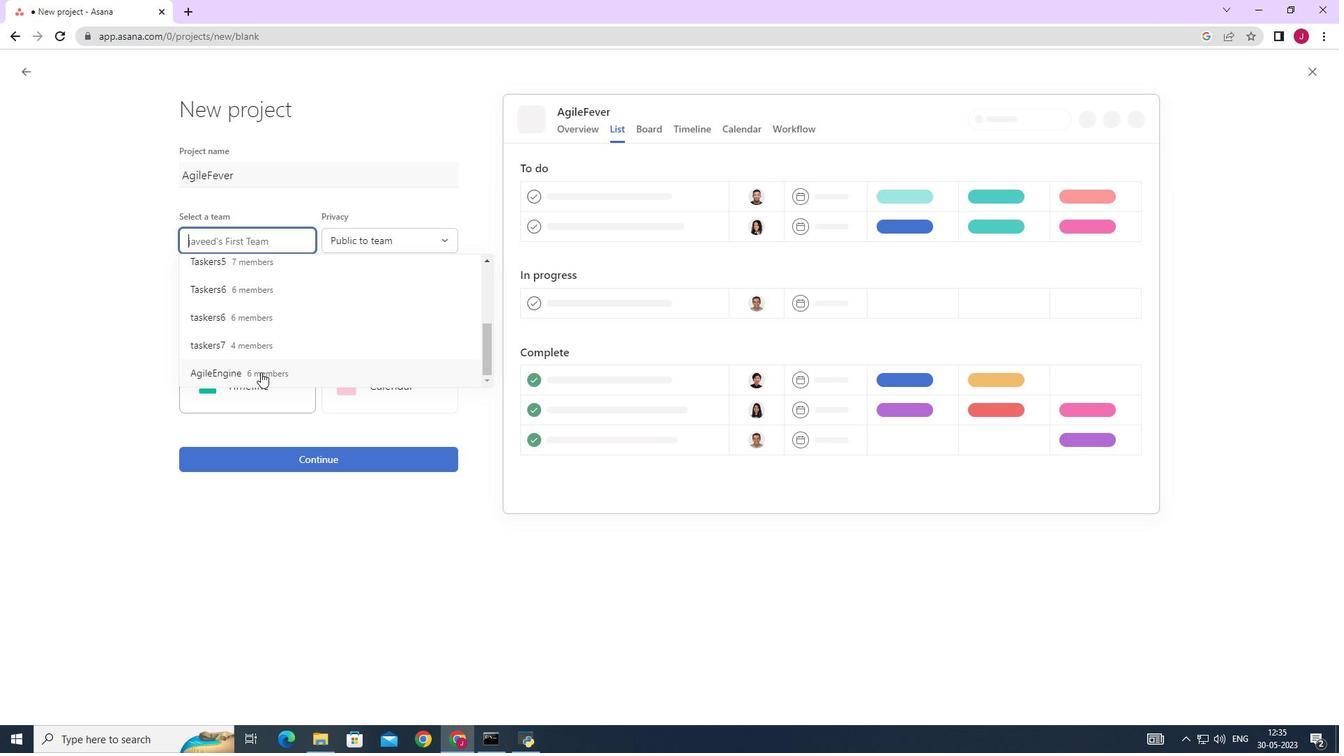 
Action: Mouse scrolled (262, 353) with delta (0, 0)
Screenshot: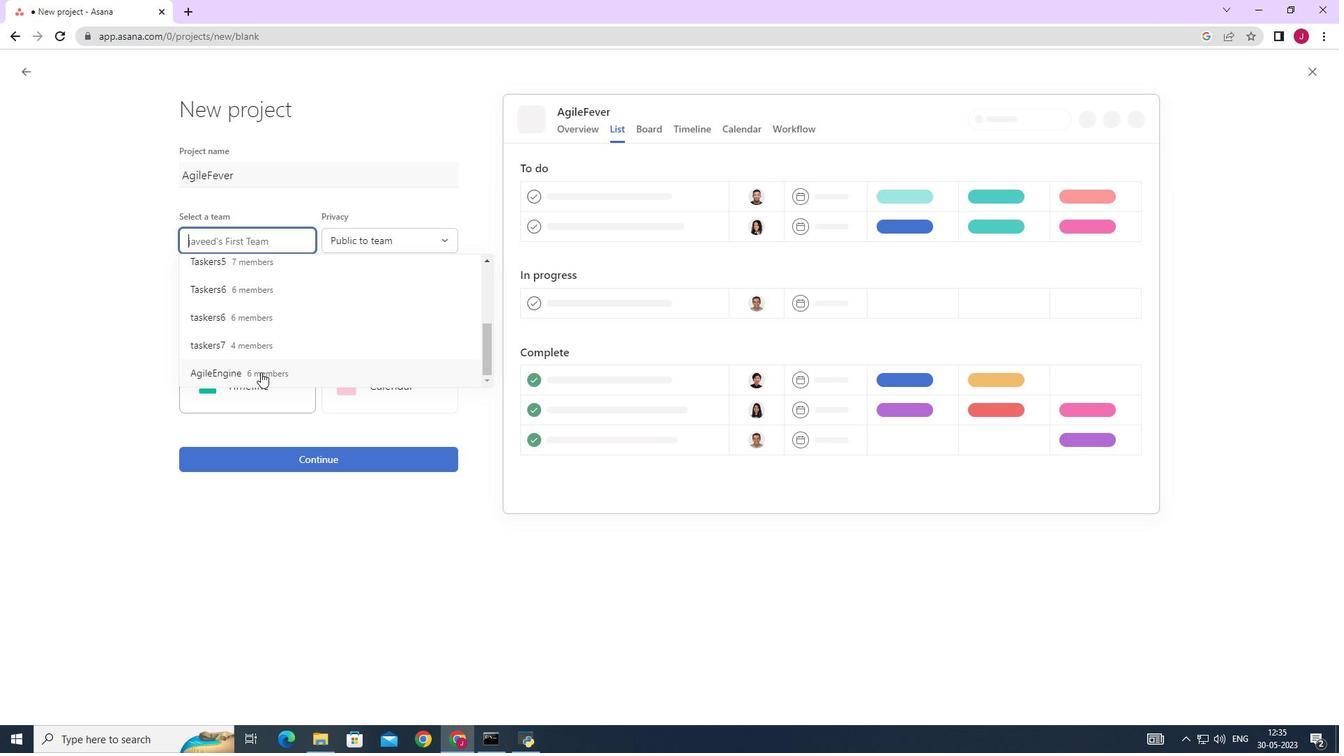 
Action: Mouse moved to (262, 353)
Screenshot: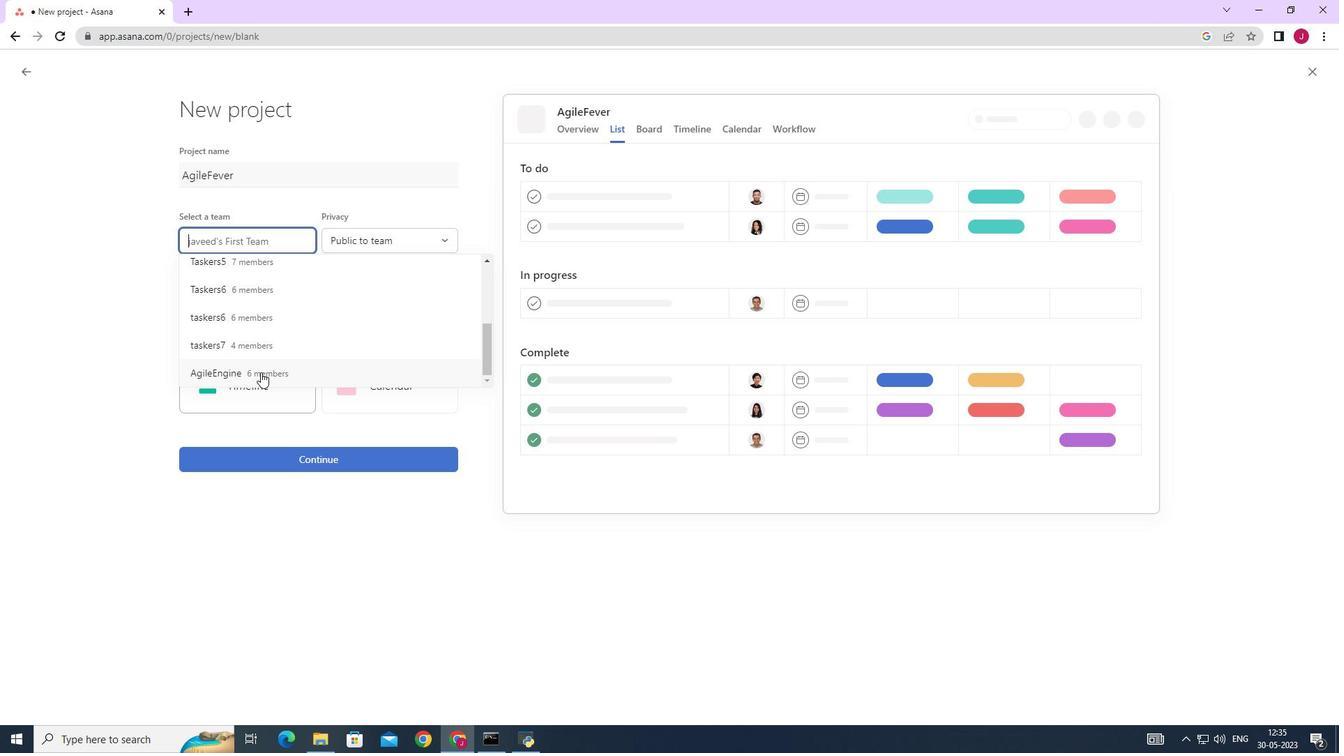 
Action: Mouse scrolled (262, 352) with delta (0, 0)
Screenshot: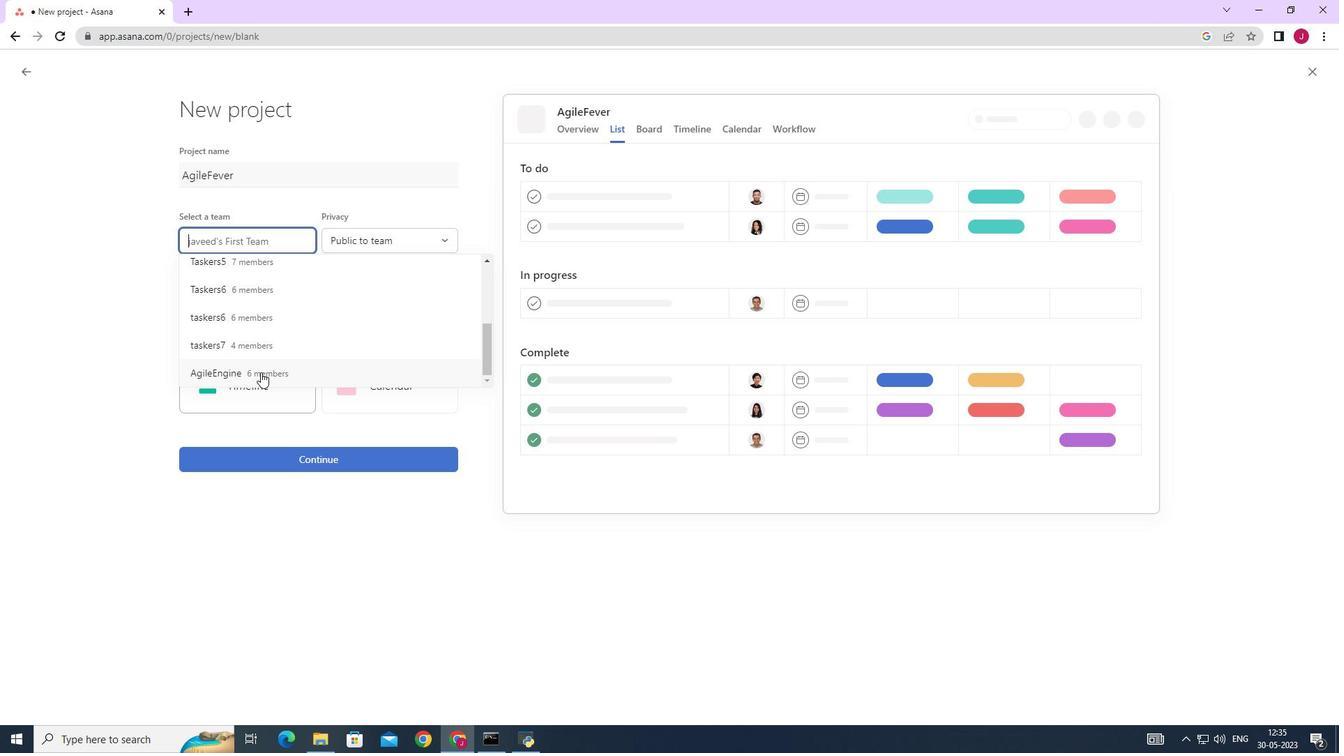 
Action: Mouse scrolled (262, 352) with delta (0, 0)
Screenshot: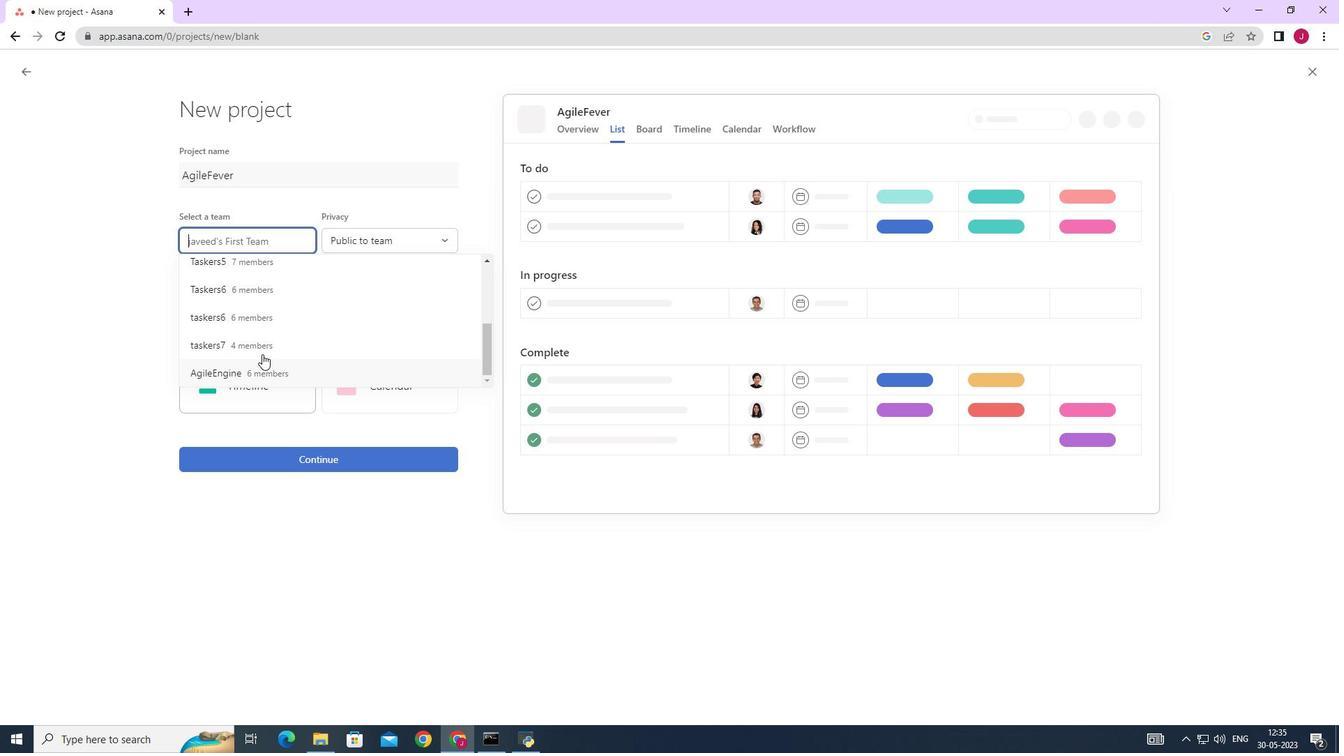 
Action: Mouse moved to (264, 347)
Screenshot: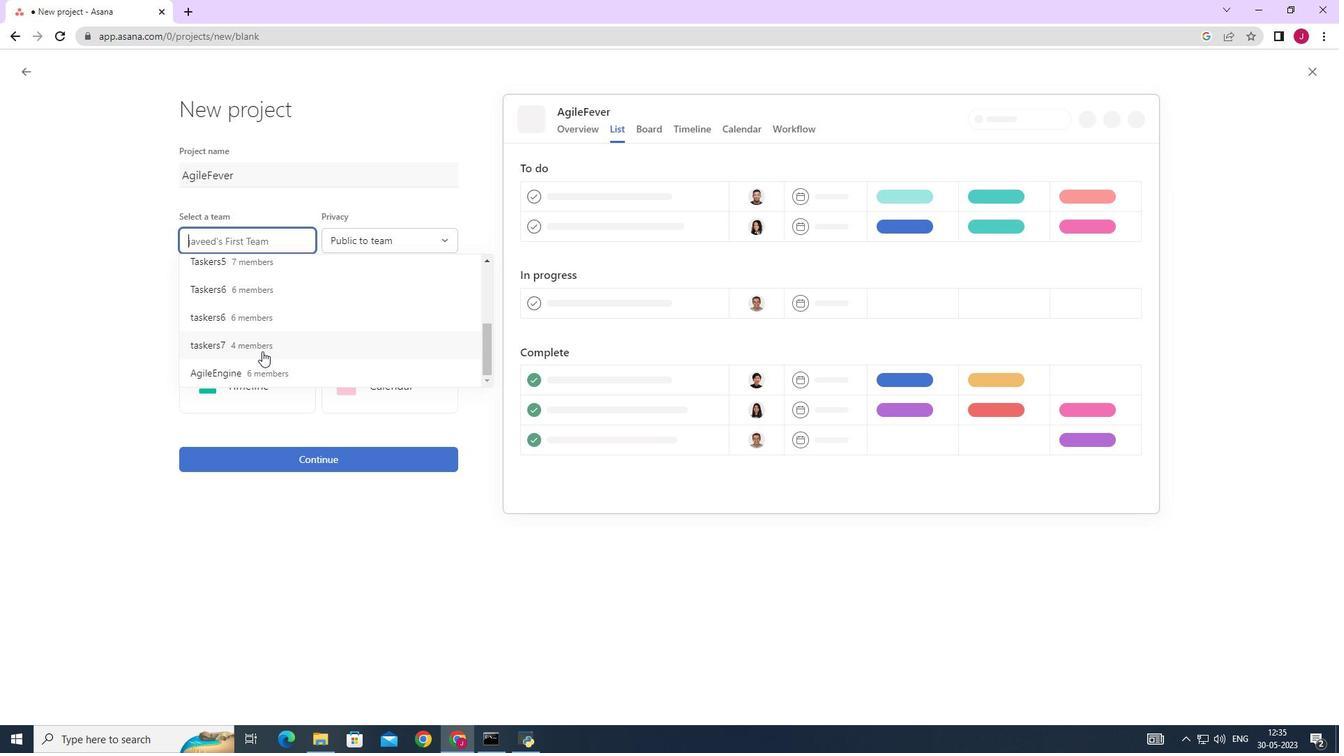 
Action: Mouse scrolled (264, 346) with delta (0, 0)
Screenshot: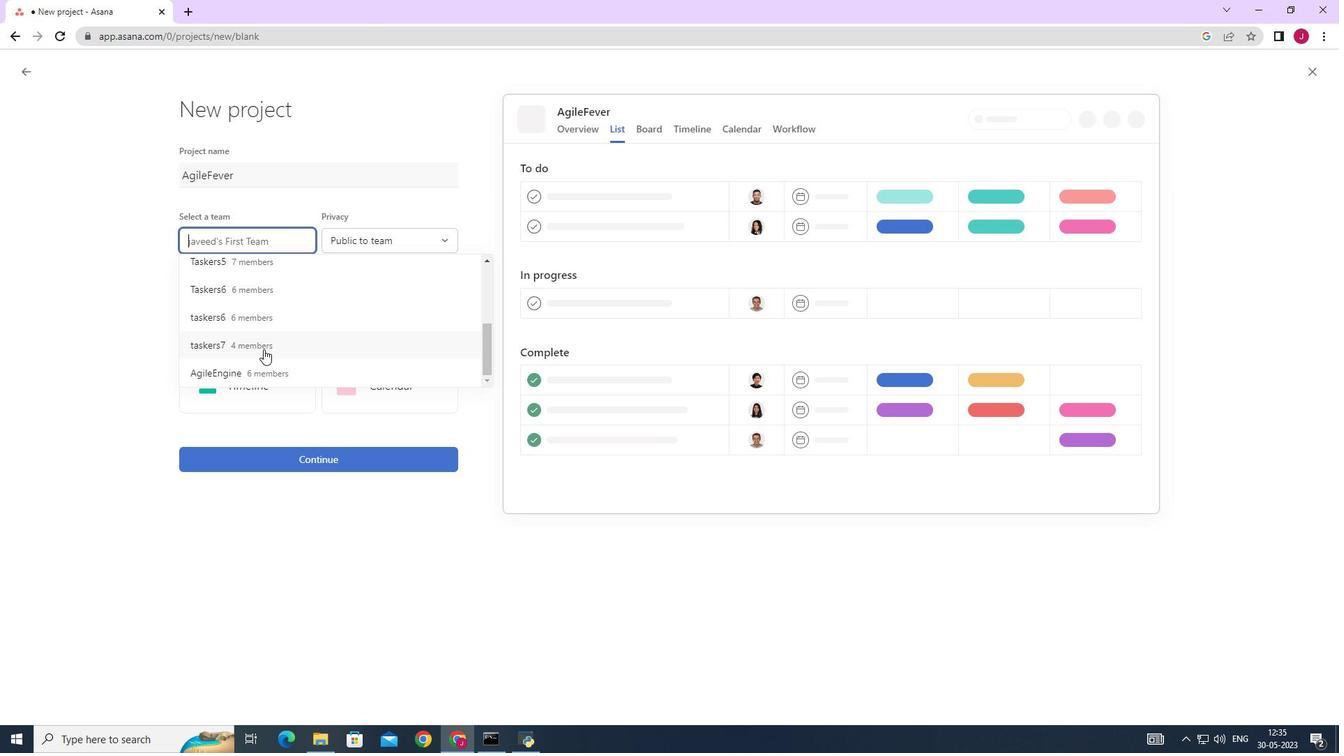
Action: Mouse scrolled (264, 346) with delta (0, 0)
Screenshot: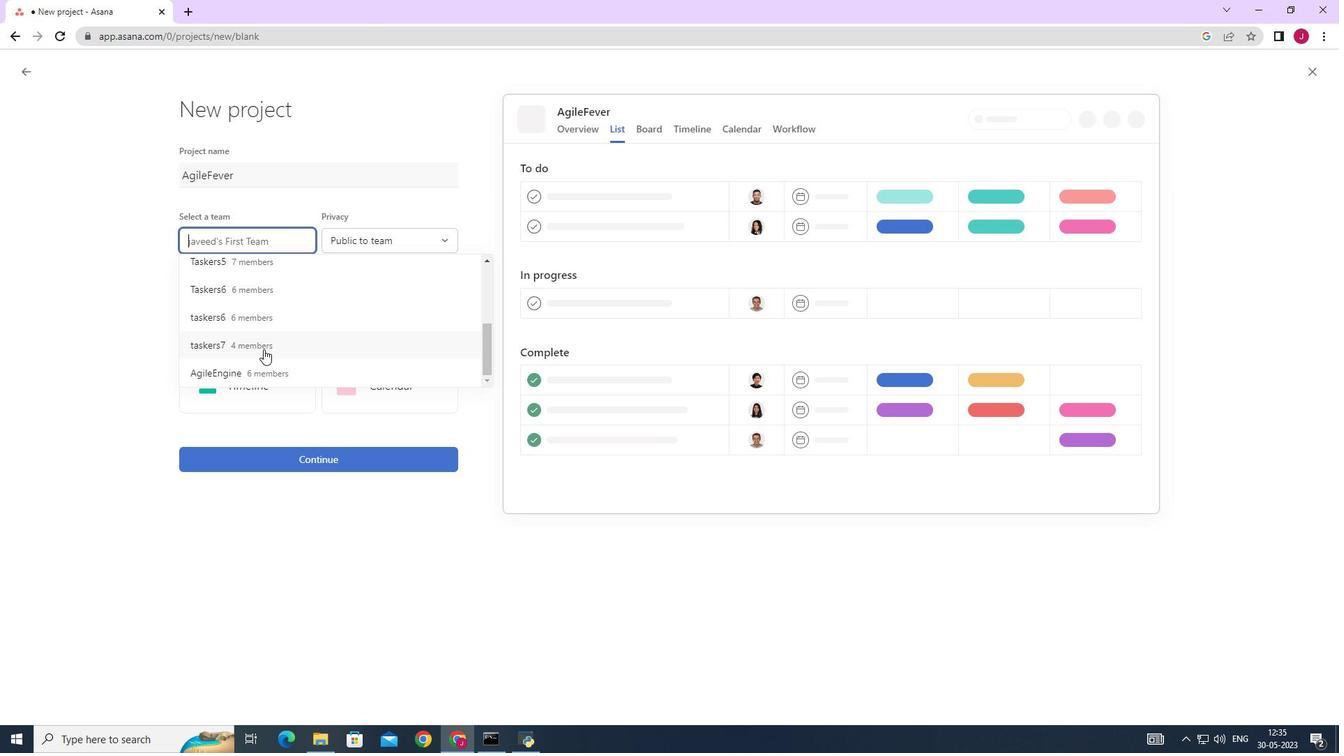 
Action: Mouse scrolled (264, 346) with delta (0, 0)
Screenshot: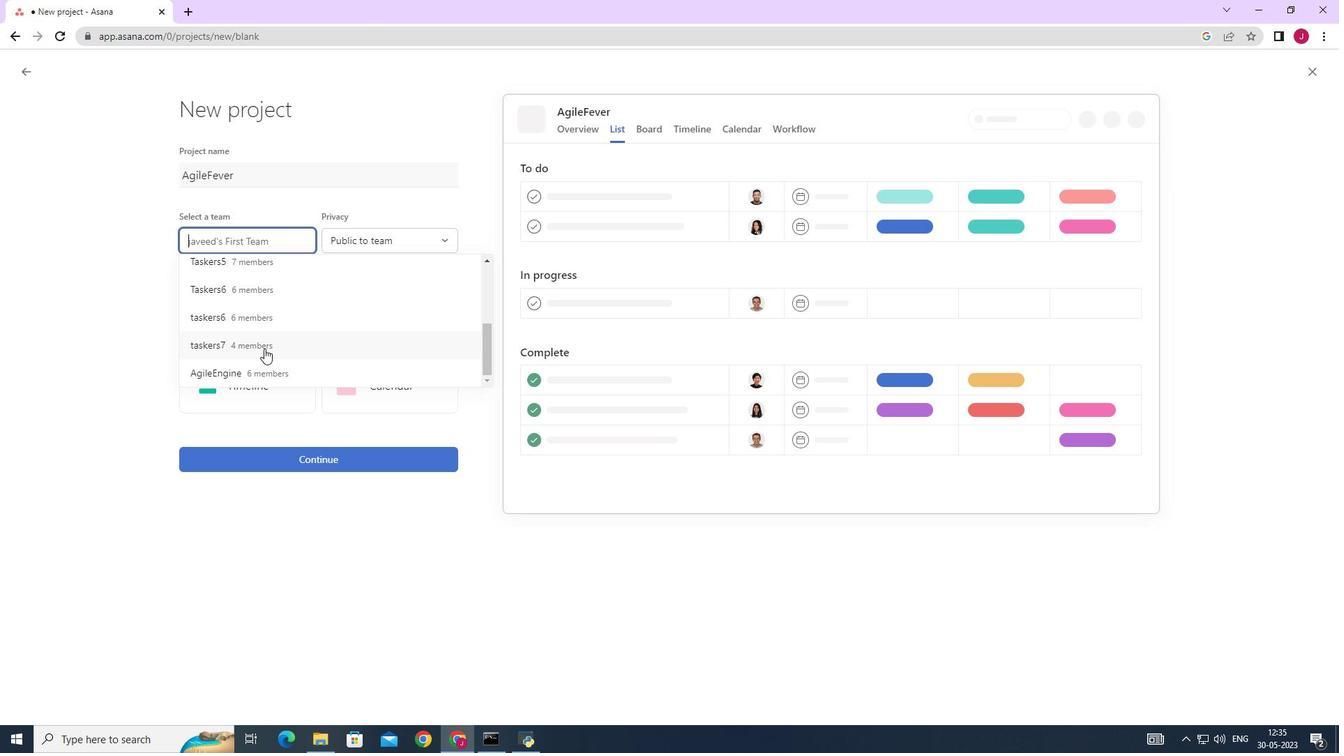 
Action: Mouse scrolled (264, 346) with delta (0, 0)
Screenshot: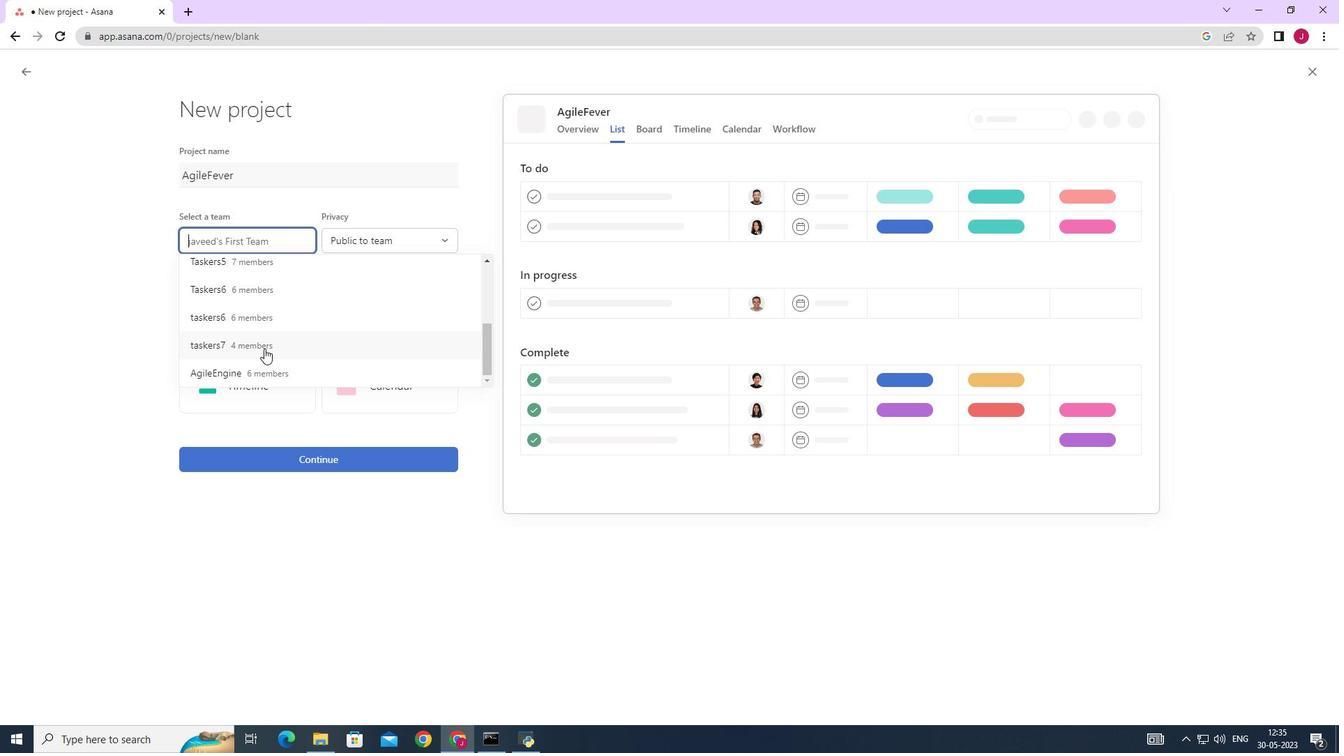 
Action: Mouse scrolled (264, 346) with delta (0, 0)
Screenshot: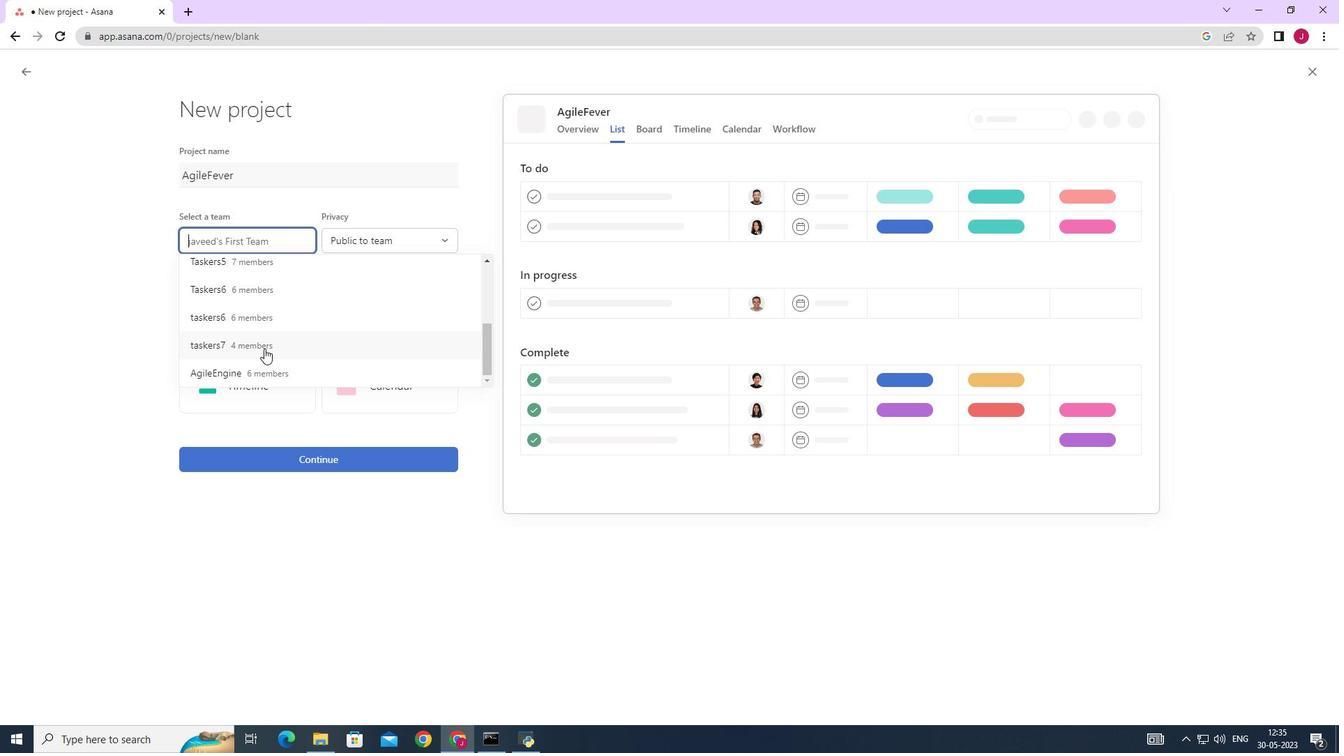 
Action: Mouse scrolled (264, 346) with delta (0, 0)
Screenshot: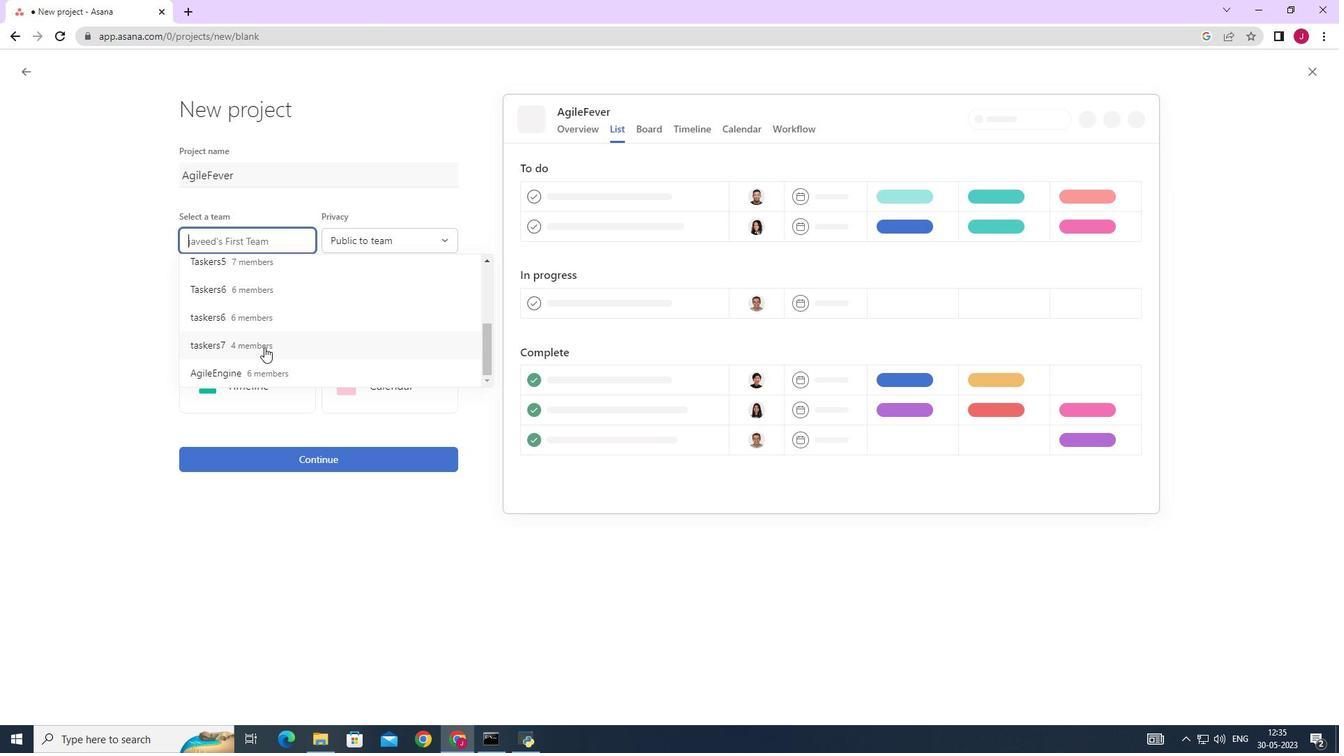 
Action: Mouse moved to (269, 342)
Screenshot: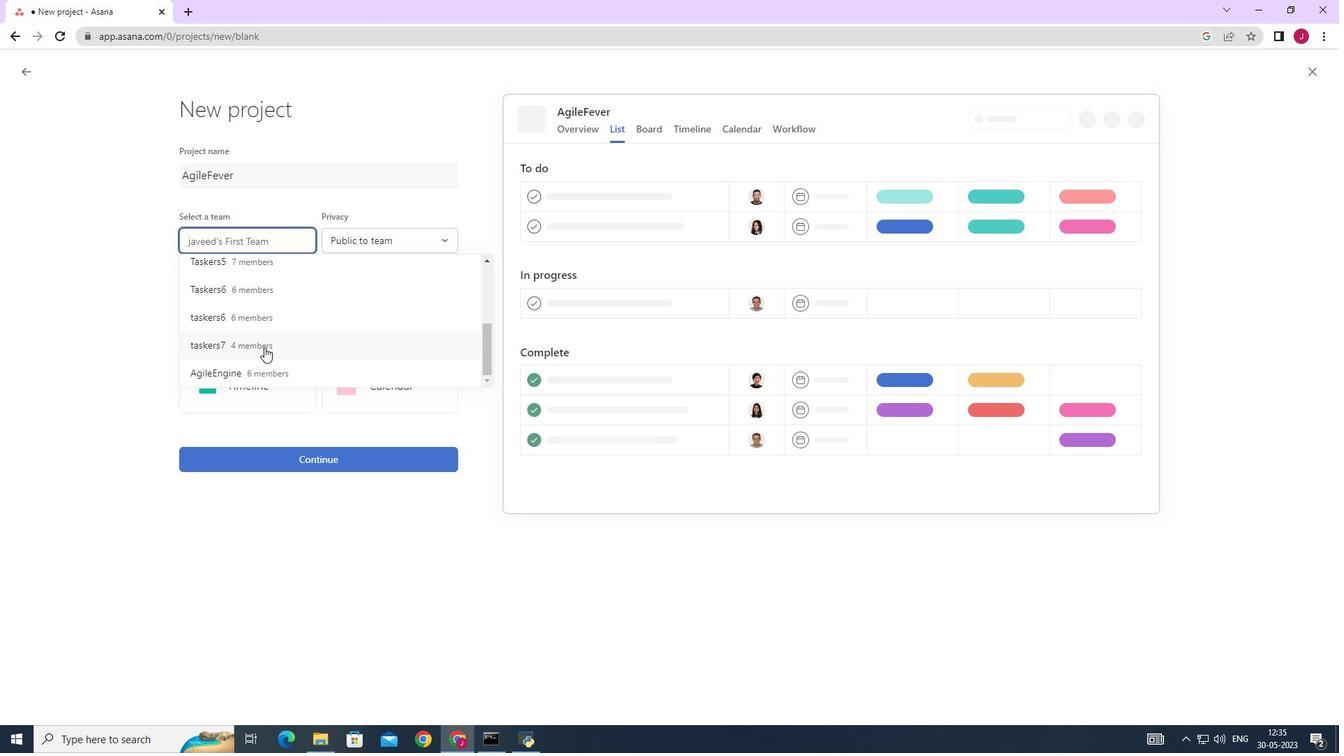 
Action: Mouse scrolled (269, 341) with delta (0, 0)
Screenshot: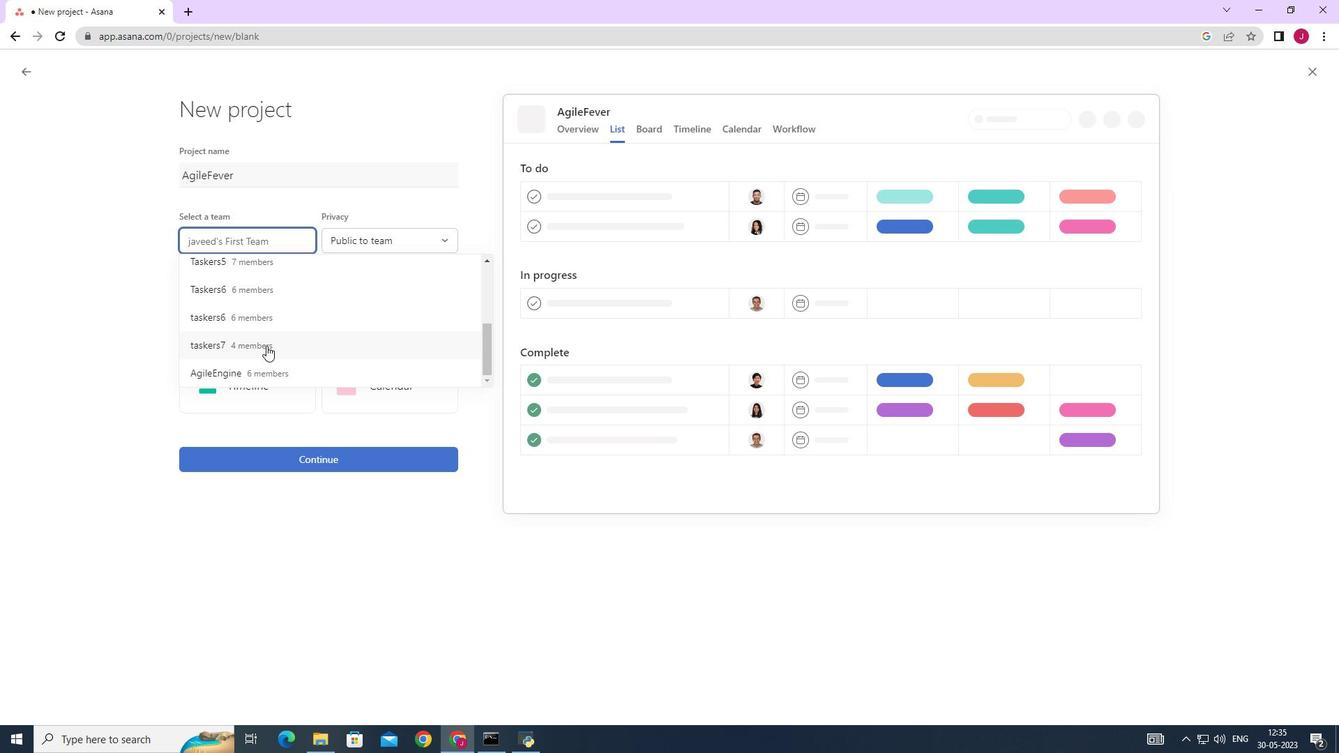
Action: Mouse scrolled (269, 341) with delta (0, 0)
Screenshot: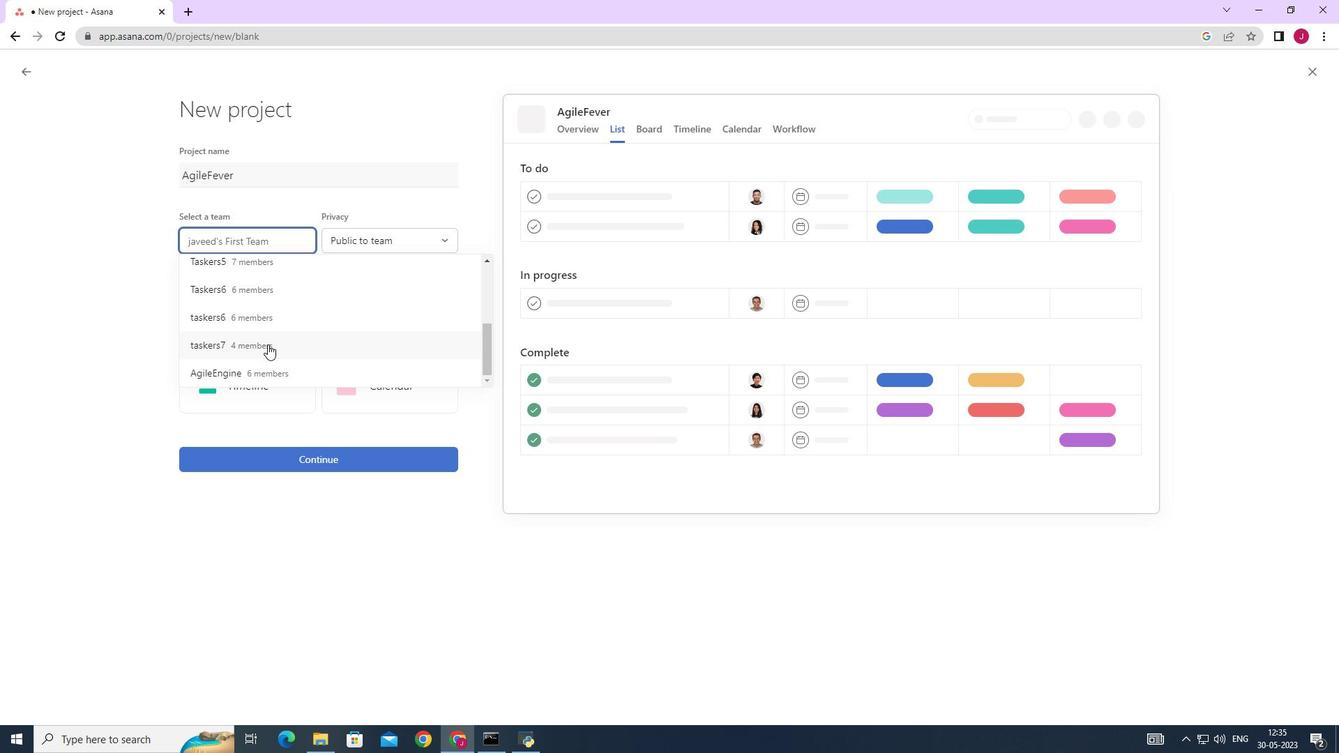 
Action: Mouse scrolled (269, 341) with delta (0, 0)
Screenshot: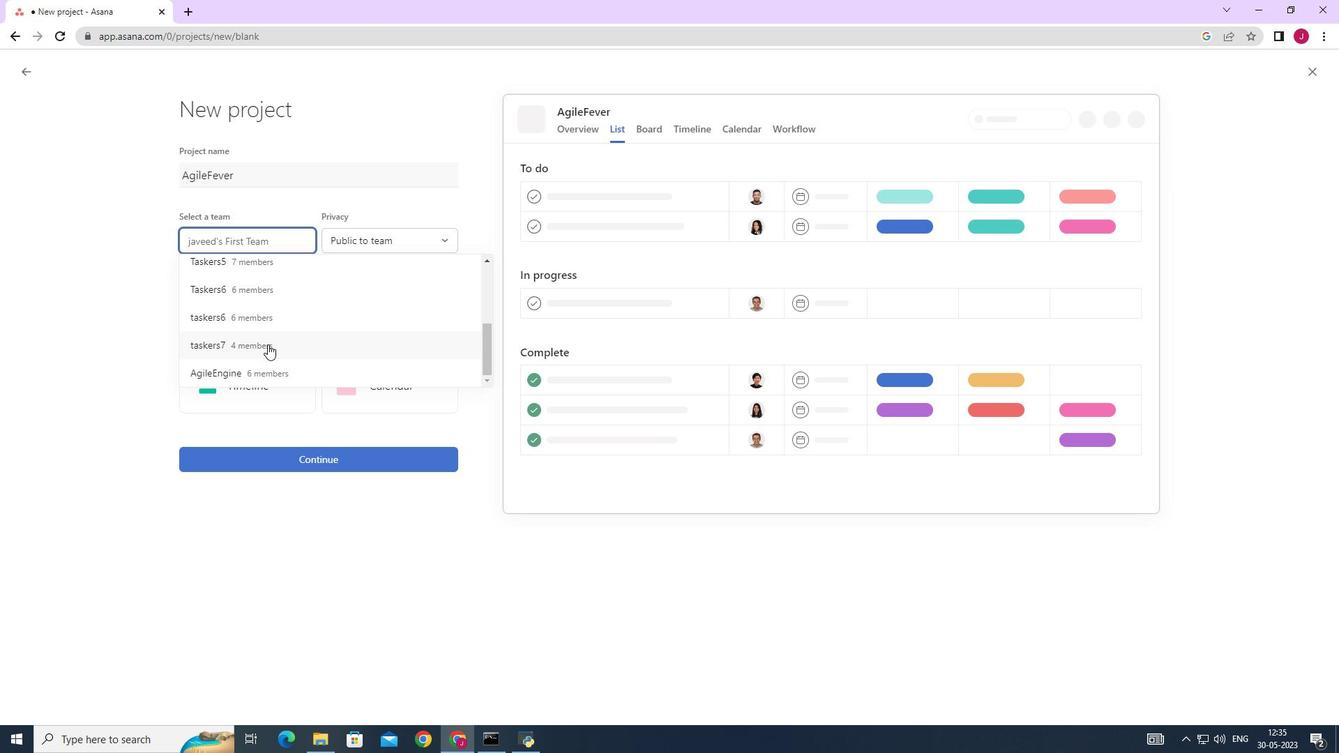 
Action: Mouse moved to (277, 342)
Screenshot: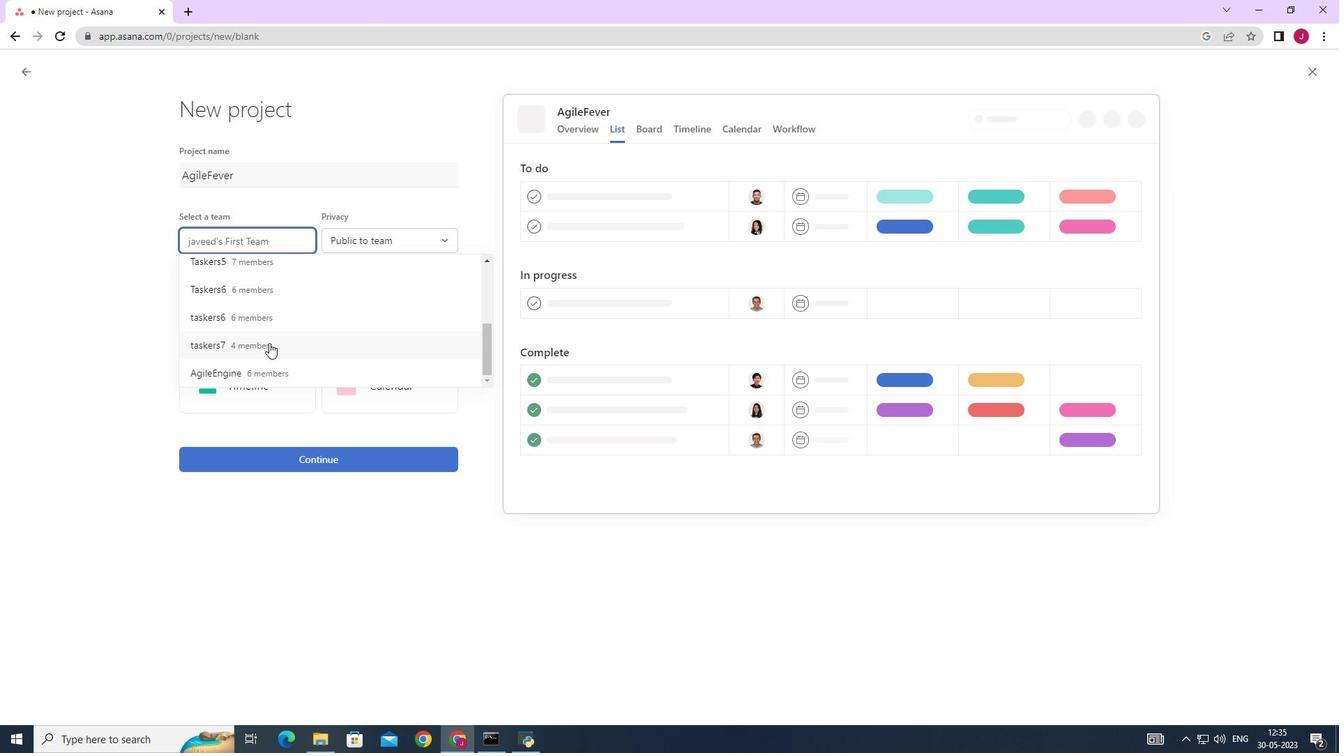 
Action: Mouse scrolled (272, 341) with delta (0, 0)
Screenshot: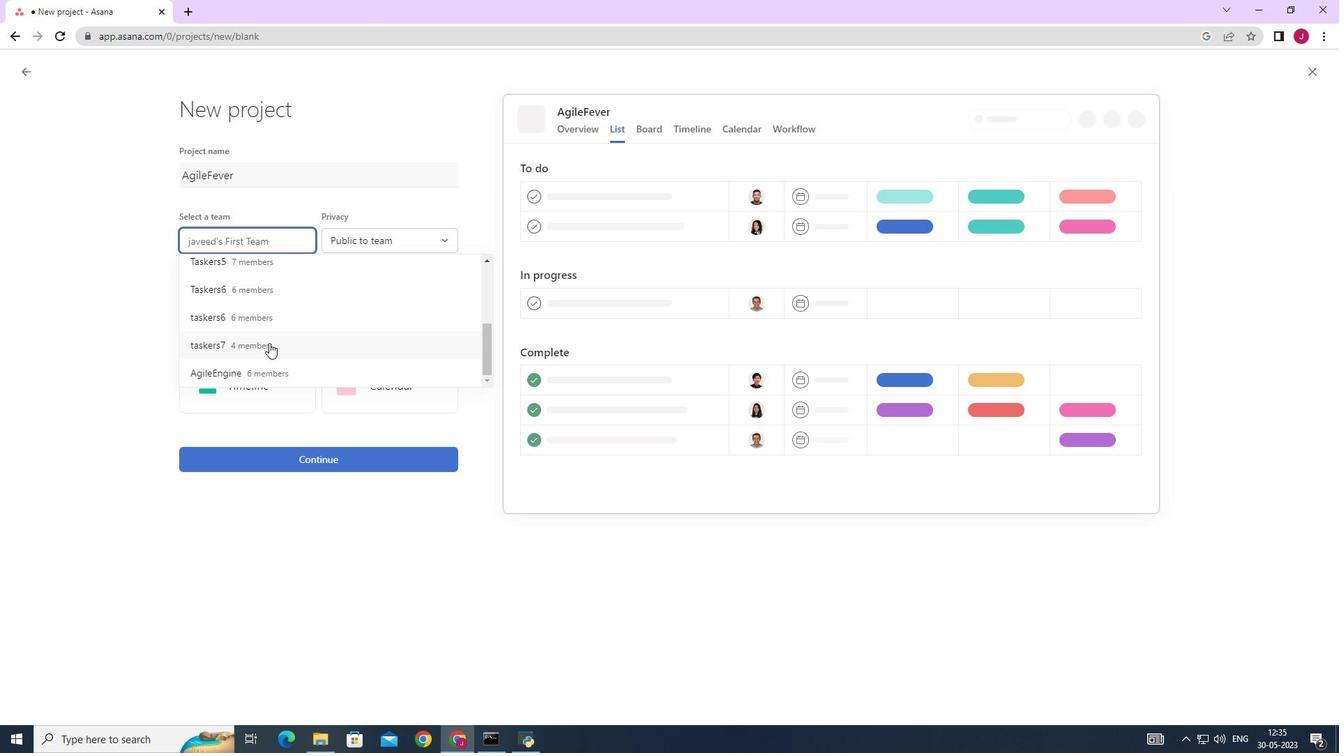 
Action: Mouse moved to (488, 378)
Screenshot: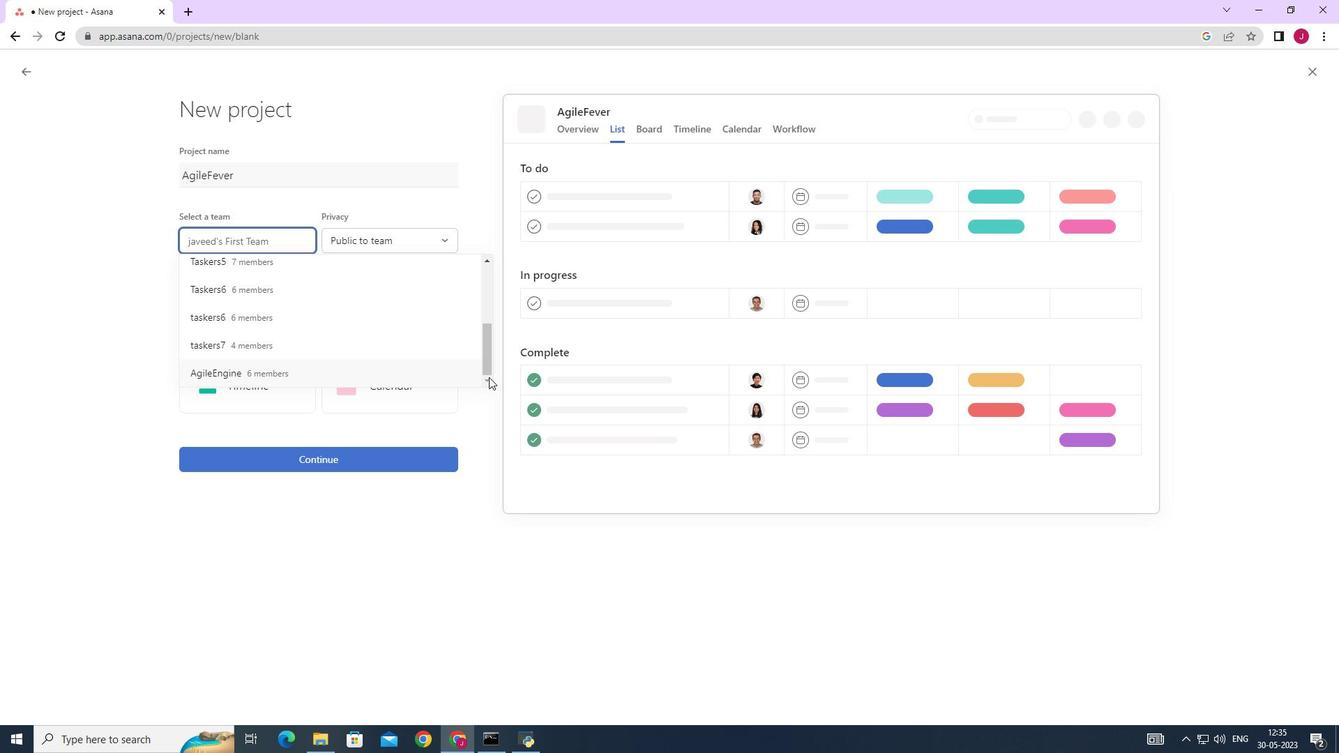 
Action: Mouse pressed left at (488, 378)
Screenshot: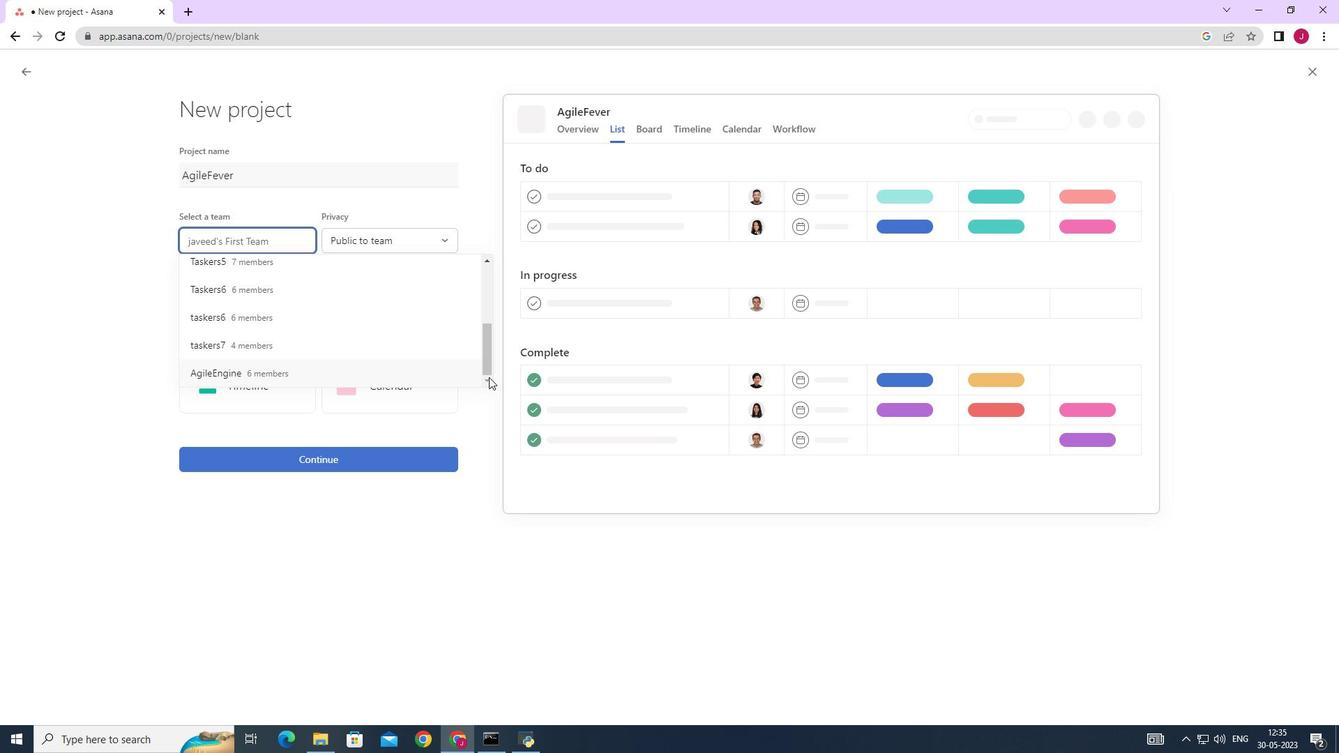 
Action: Mouse moved to (244, 339)
Screenshot: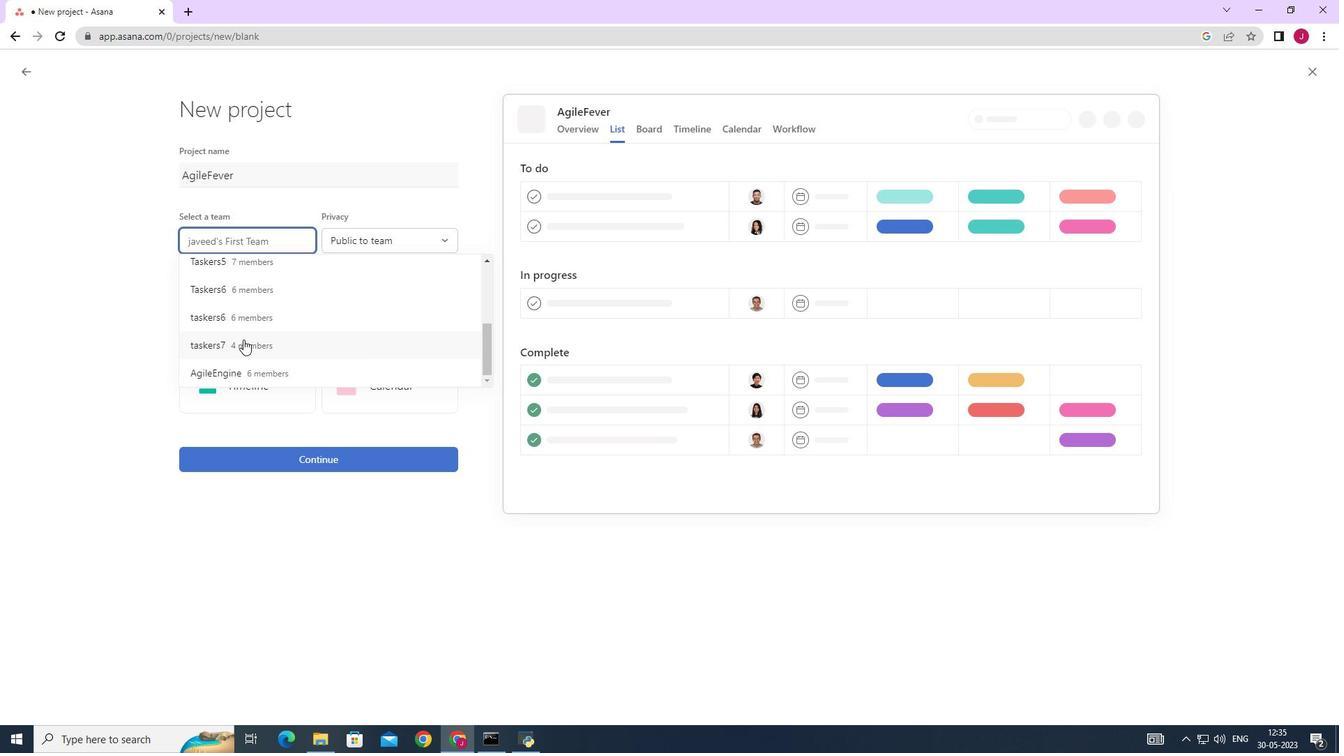 
Action: Mouse scrolled (244, 338) with delta (0, 0)
Screenshot: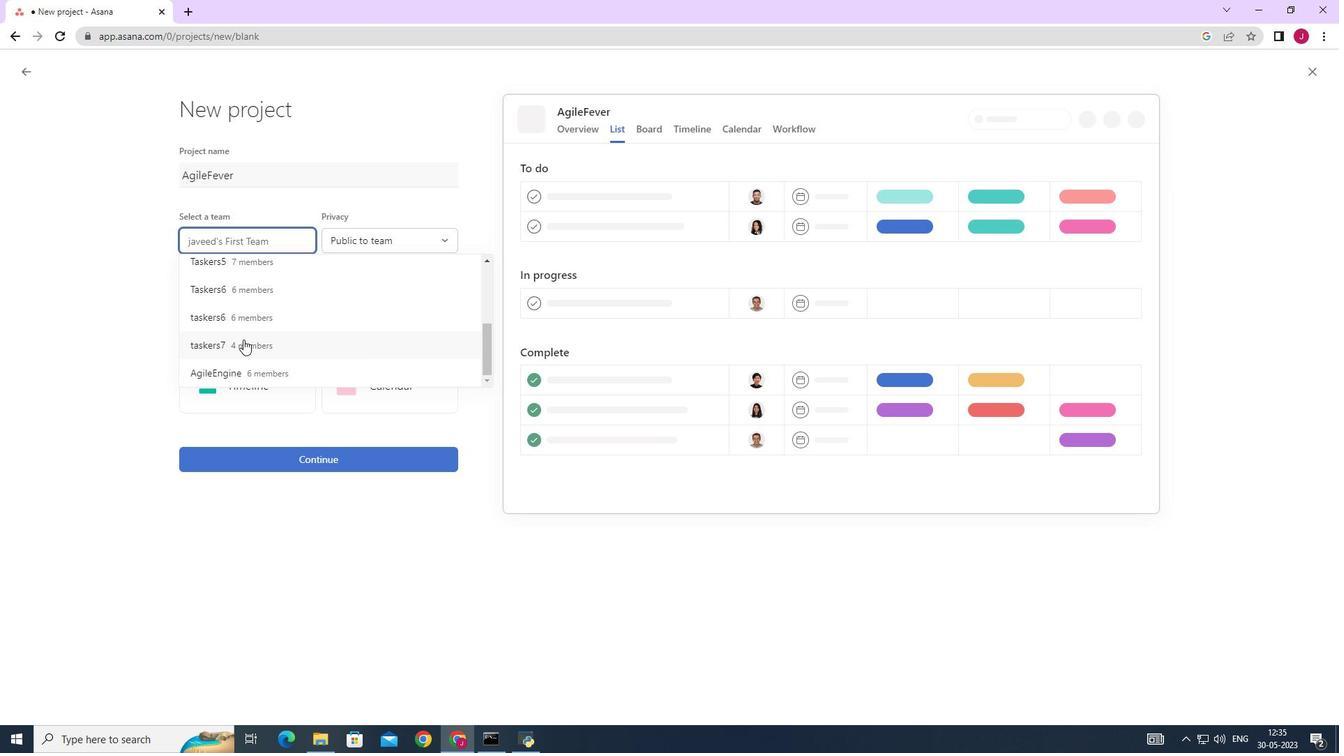 
Action: Mouse scrolled (244, 338) with delta (0, 0)
Screenshot: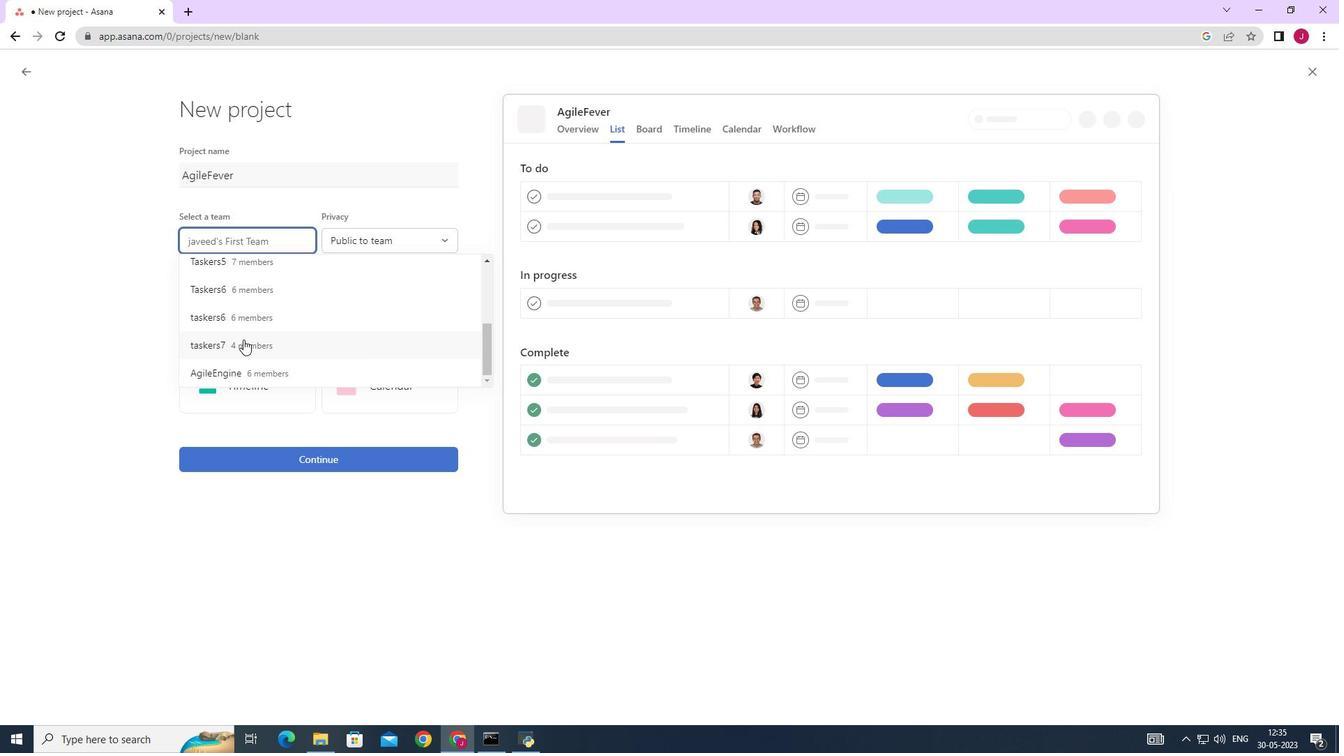 
Action: Mouse scrolled (244, 338) with delta (0, 0)
Screenshot: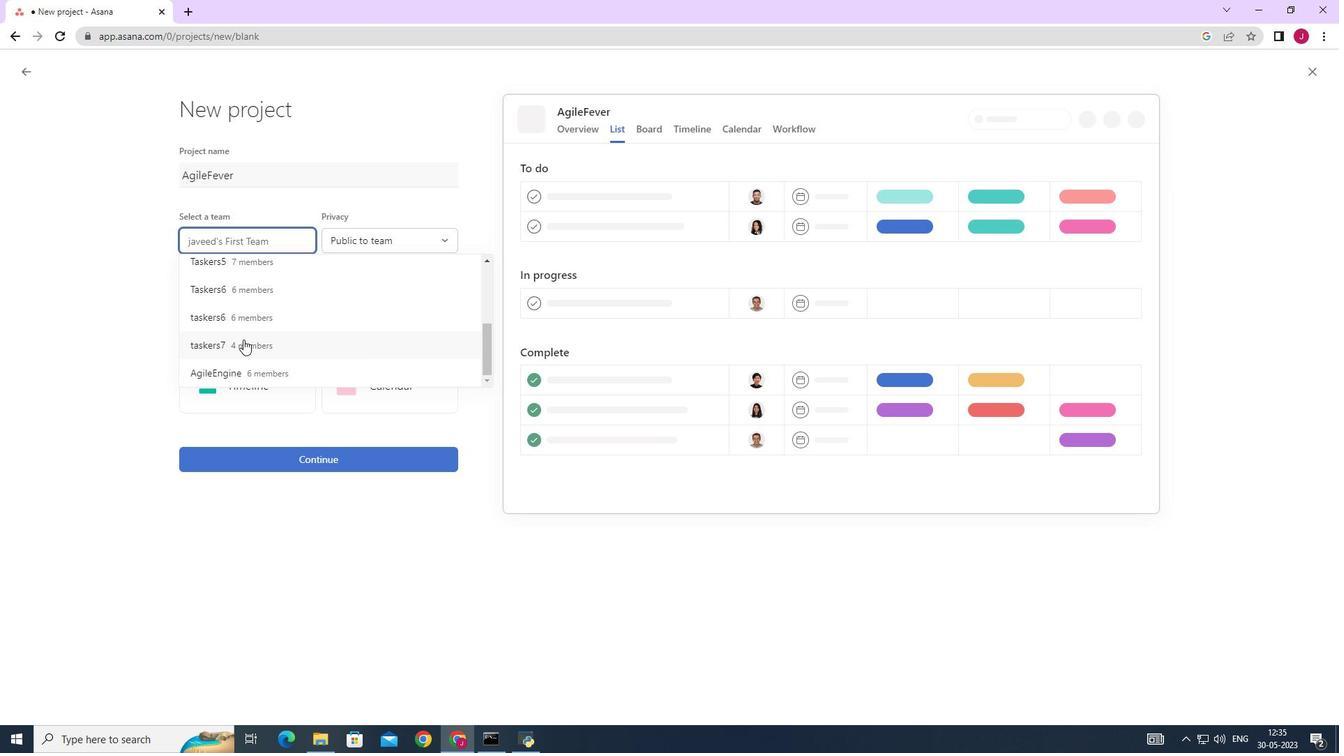 
Action: Mouse scrolled (244, 338) with delta (0, 0)
Screenshot: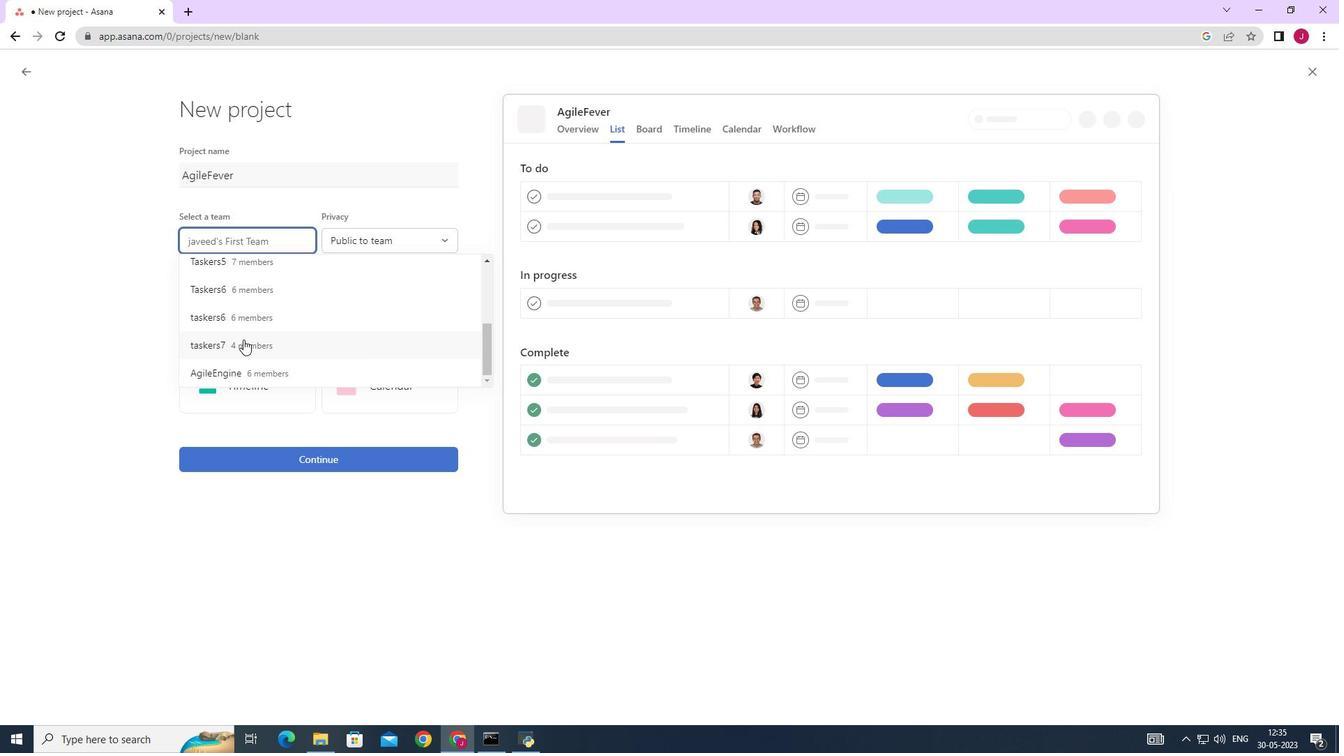 
Action: Mouse moved to (244, 339)
Screenshot: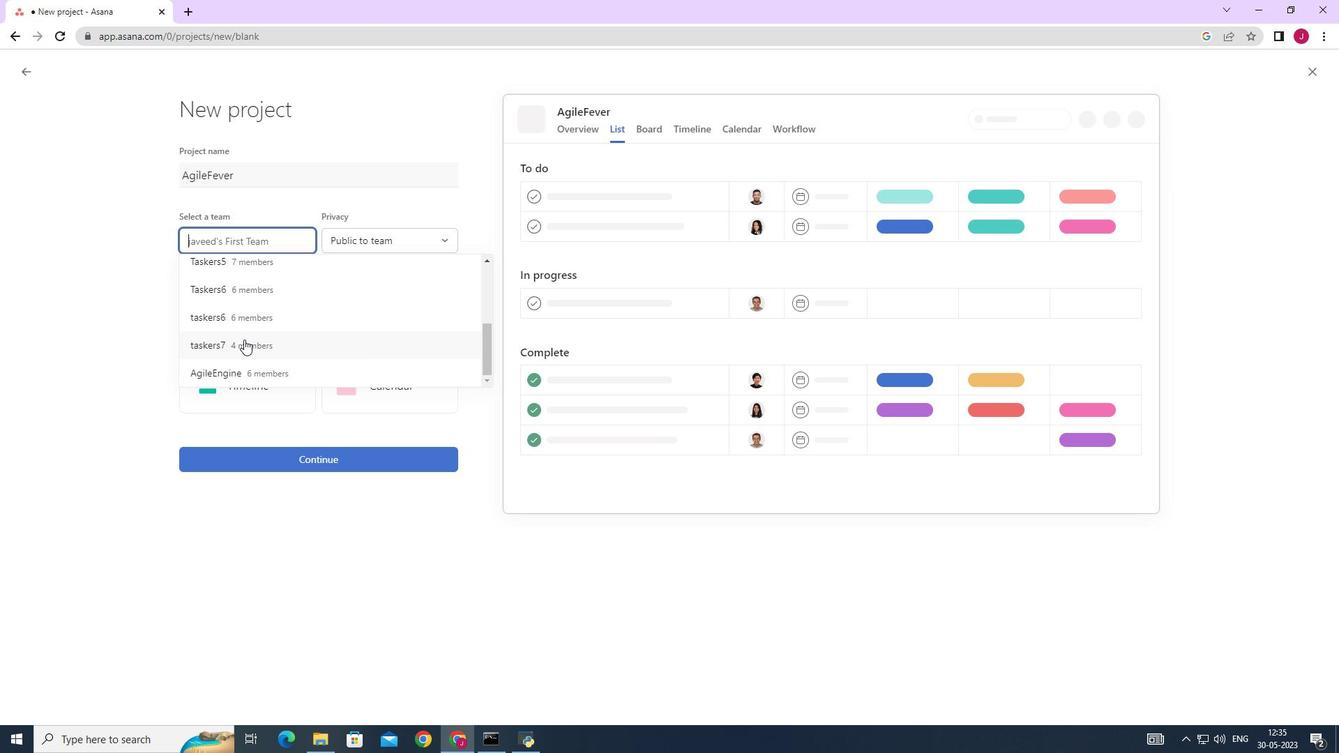 
Action: Mouse scrolled (244, 340) with delta (0, 0)
Screenshot: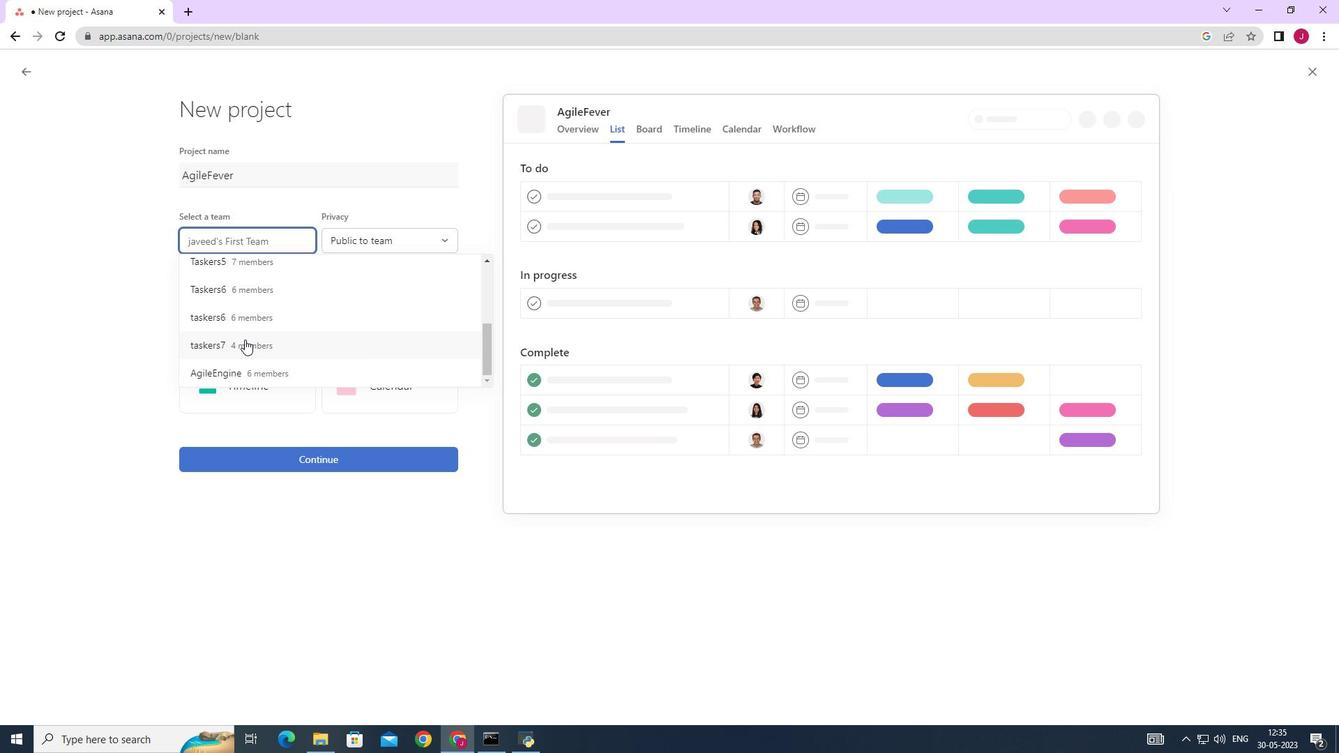 
Action: Mouse scrolled (244, 340) with delta (0, 0)
Screenshot: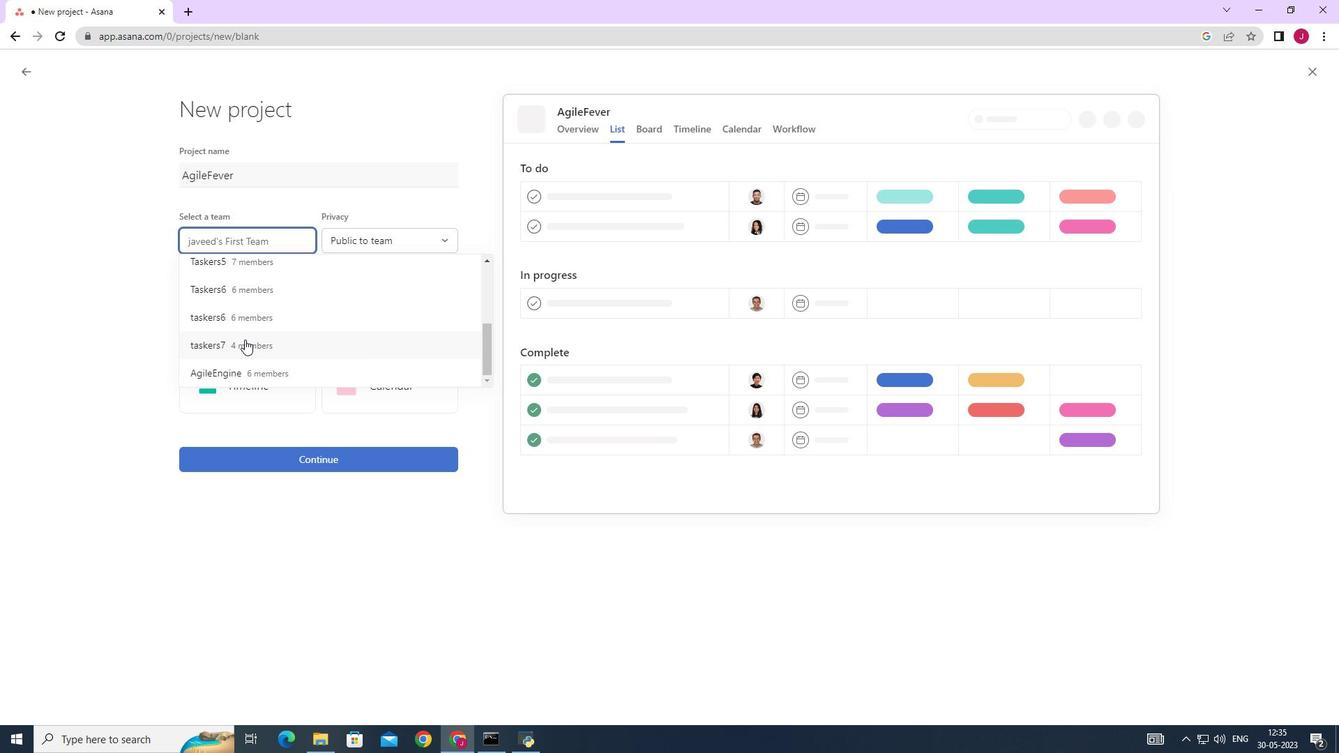 
Action: Mouse scrolled (244, 340) with delta (0, 0)
Screenshot: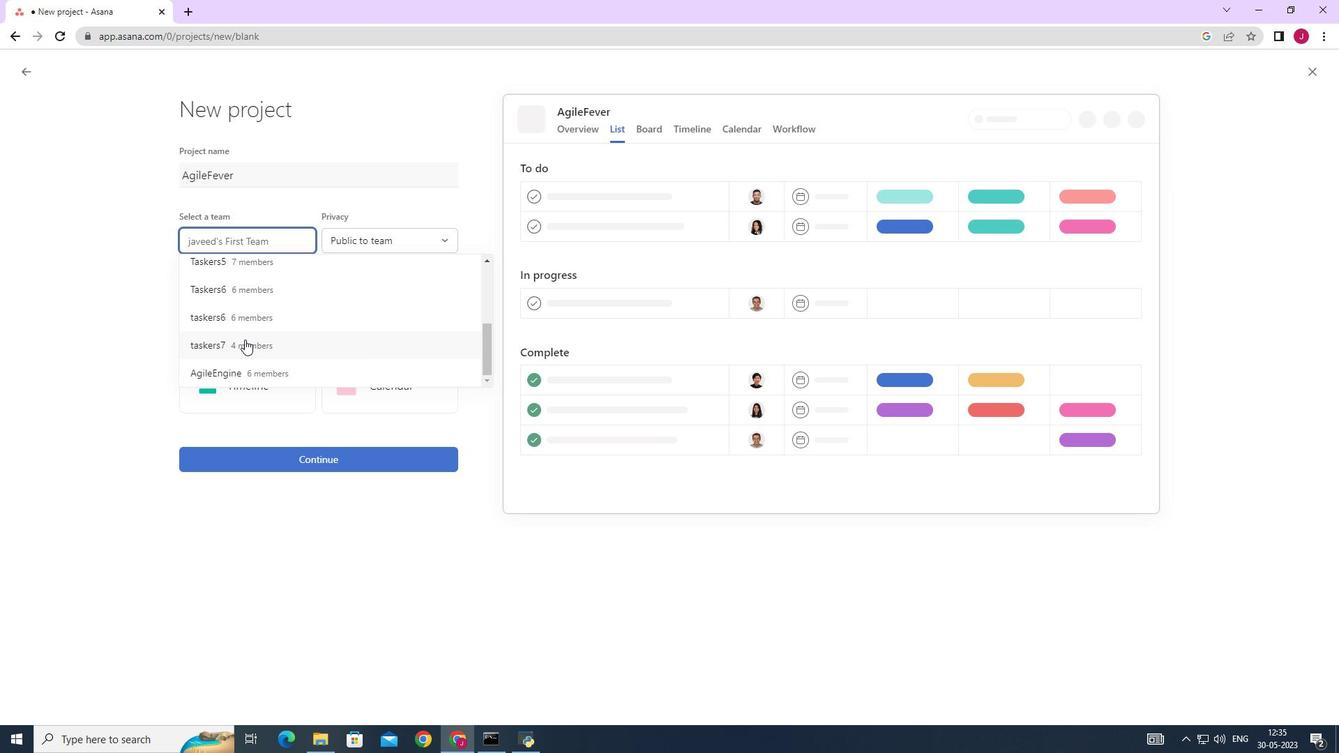
Action: Mouse scrolled (244, 340) with delta (0, 0)
Screenshot: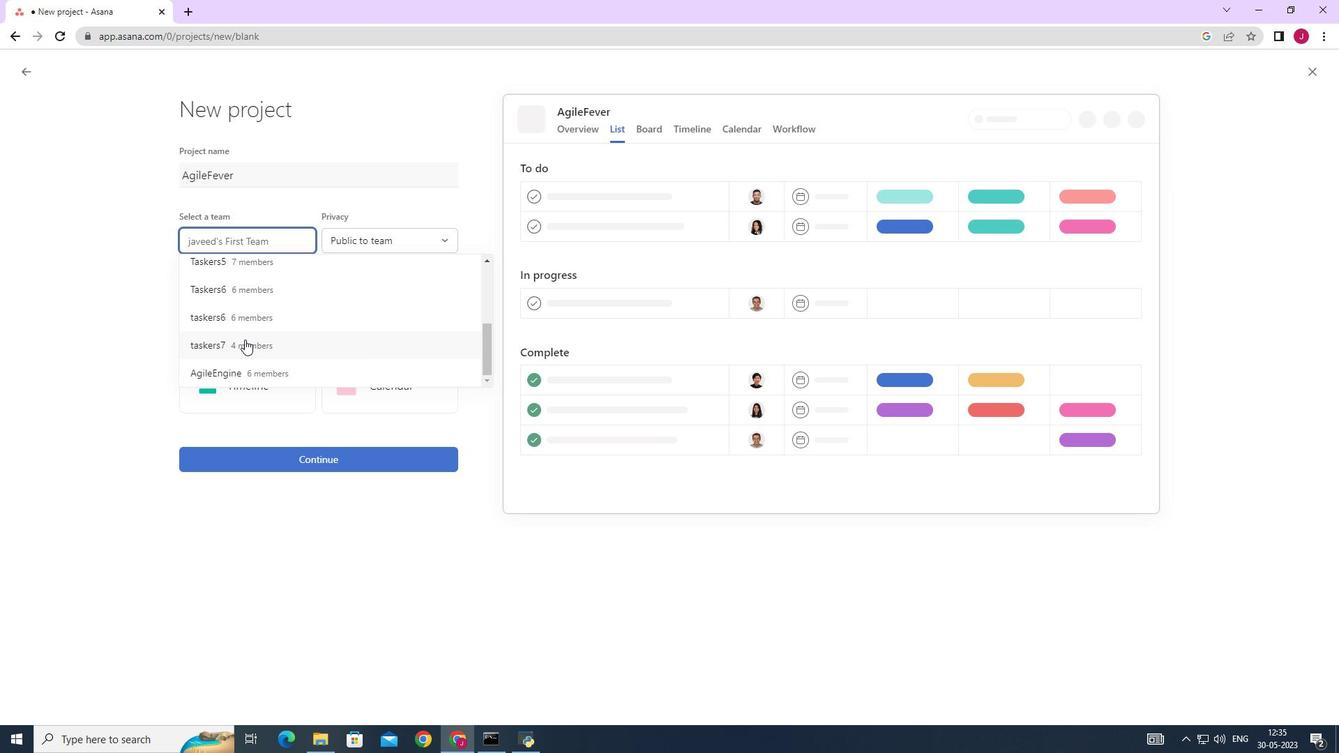
Action: Mouse scrolled (244, 340) with delta (0, 0)
Screenshot: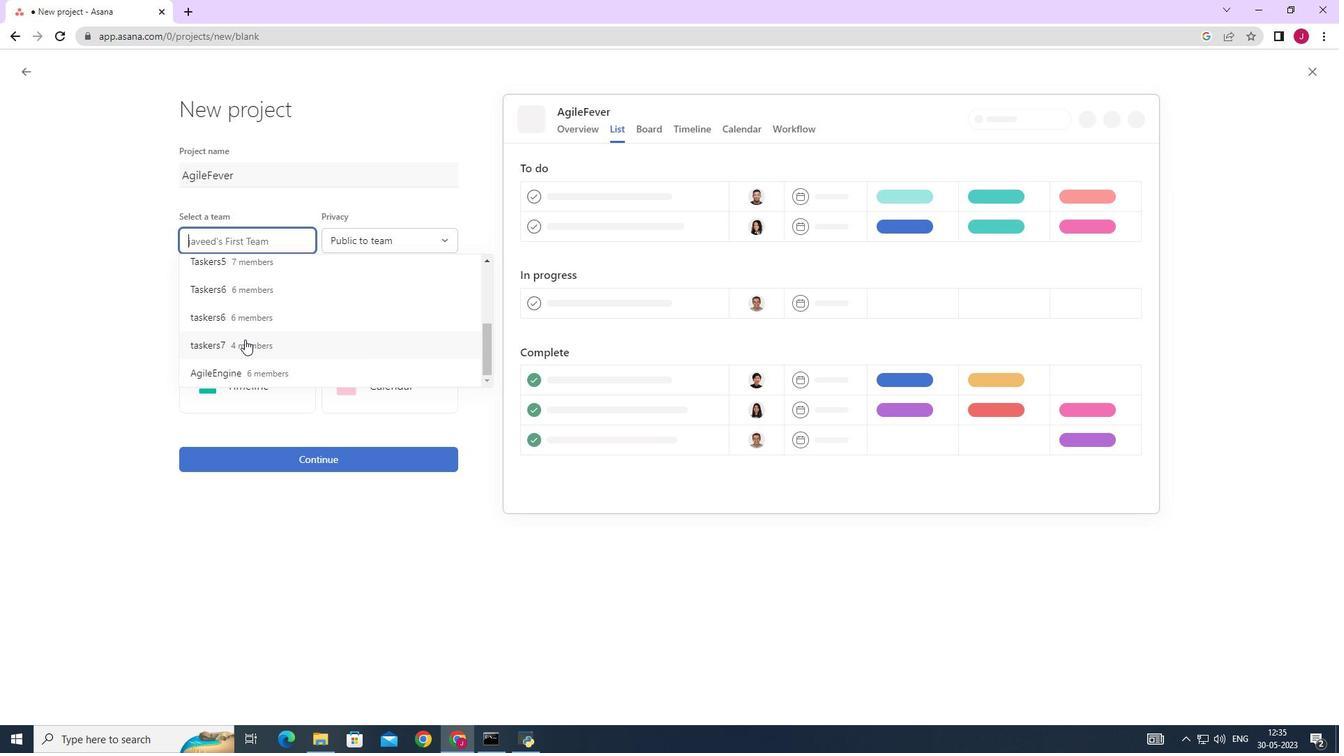 
Action: Mouse scrolled (244, 340) with delta (0, 0)
Screenshot: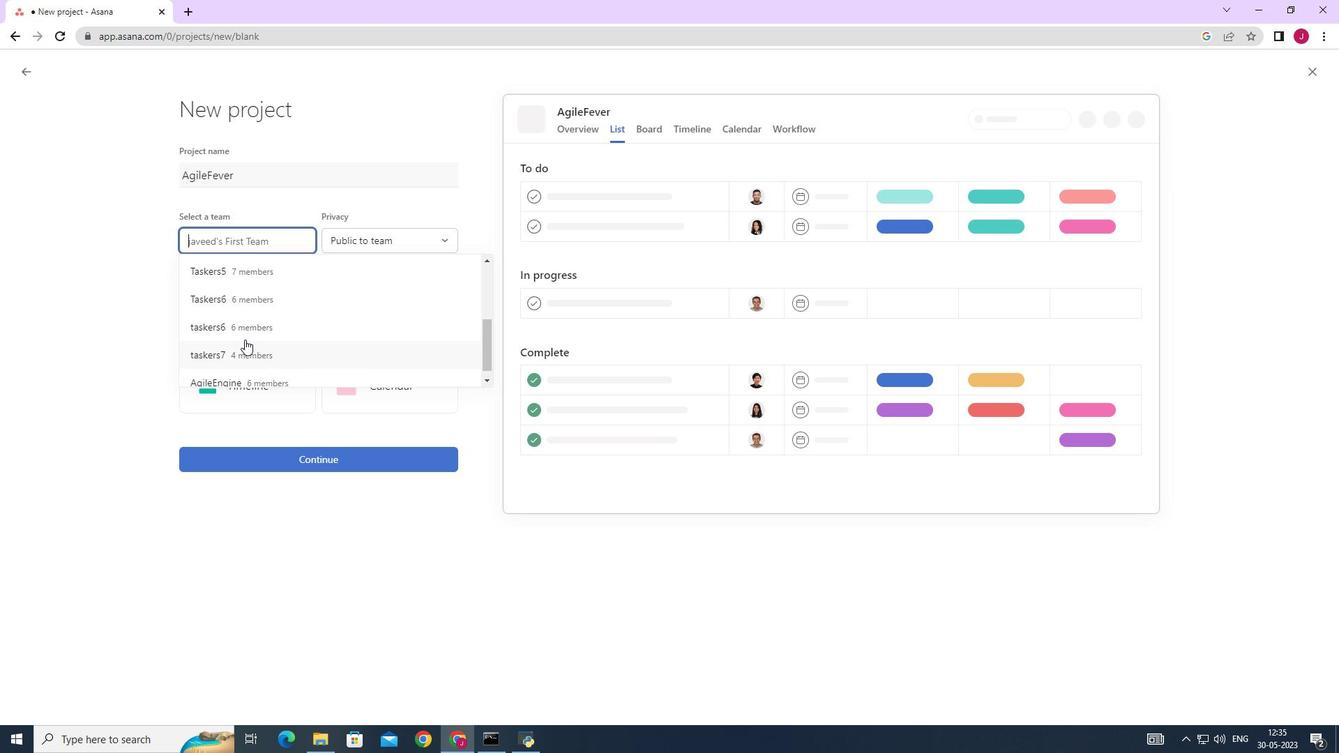 
Action: Mouse scrolled (244, 340) with delta (0, 0)
Screenshot: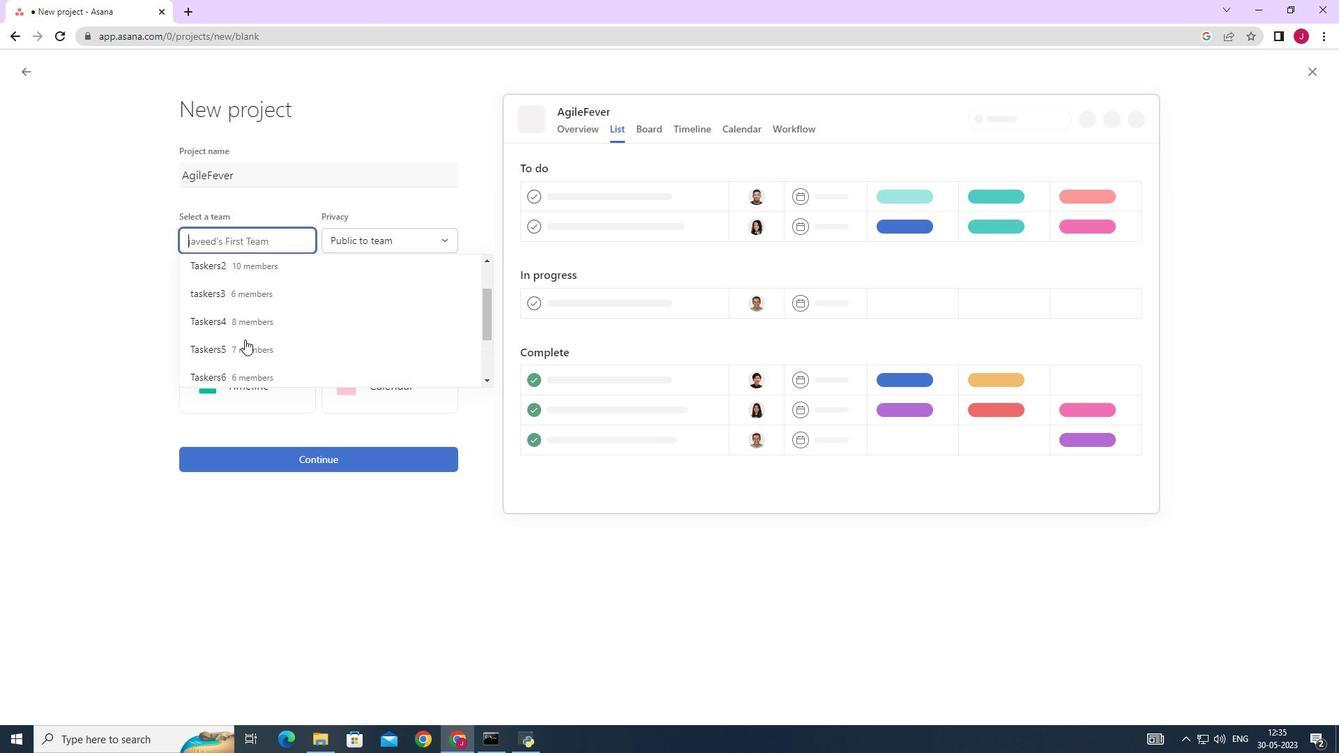 
Action: Mouse scrolled (244, 340) with delta (0, 0)
Screenshot: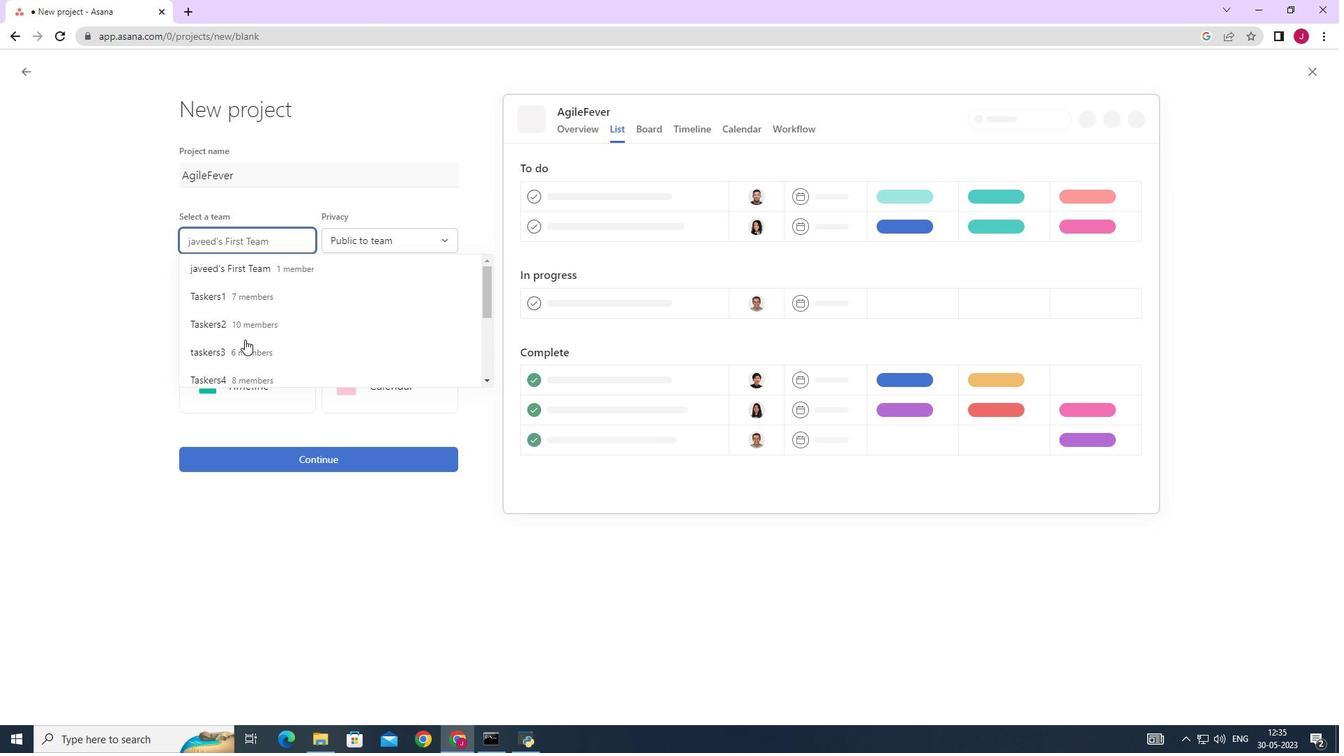 
Action: Mouse scrolled (244, 340) with delta (0, 0)
Screenshot: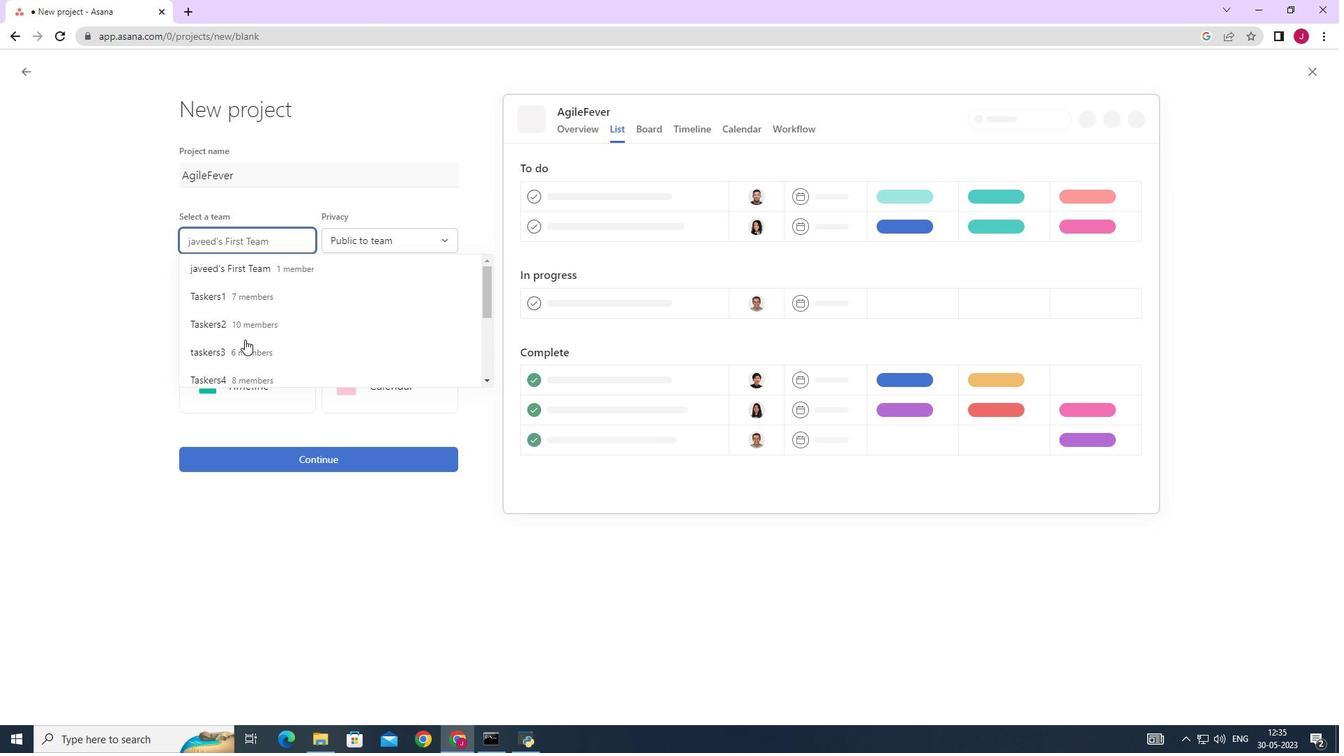 
Action: Mouse scrolled (244, 340) with delta (0, 0)
Screenshot: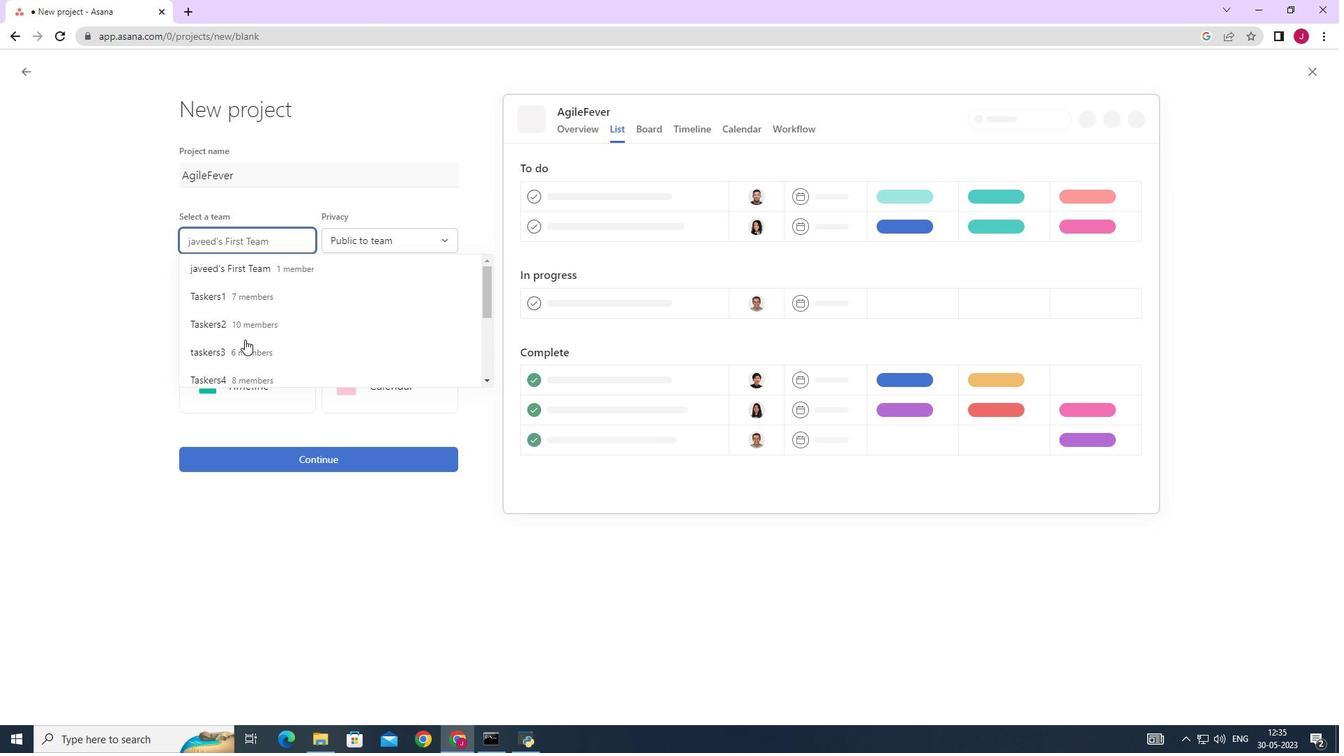 
Action: Mouse scrolled (244, 340) with delta (0, 0)
Screenshot: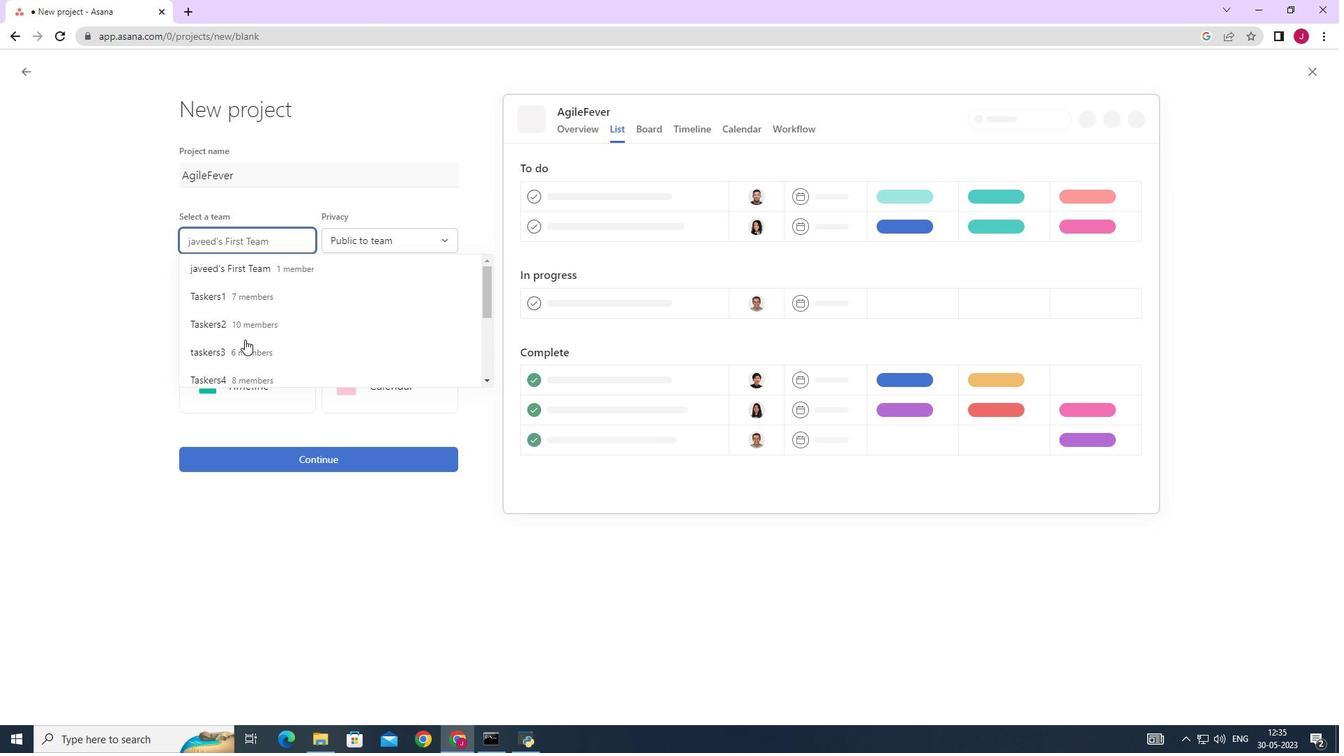 
Action: Mouse moved to (259, 306)
Screenshot: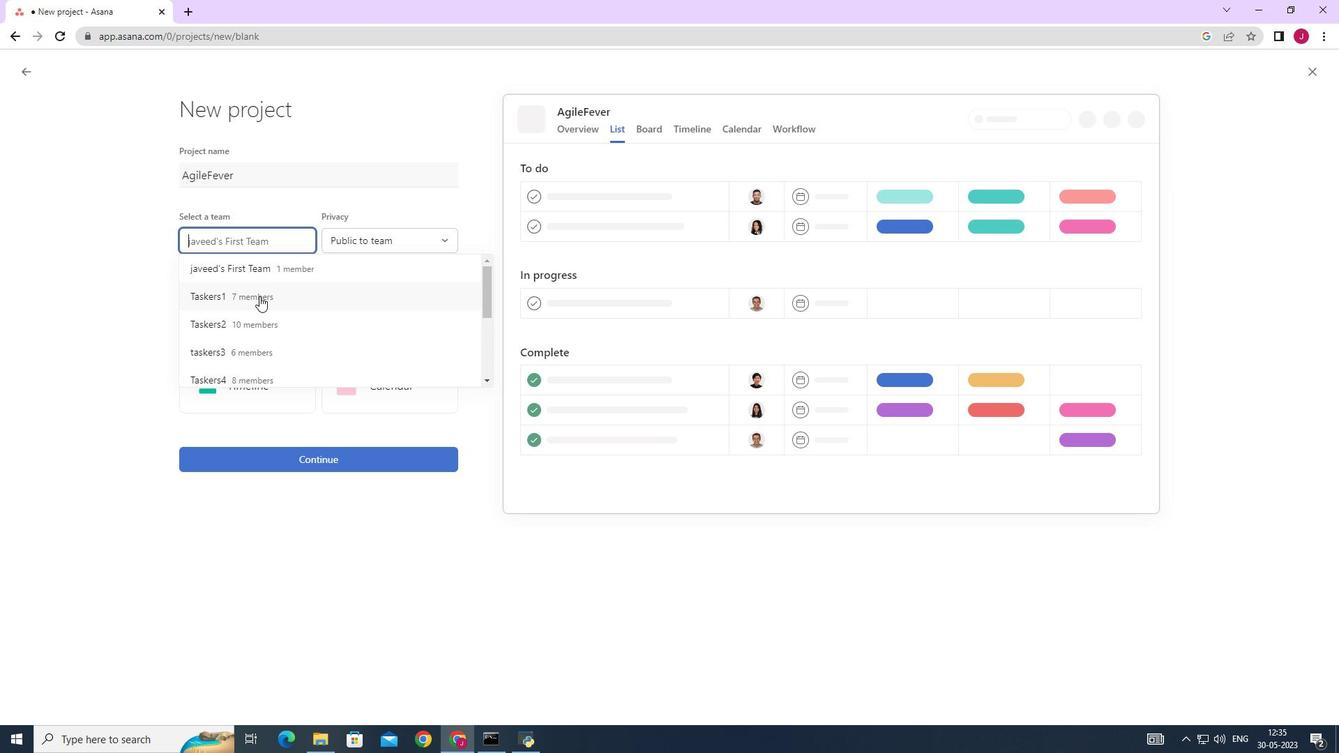 
Action: Mouse scrolled (259, 305) with delta (0, 0)
Screenshot: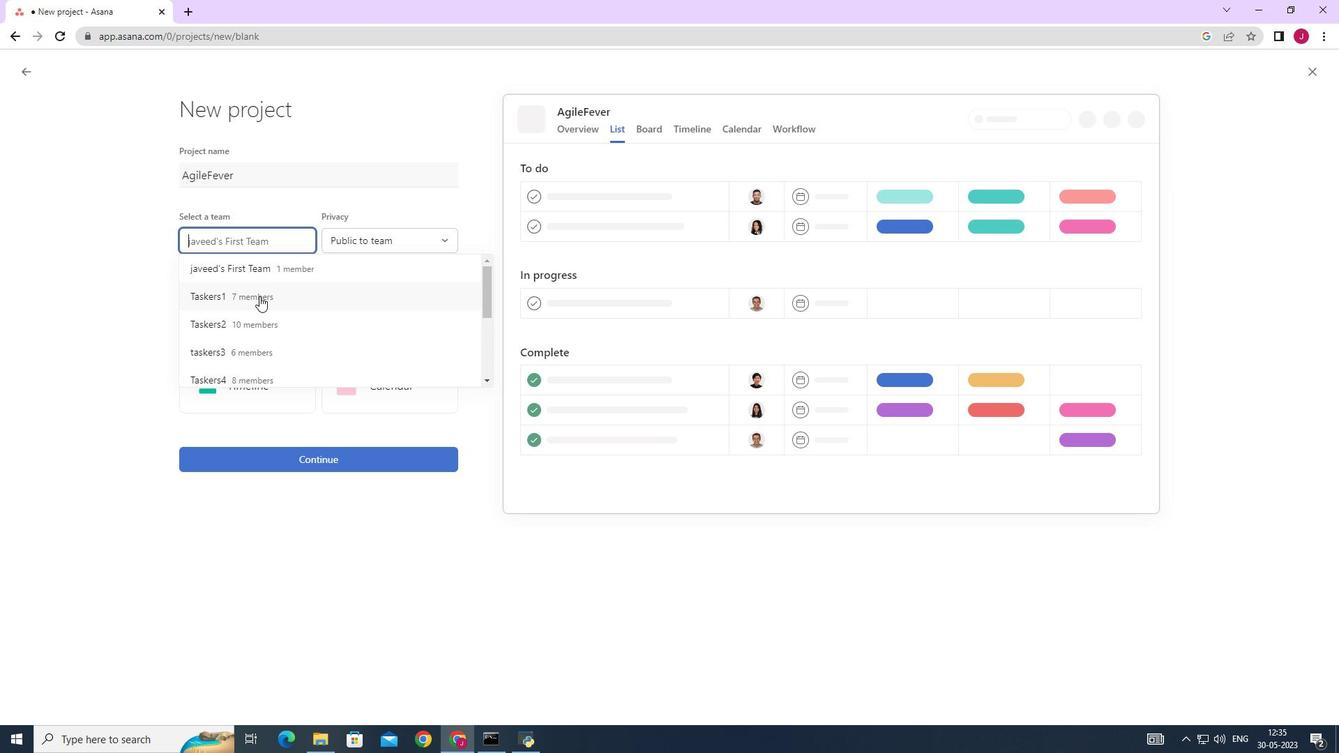 
Action: Mouse moved to (259, 308)
Screenshot: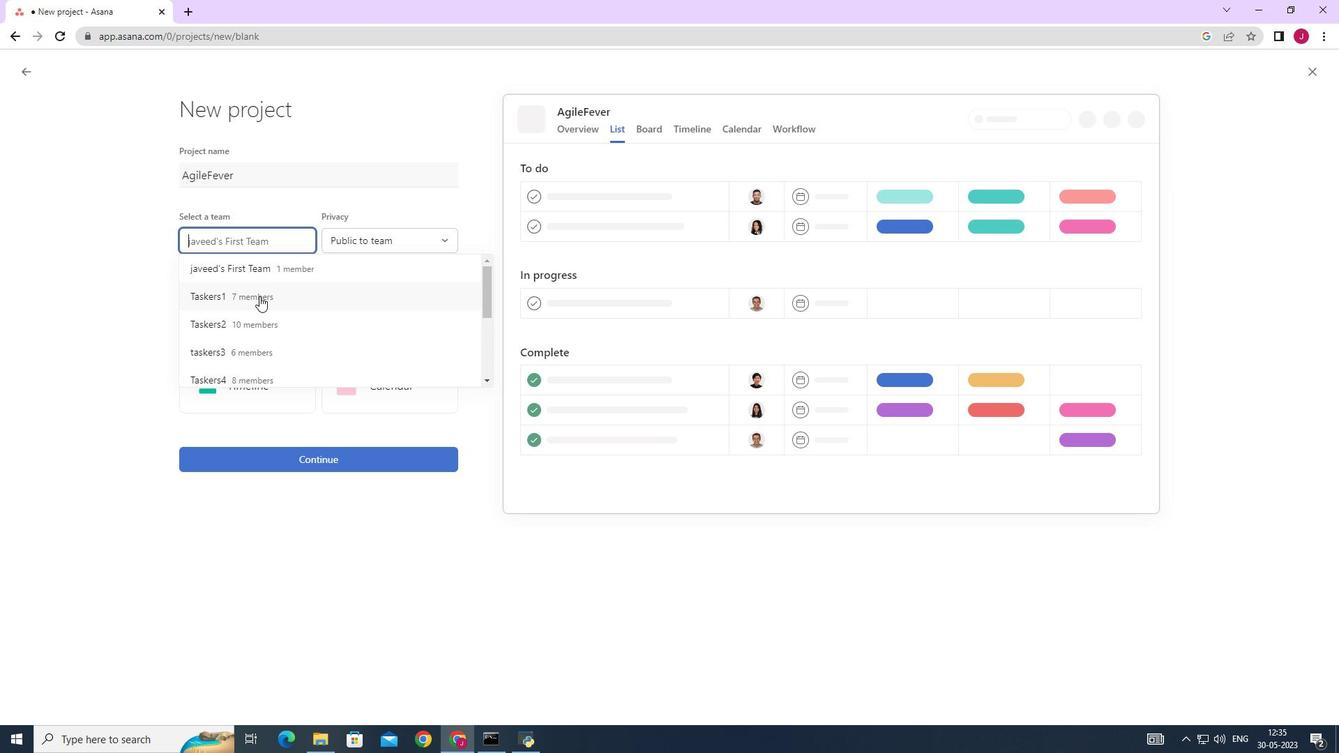 
Action: Mouse scrolled (259, 308) with delta (0, 0)
Screenshot: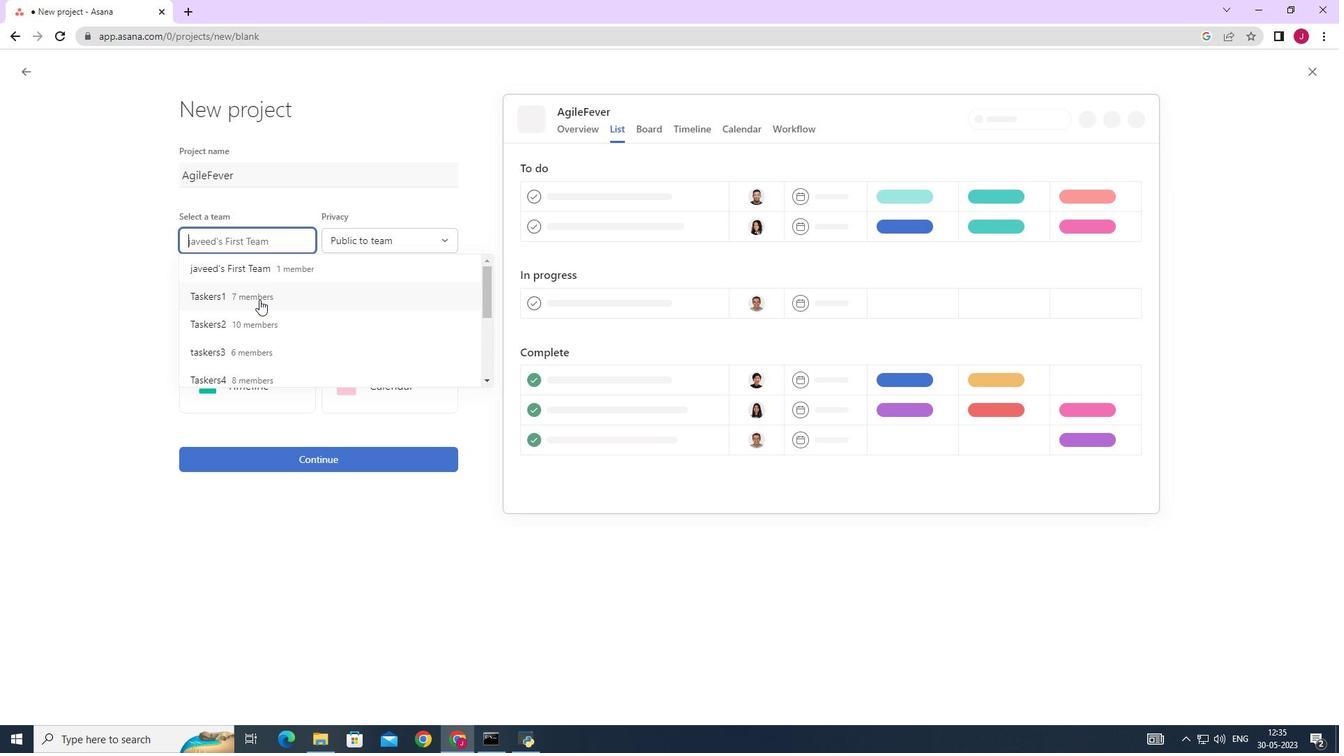 
Action: Mouse moved to (259, 310)
Screenshot: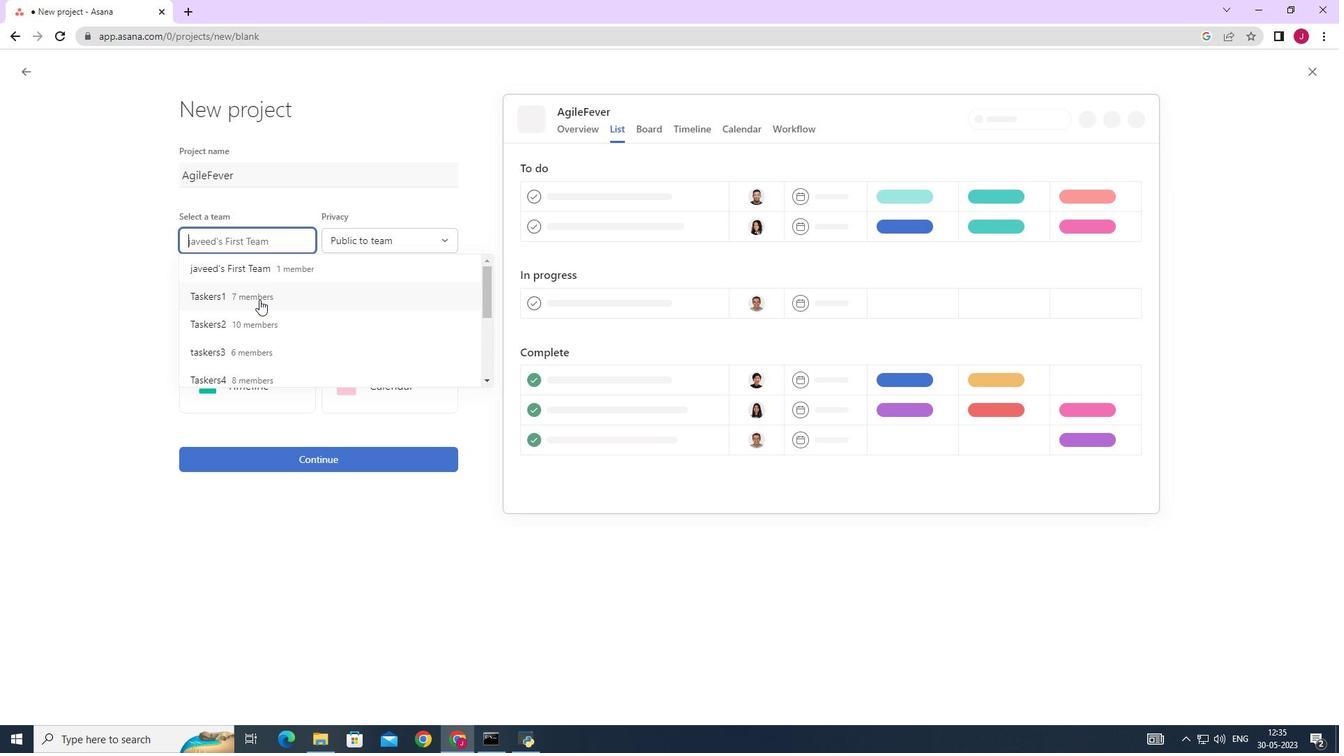 
Action: Mouse scrolled (259, 309) with delta (0, 0)
Screenshot: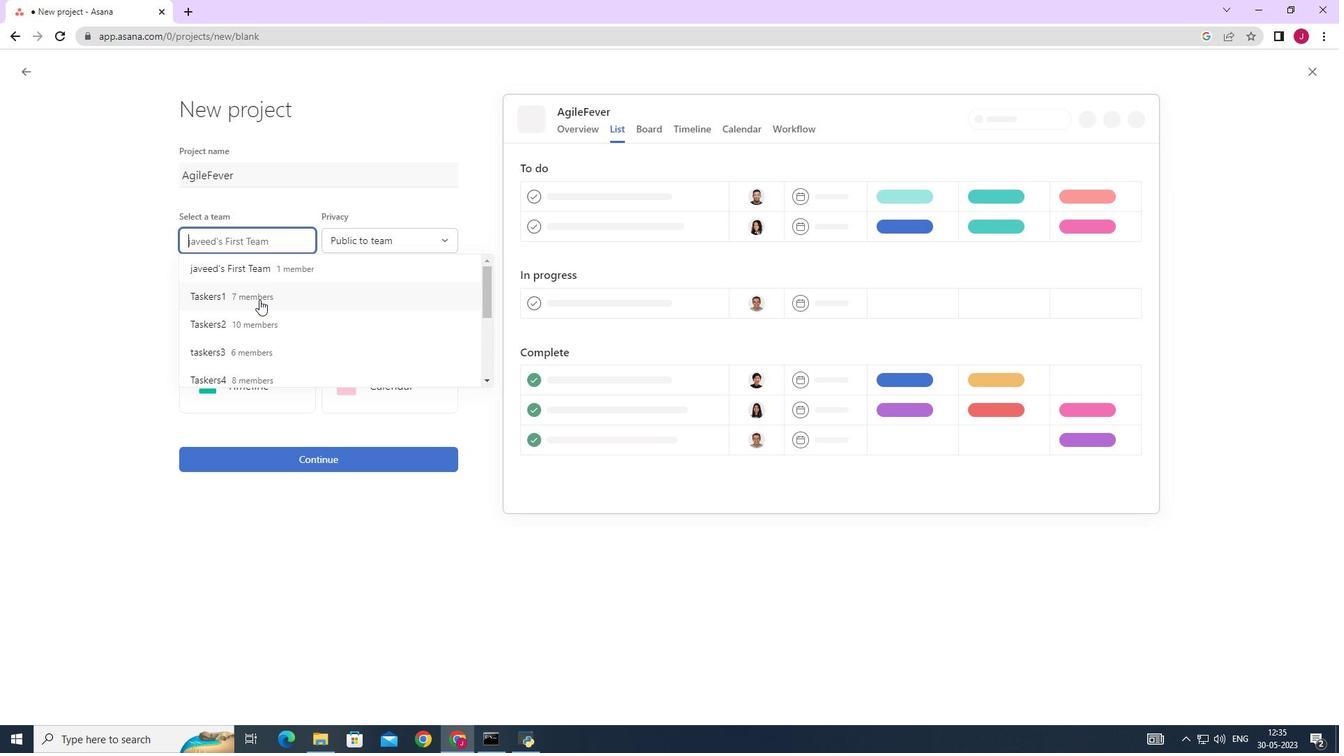 
Action: Mouse moved to (259, 311)
Screenshot: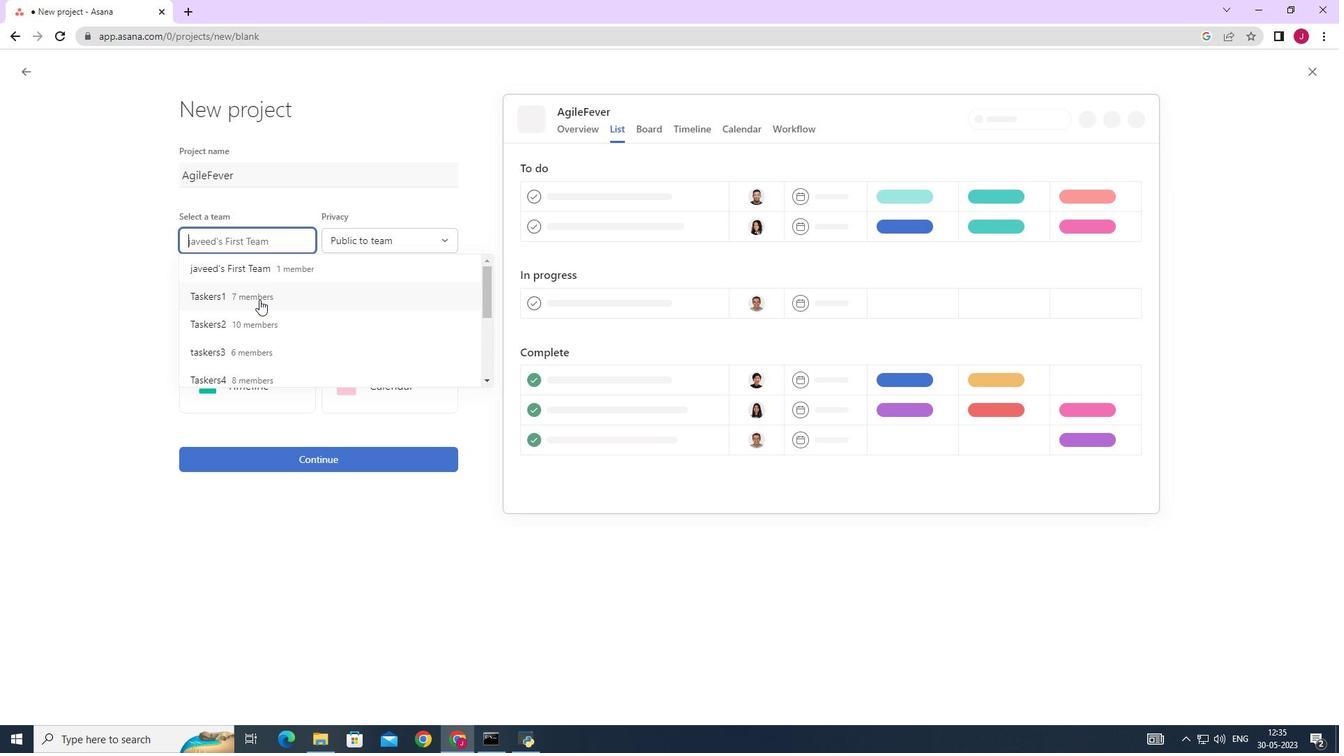 
Action: Mouse scrolled (259, 310) with delta (0, 0)
Screenshot: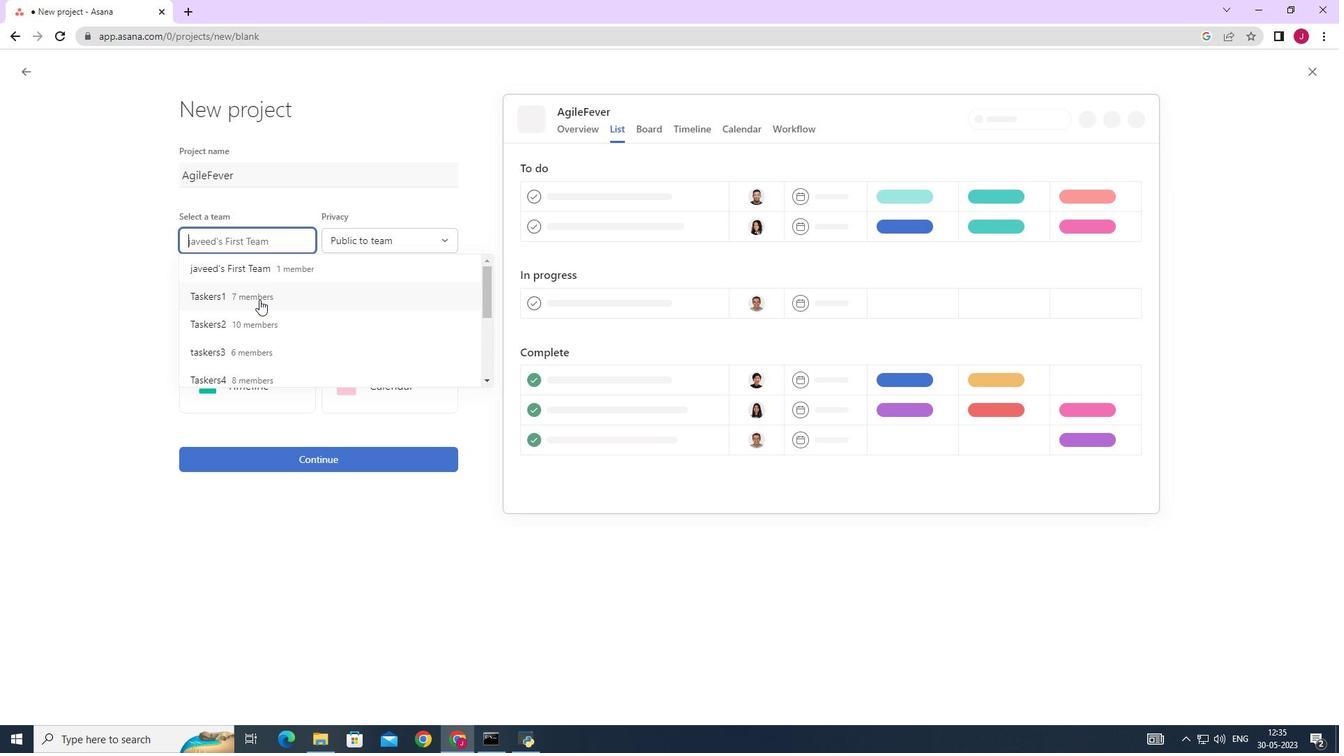 
Action: Mouse moved to (259, 312)
Screenshot: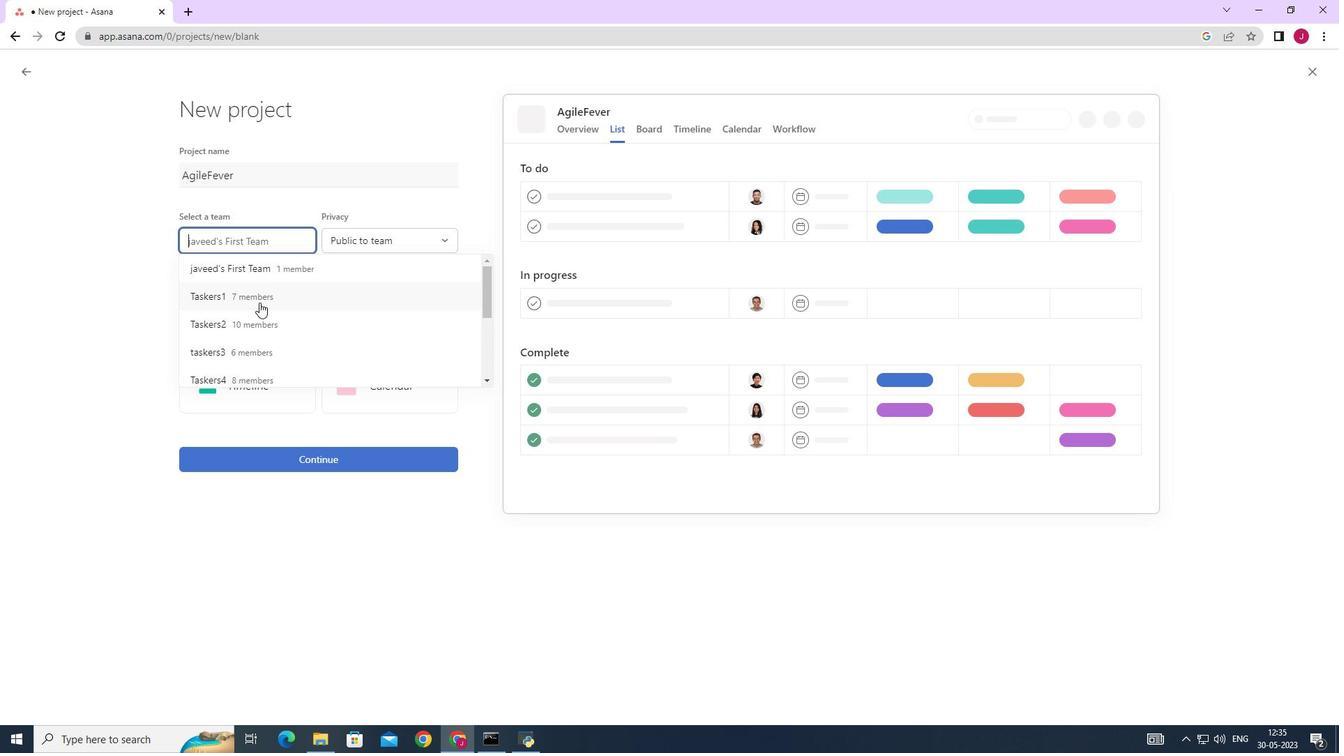 
Action: Mouse scrolled (259, 311) with delta (0, 0)
Screenshot: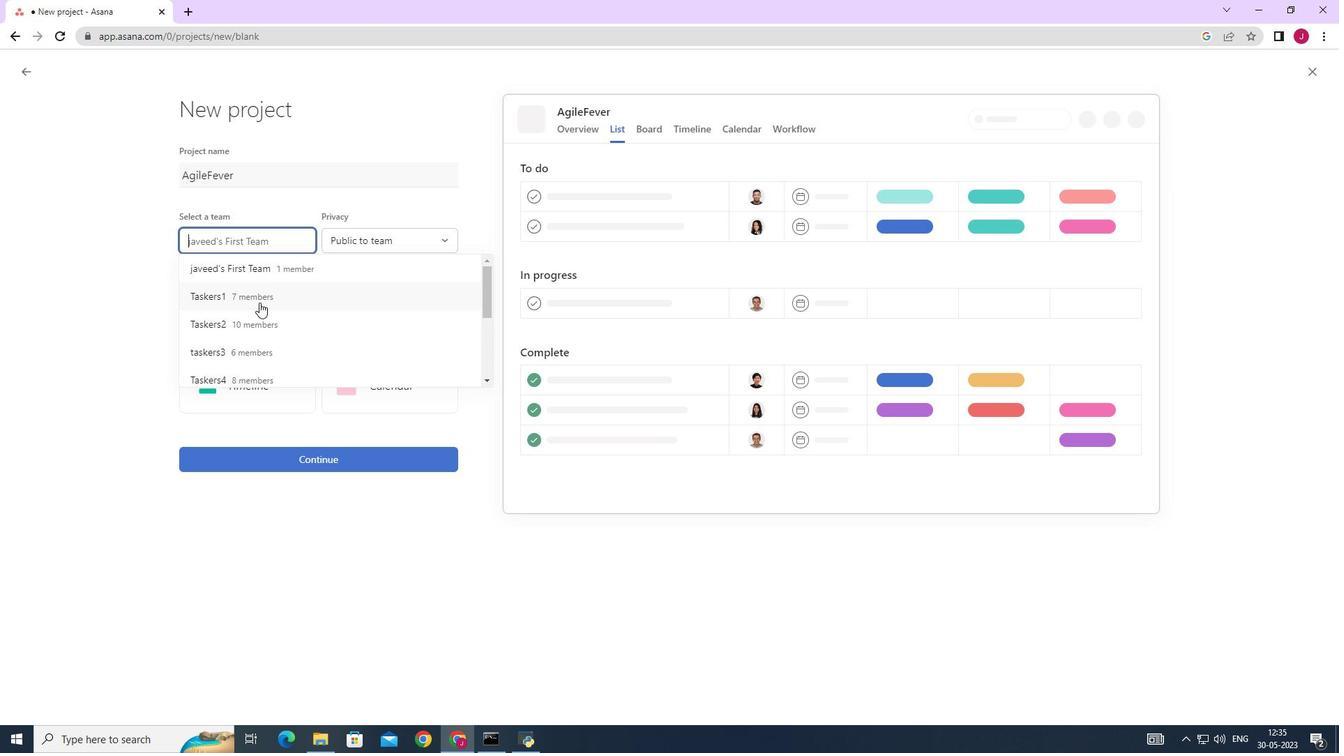
Action: Mouse moved to (261, 297)
Screenshot: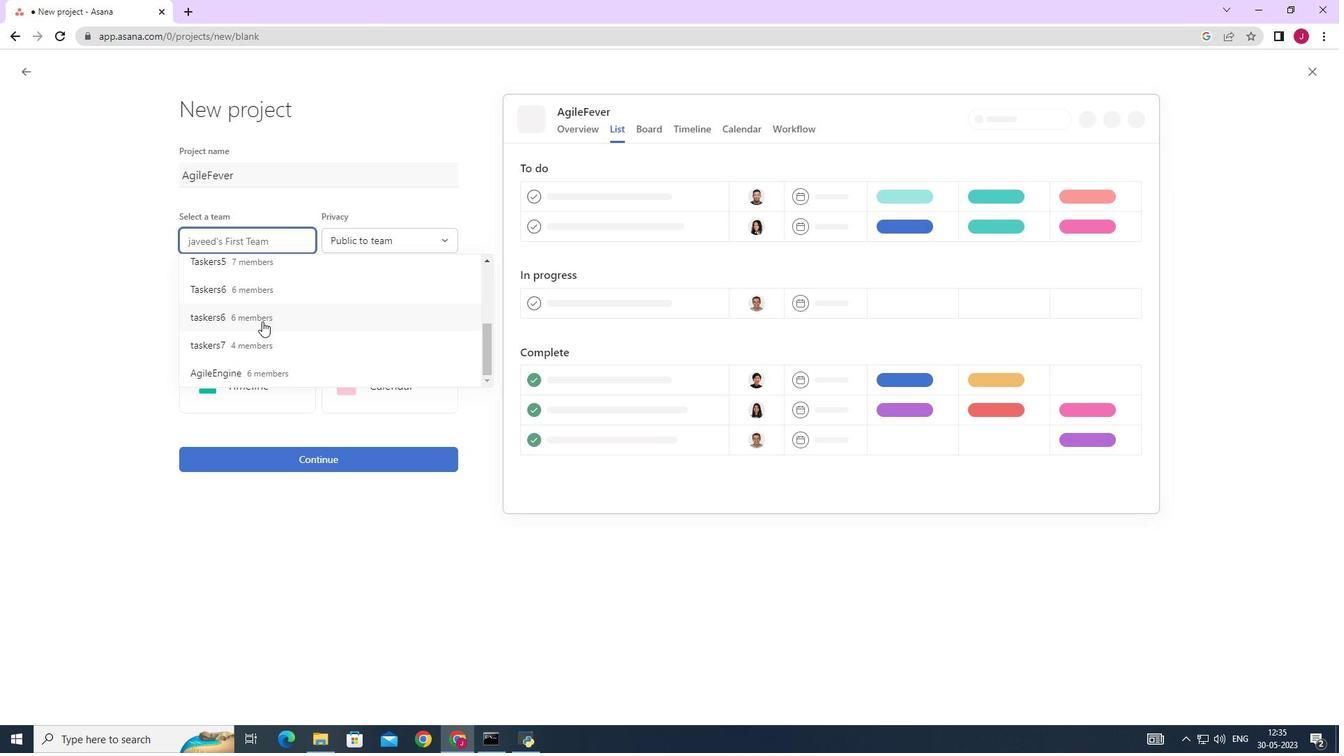 
Action: Mouse scrolled (261, 298) with delta (0, 0)
Screenshot: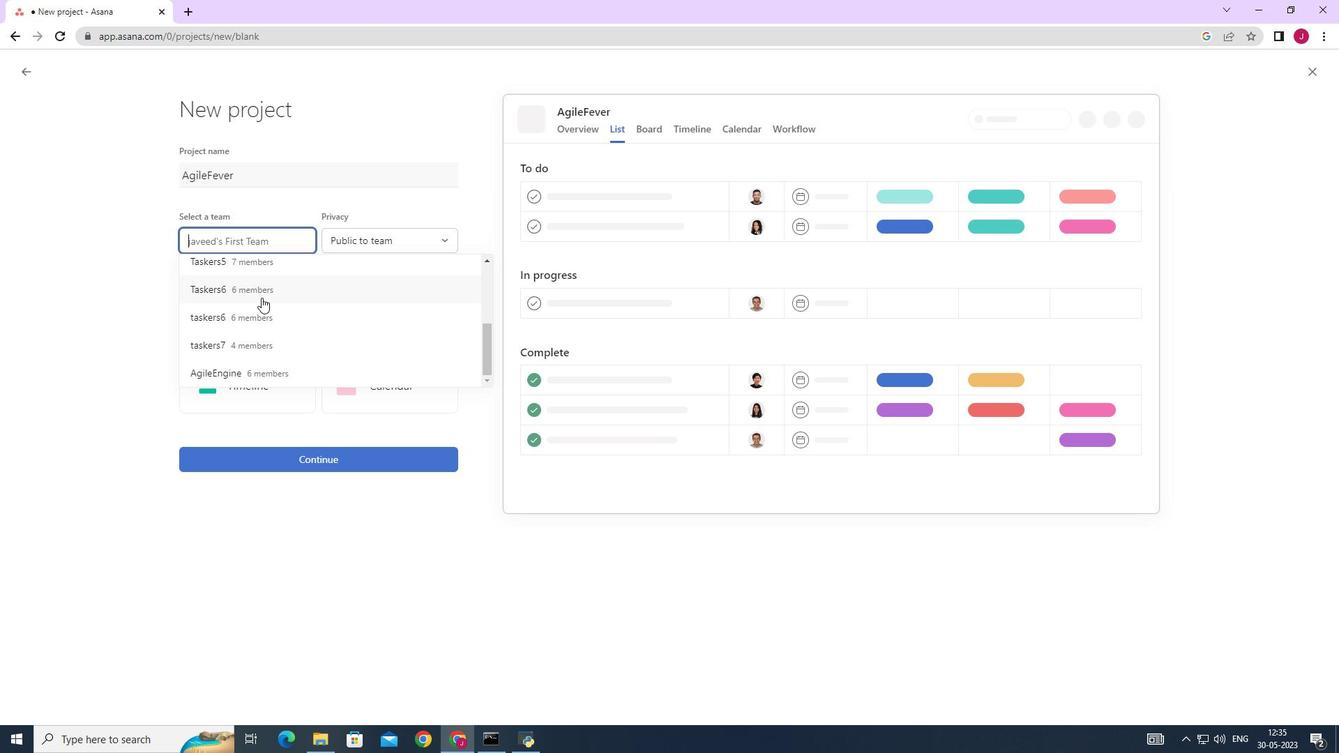 
Action: Mouse moved to (256, 303)
Screenshot: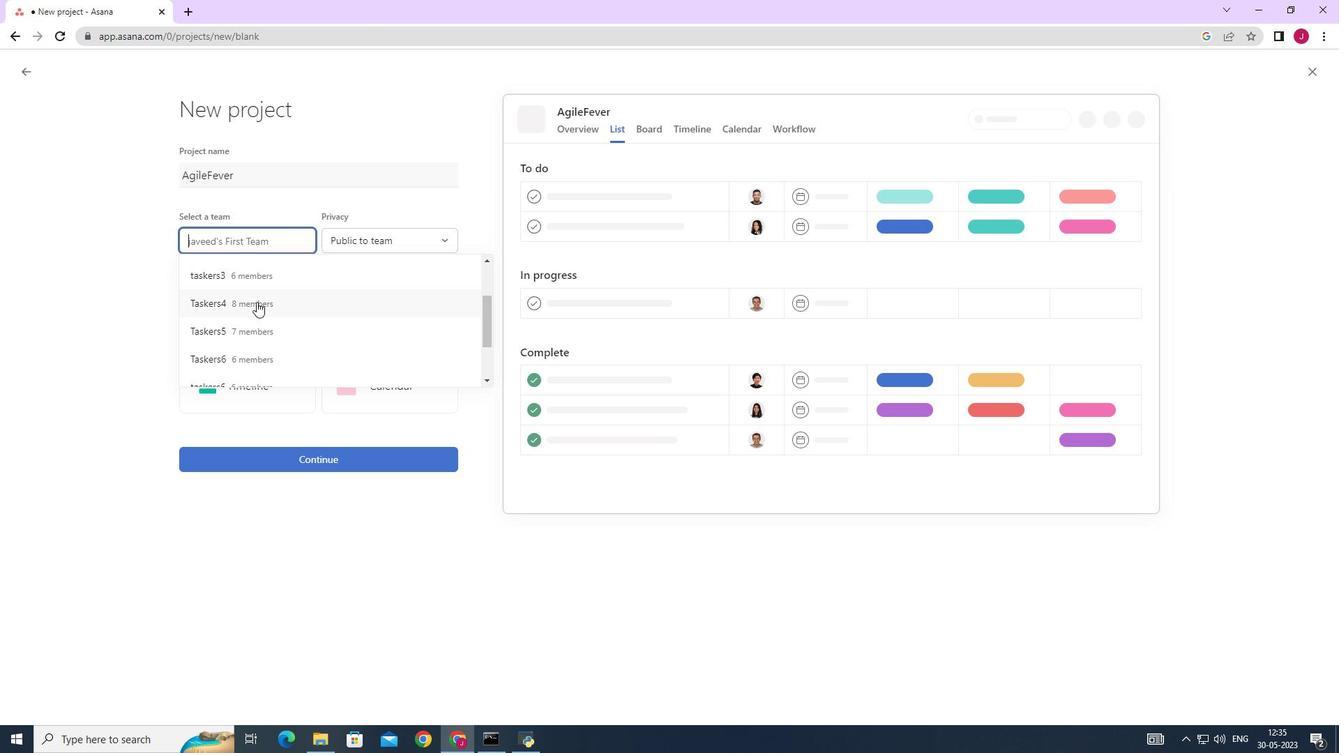 
Action: Mouse pressed left at (256, 303)
Screenshot: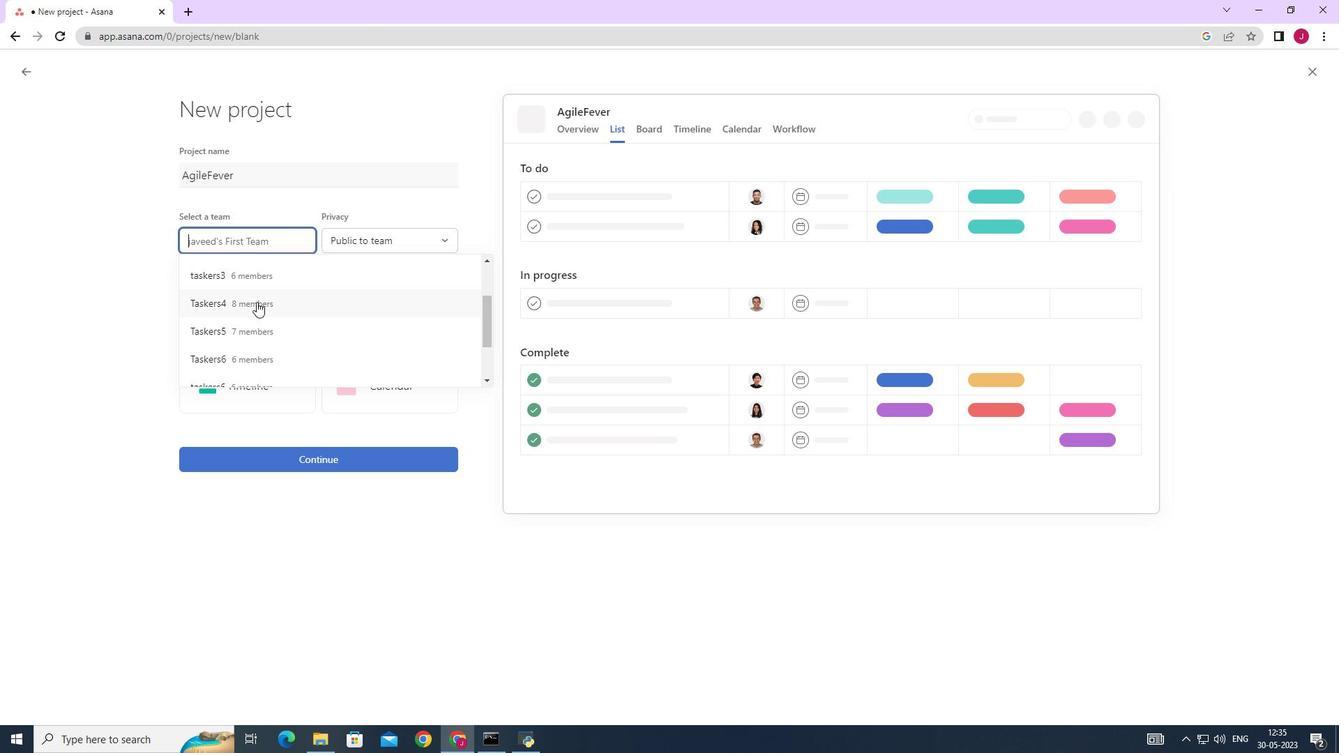 
Action: Mouse moved to (262, 311)
Screenshot: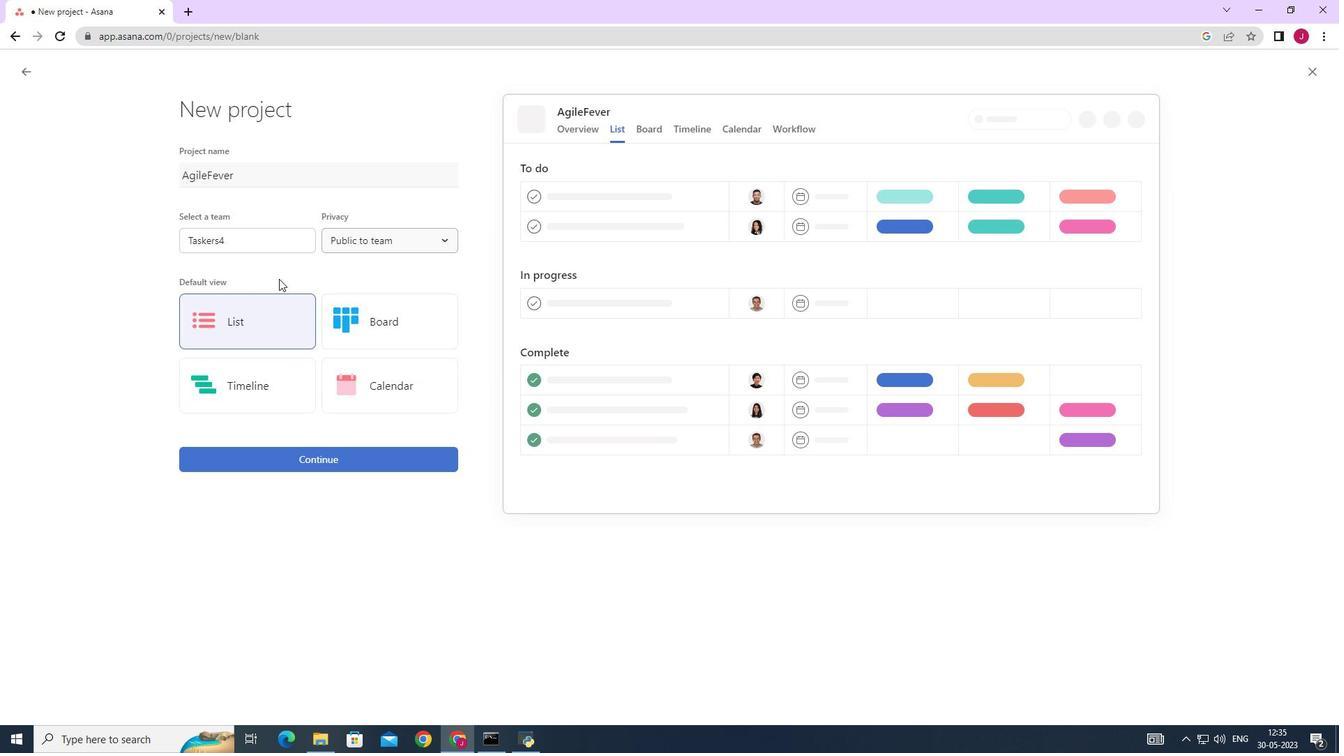 
Action: Mouse pressed left at (262, 311)
Screenshot: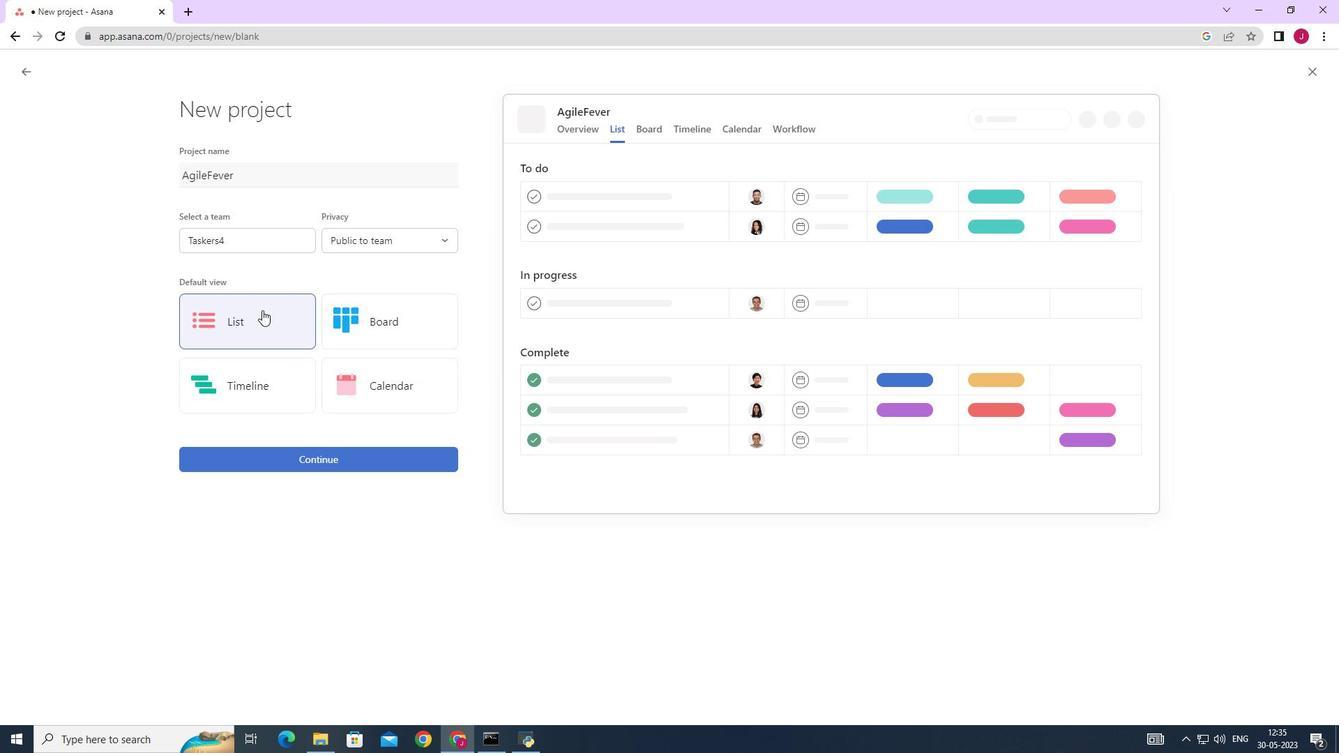 
Action: Mouse moved to (399, 236)
Screenshot: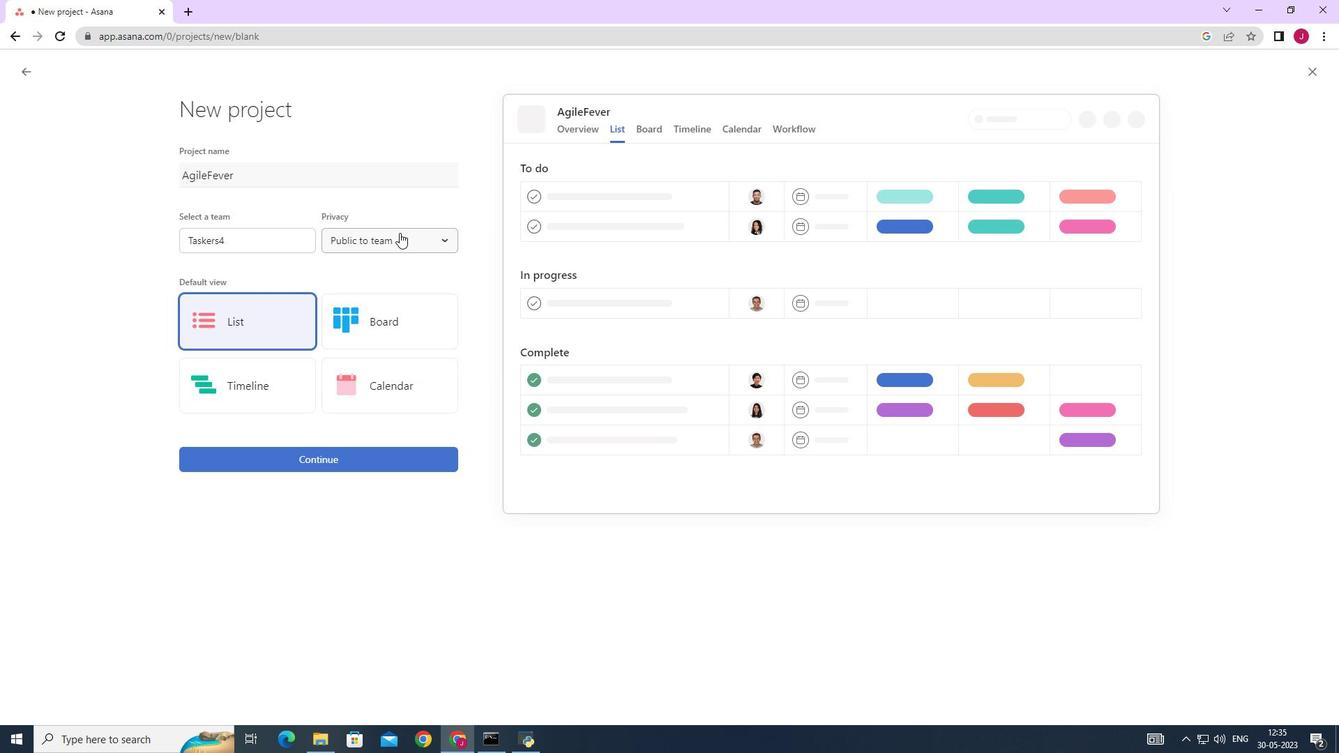 
Action: Mouse pressed left at (399, 236)
Screenshot: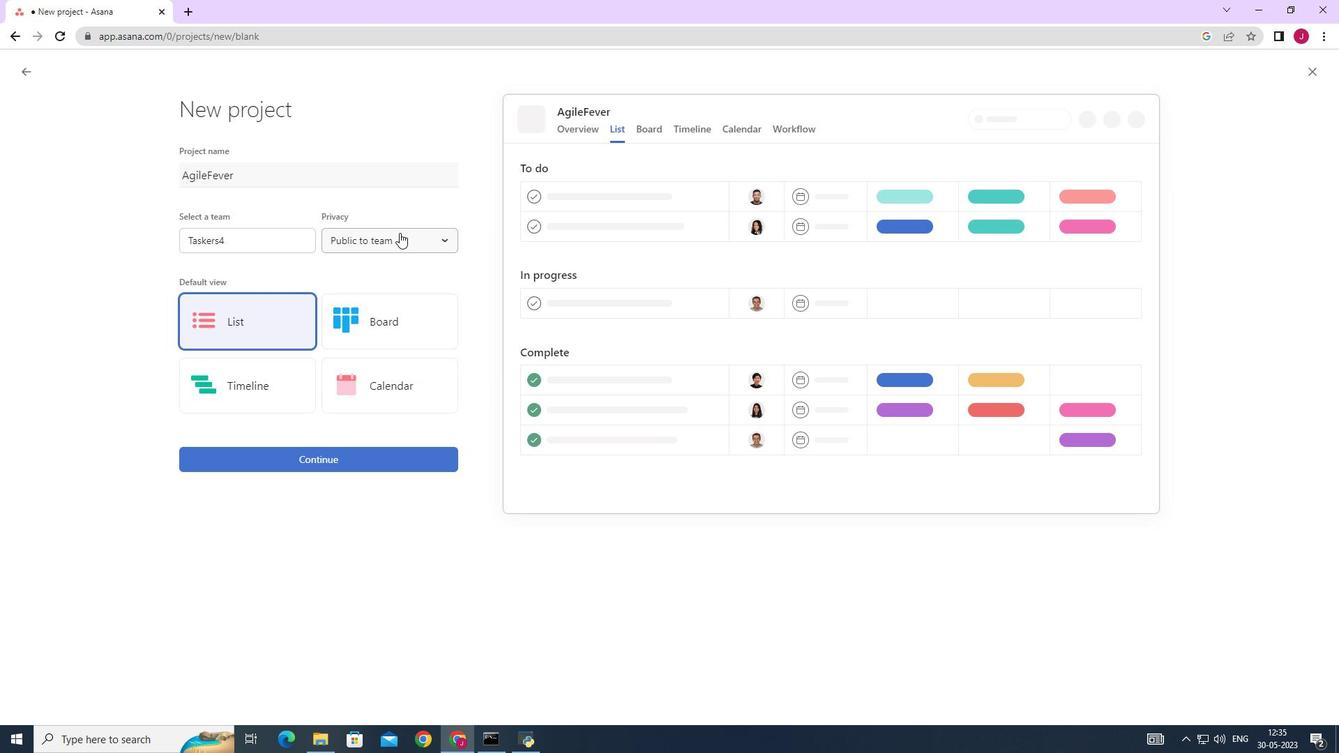 
Action: Mouse moved to (297, 454)
Screenshot: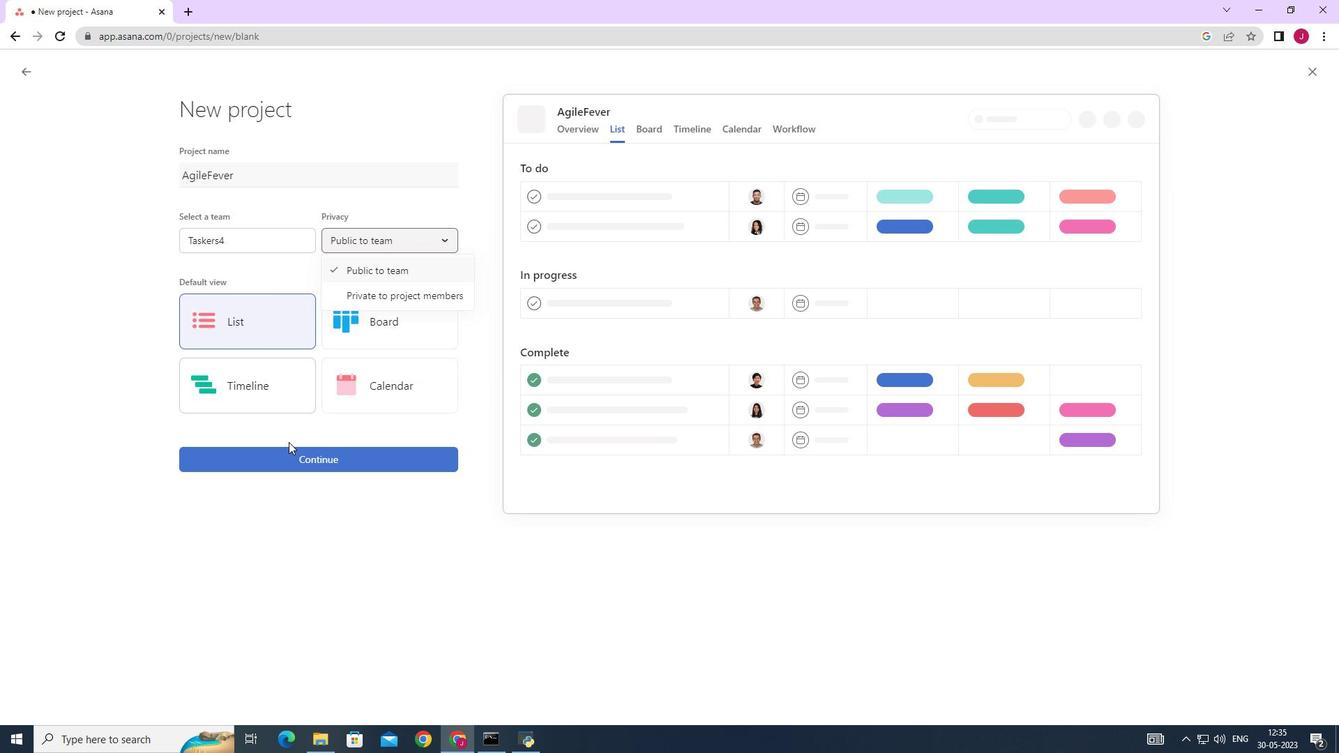 
Action: Mouse pressed left at (297, 454)
Screenshot: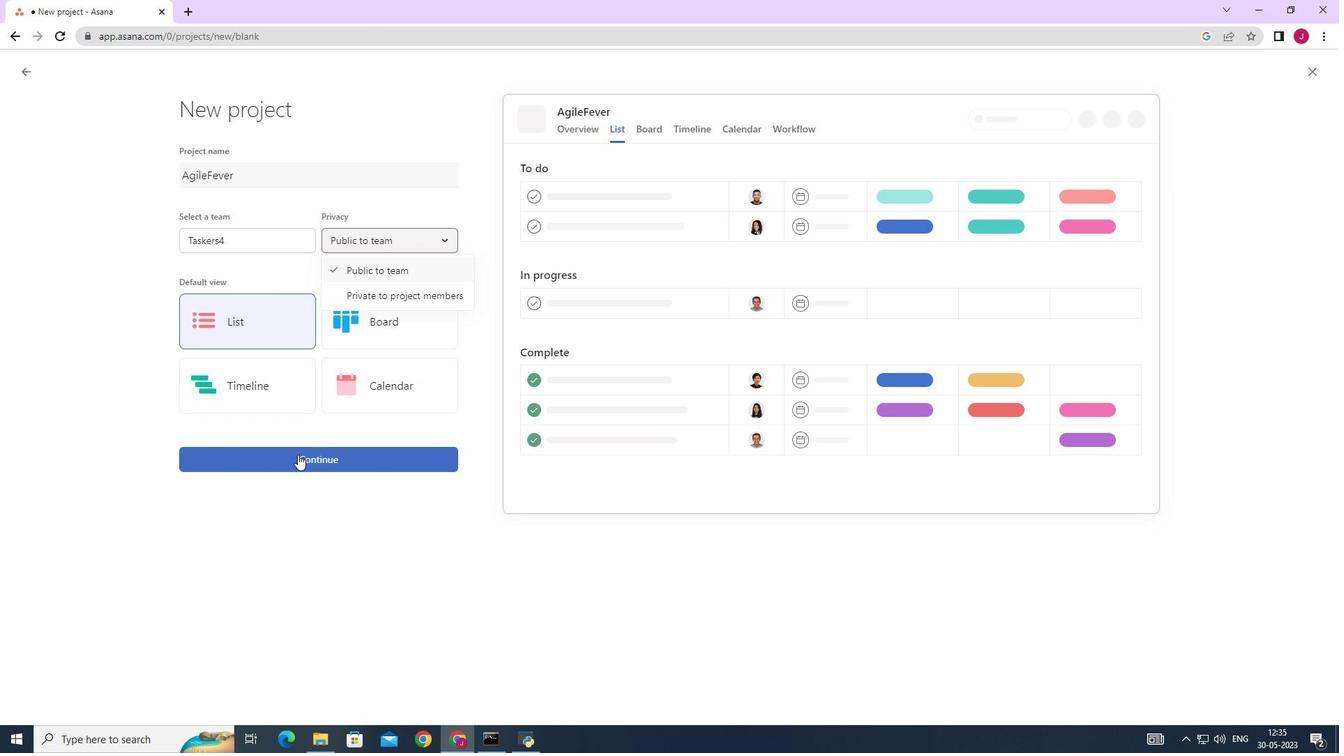 
Action: Mouse moved to (321, 373)
Screenshot: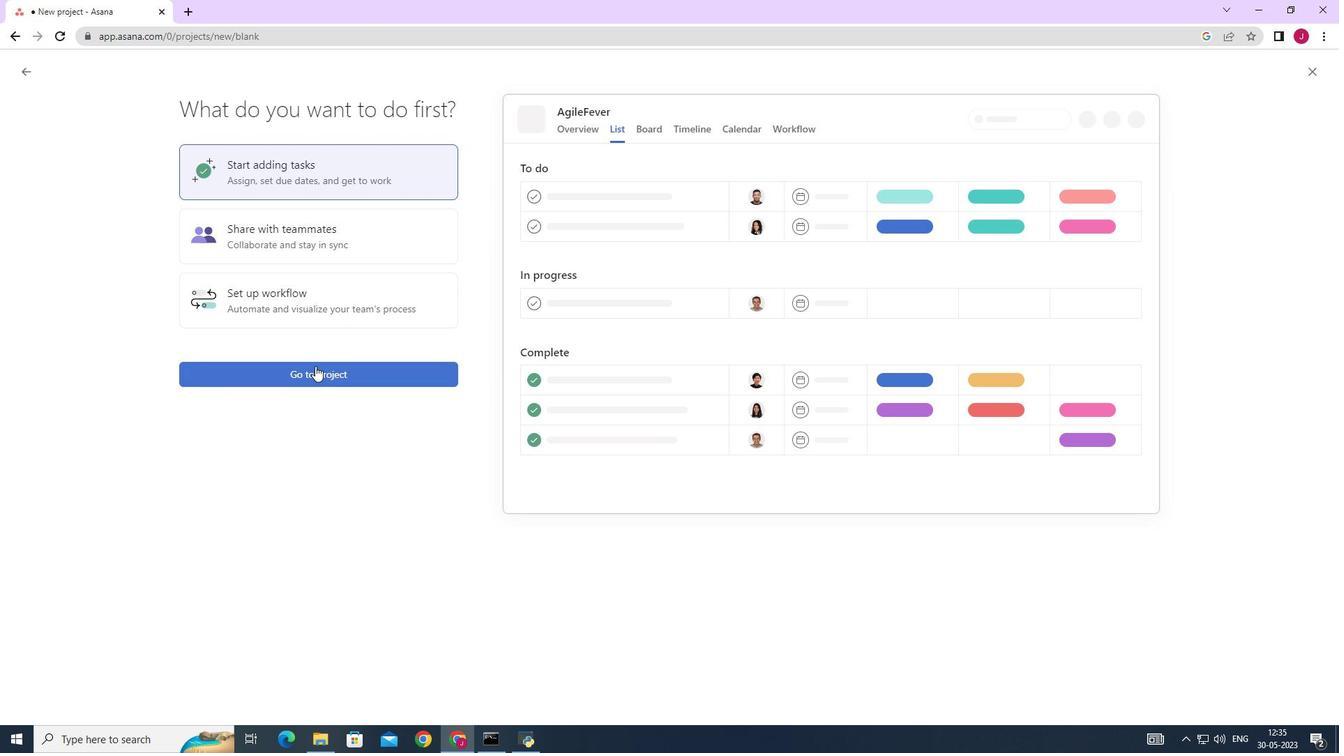 
Action: Mouse pressed left at (321, 373)
Screenshot: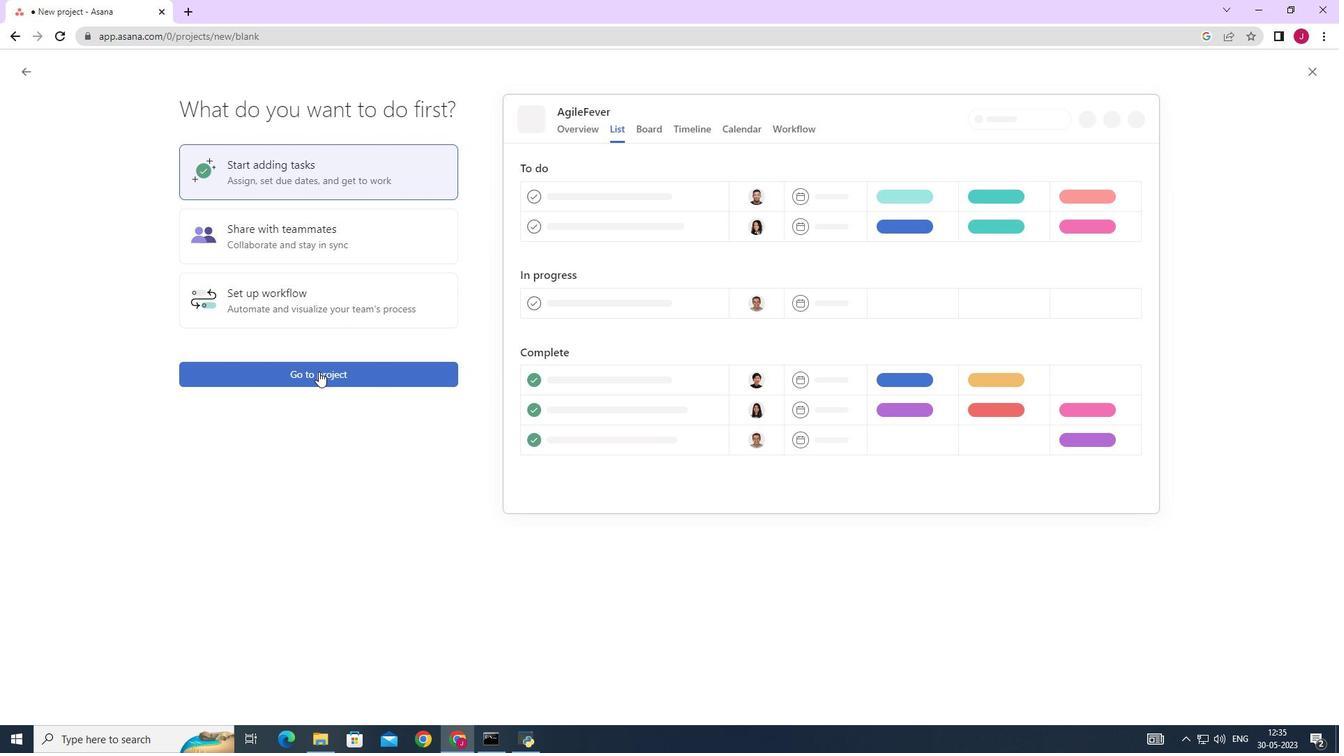 
Action: Mouse moved to (246, 308)
Screenshot: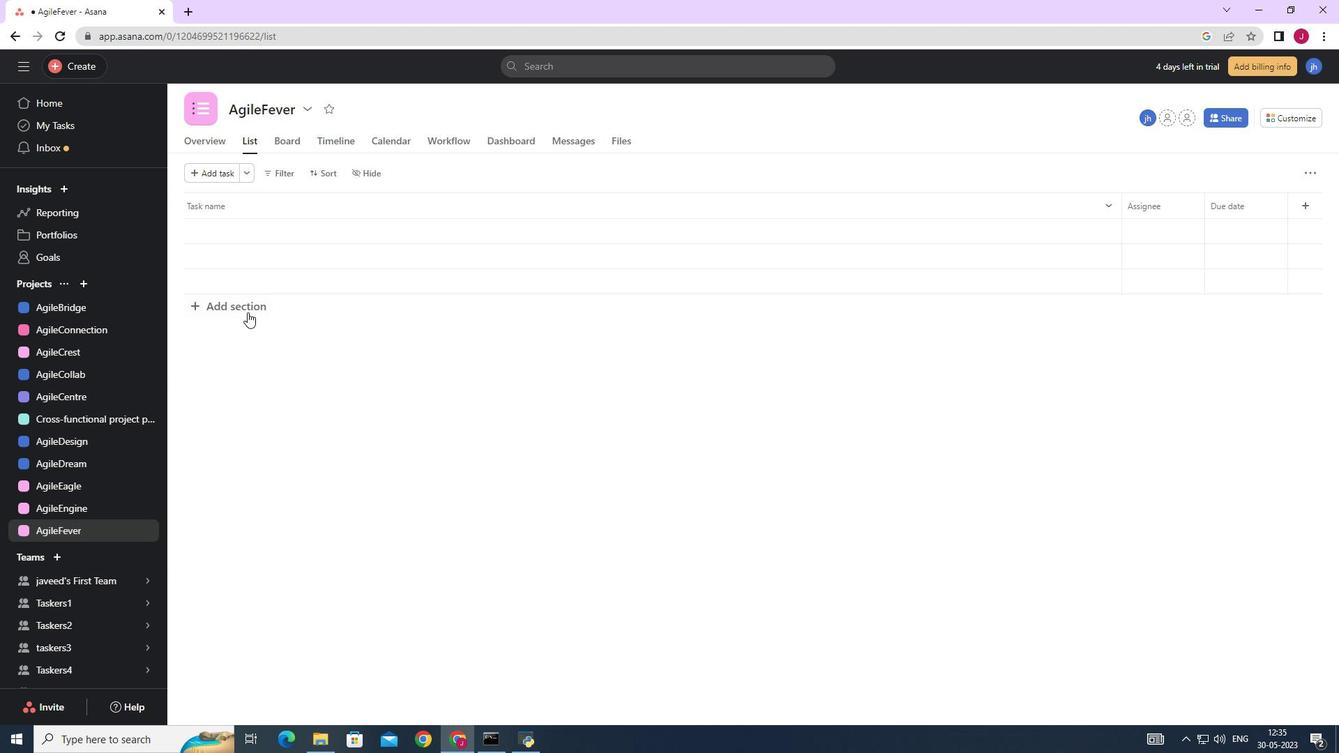 
Action: Mouse pressed left at (246, 308)
Screenshot: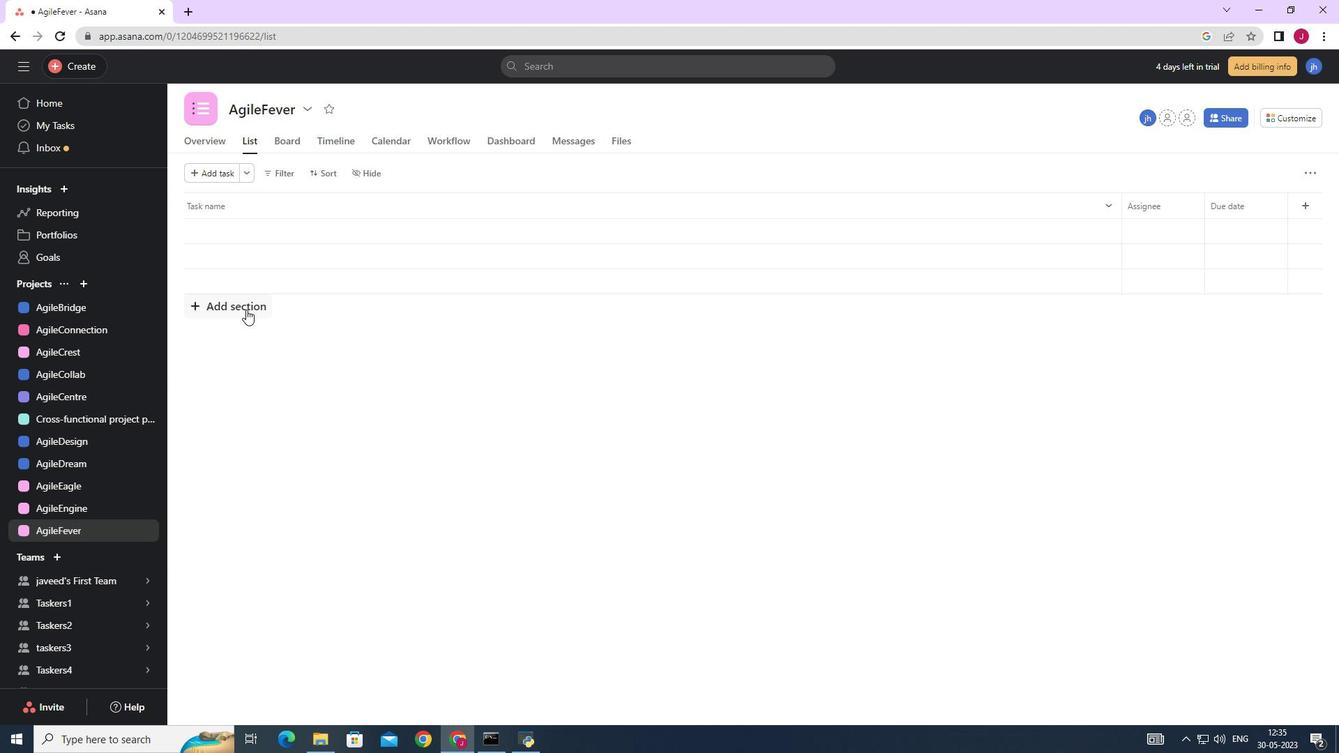 
Action: Mouse moved to (263, 237)
Screenshot: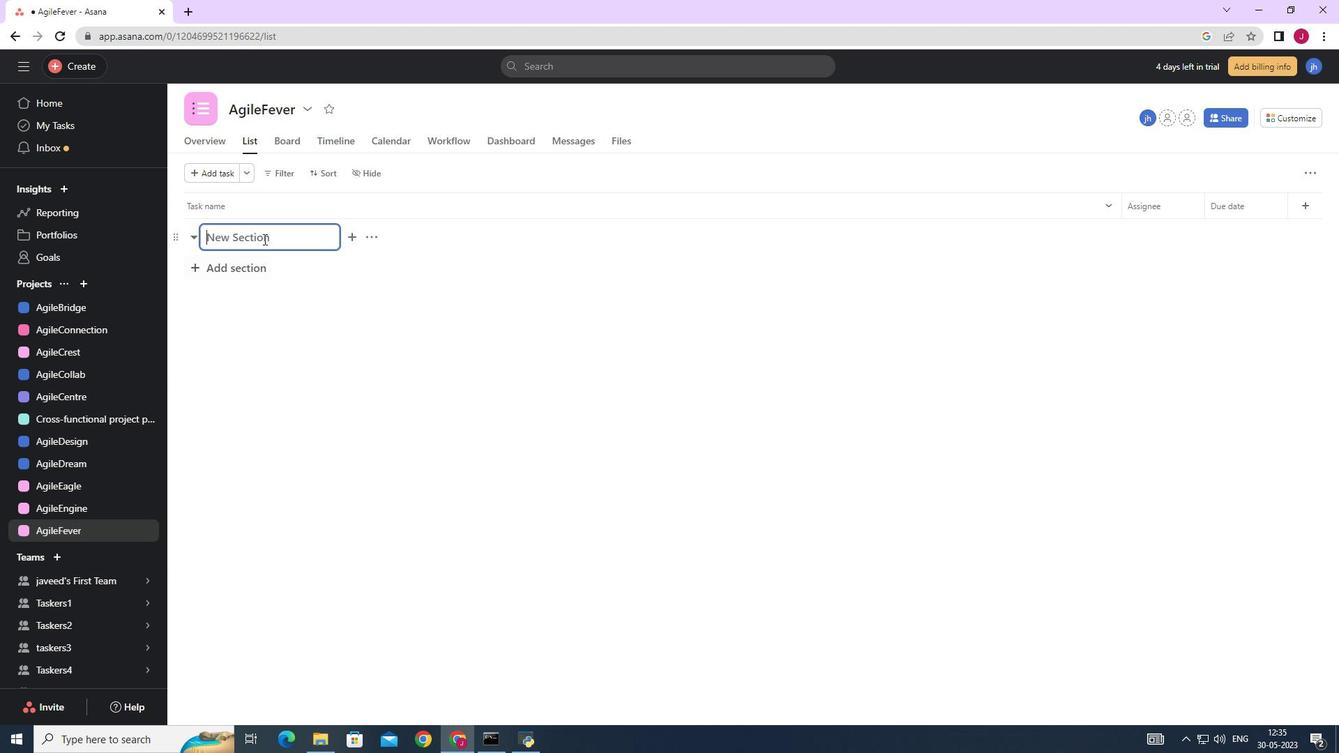 
Action: Key pressed <Key.caps_lock>T<Key.caps_lock>o-<Key.caps_lock>DO<Key.backspace><Key.caps_lock>o
Screenshot: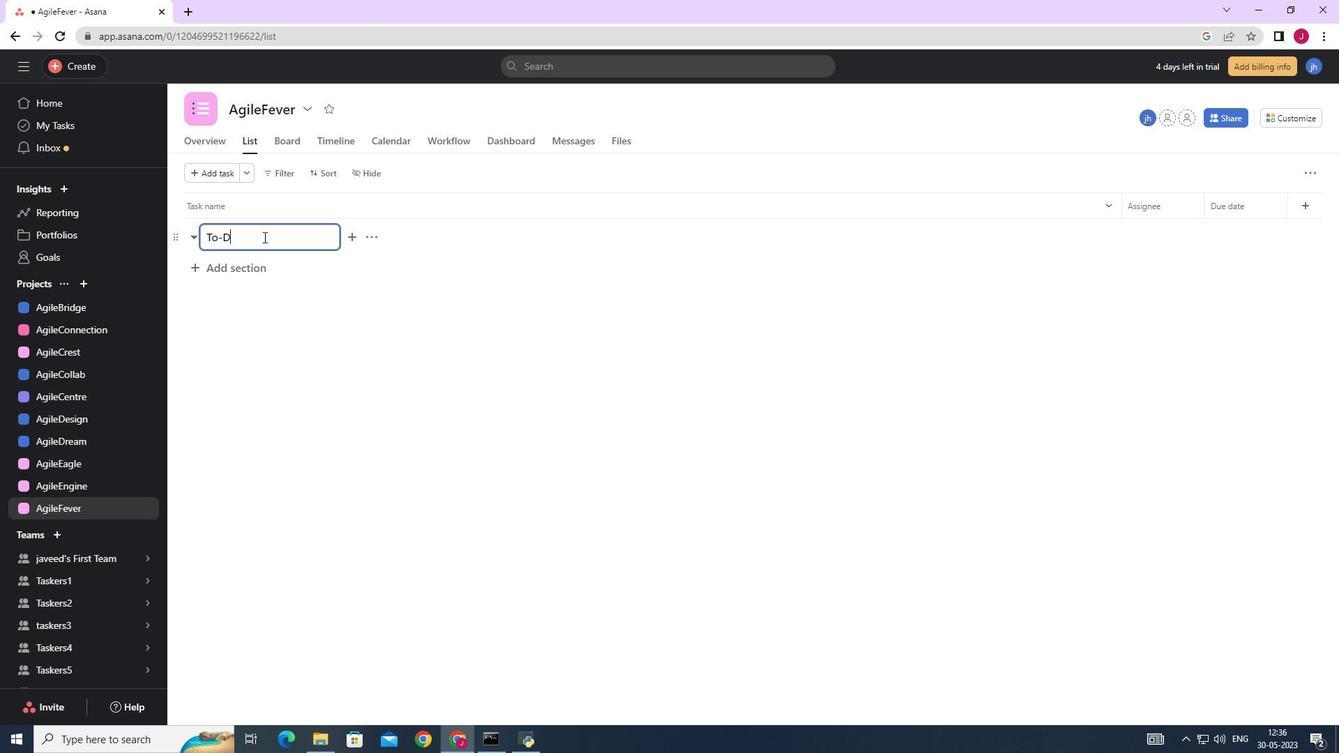
Action: Mouse moved to (239, 269)
Screenshot: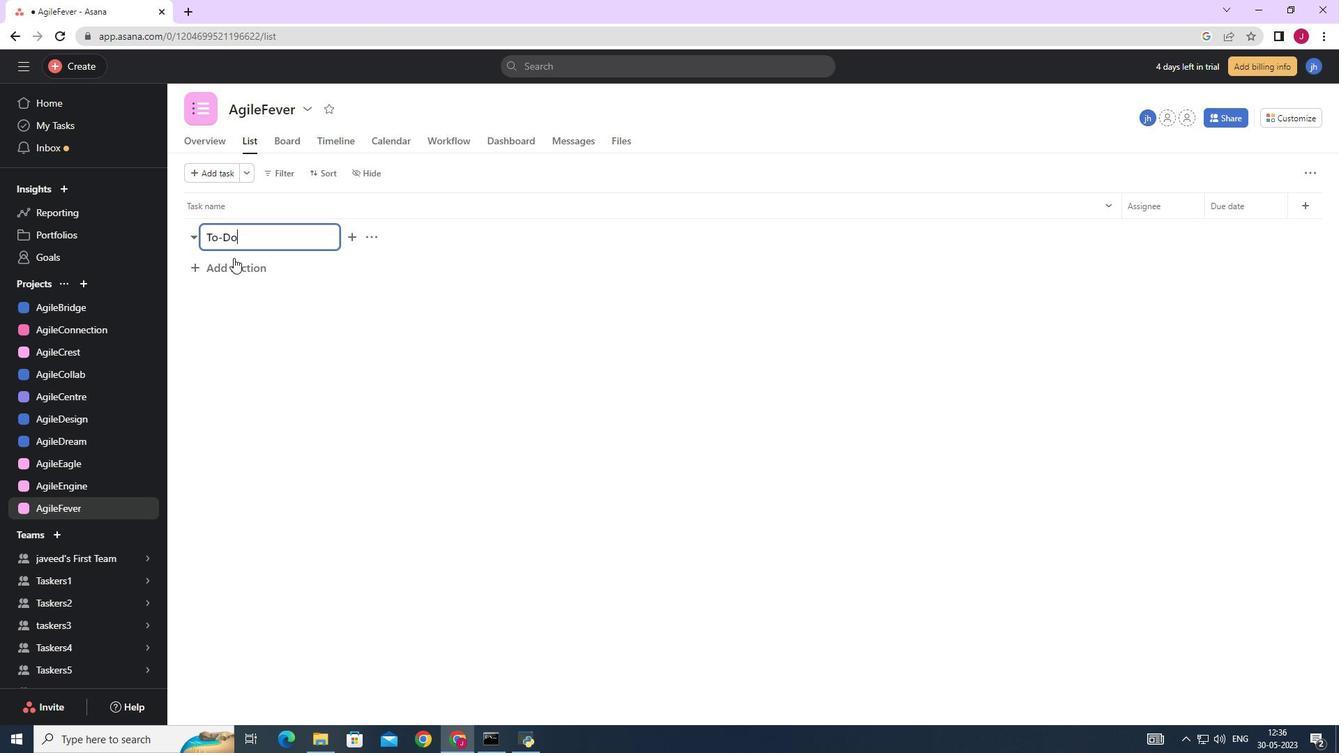
Action: Mouse pressed left at (239, 269)
Screenshot: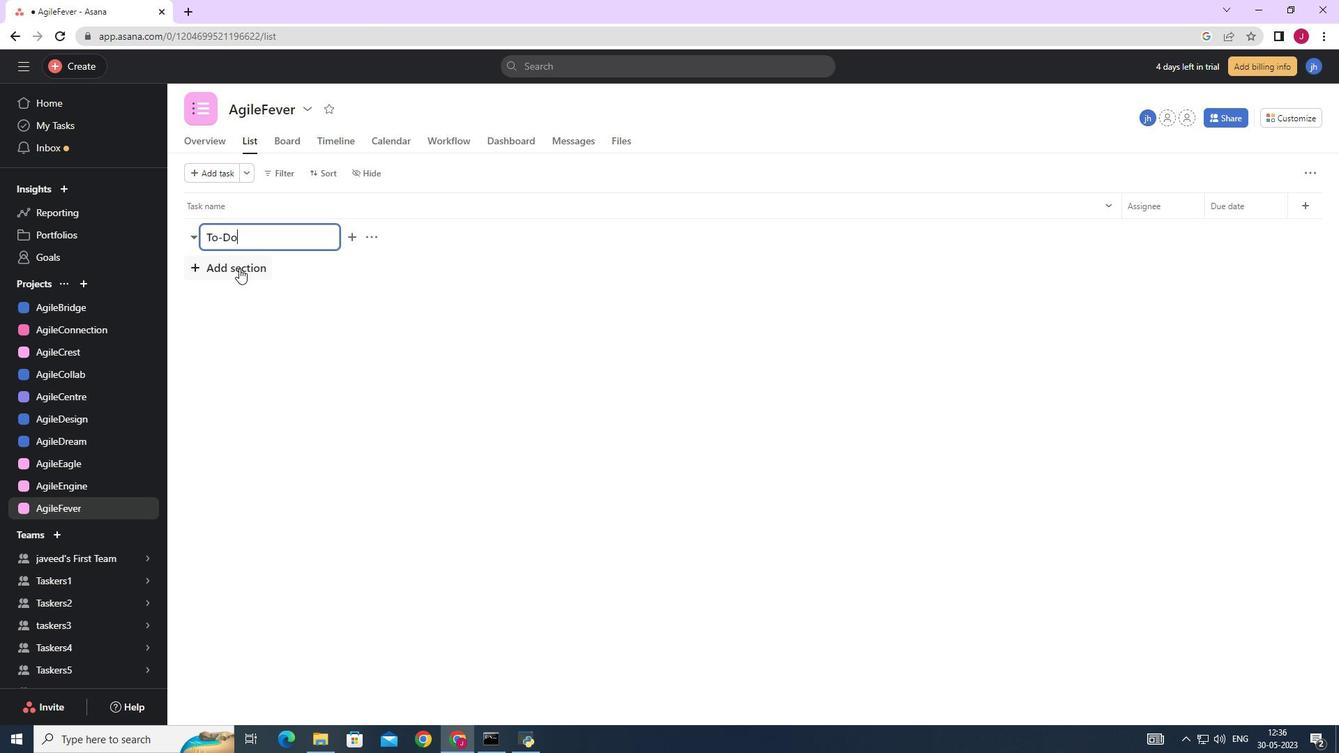 
Action: Mouse moved to (239, 269)
Screenshot: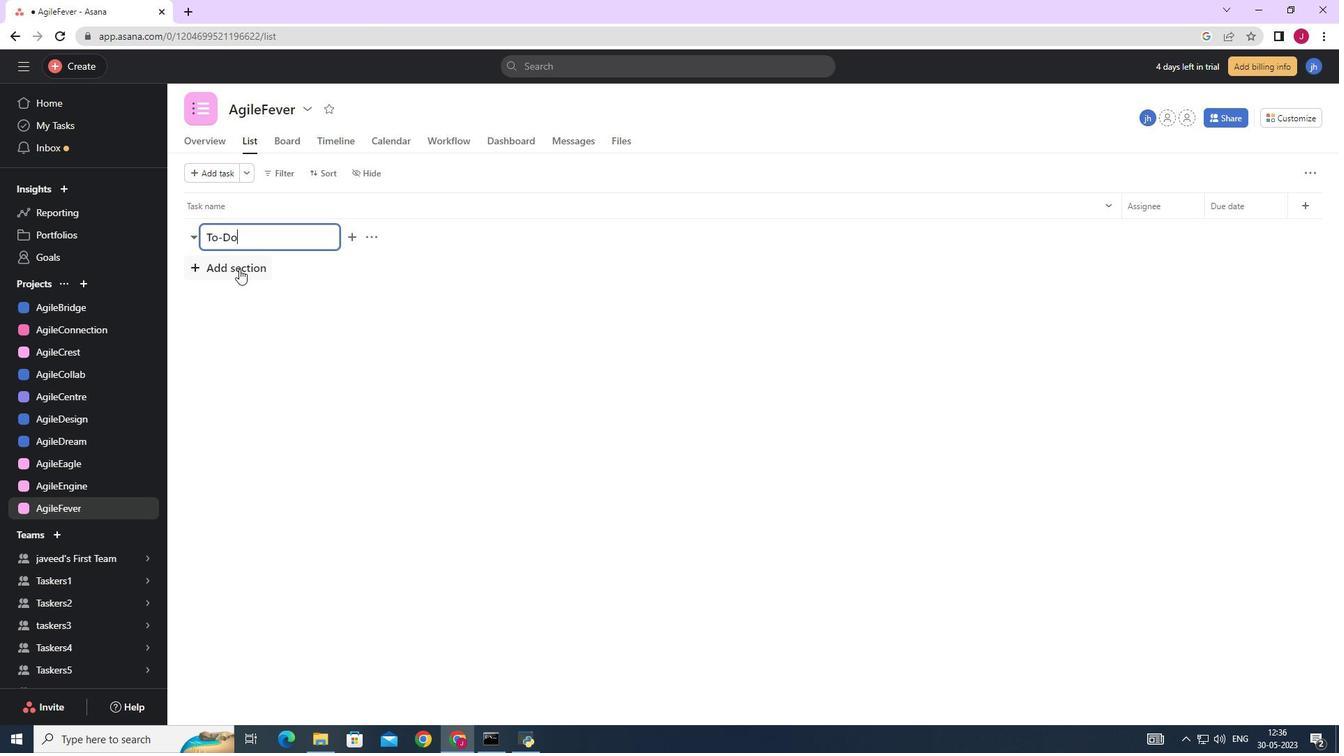 
Action: Key pressed <Key.caps_lock>D<Key.caps_lock>oing
Screenshot: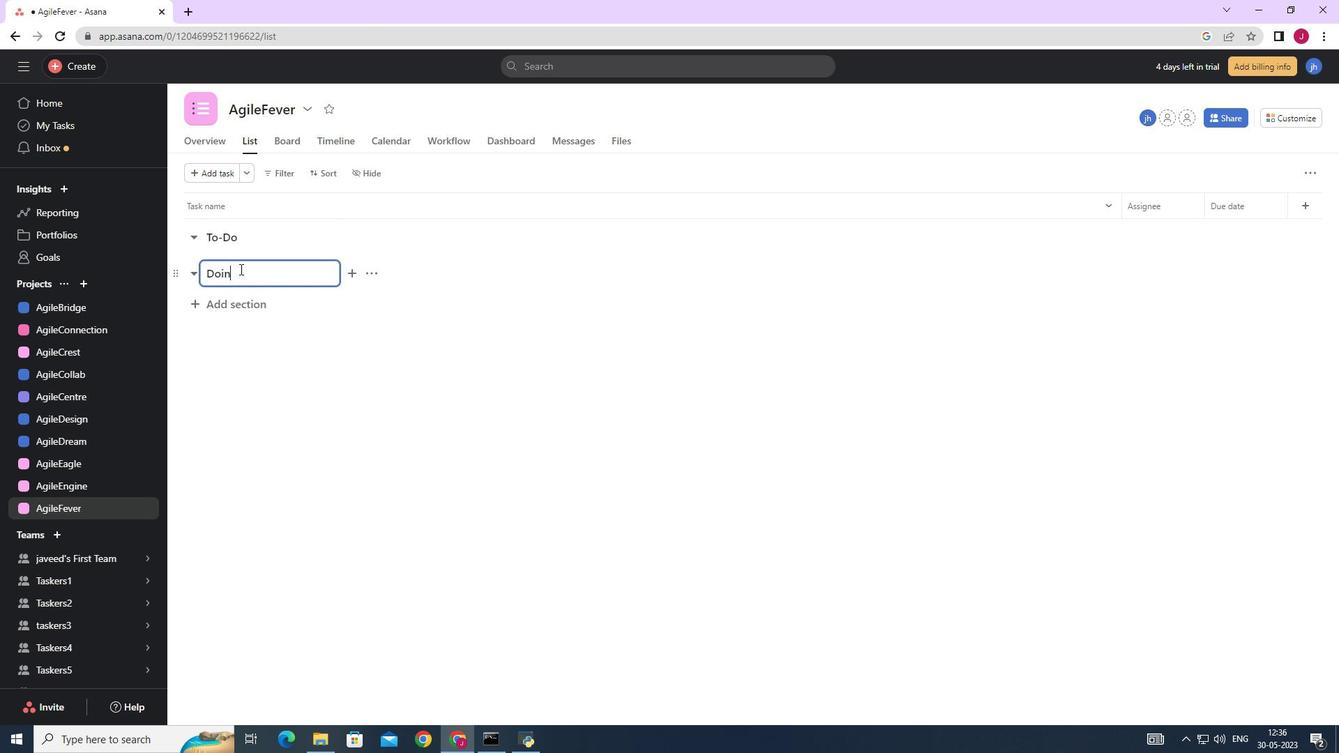 
Action: Mouse moved to (248, 297)
Screenshot: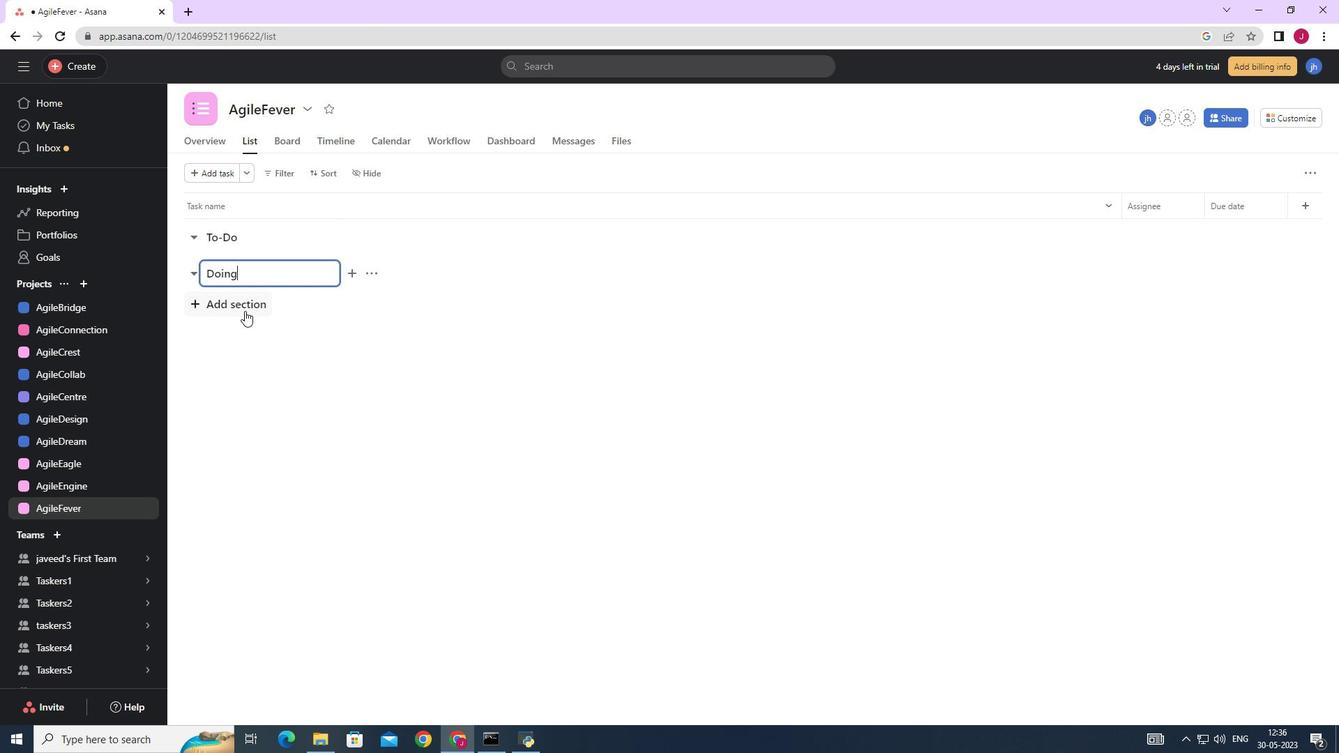 
Action: Mouse pressed left at (248, 297)
Screenshot: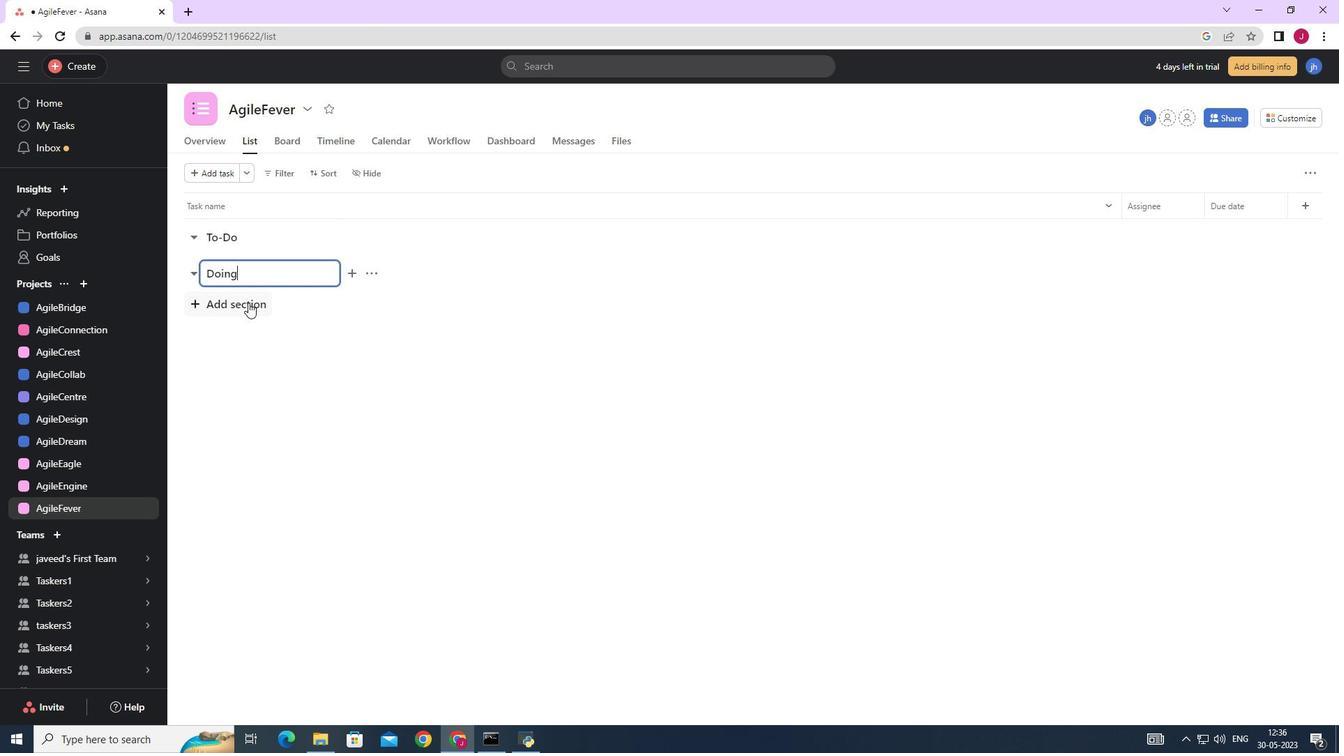 
Action: Key pressed <Key.caps_lock>D<Key.caps_lock>one
Screenshot: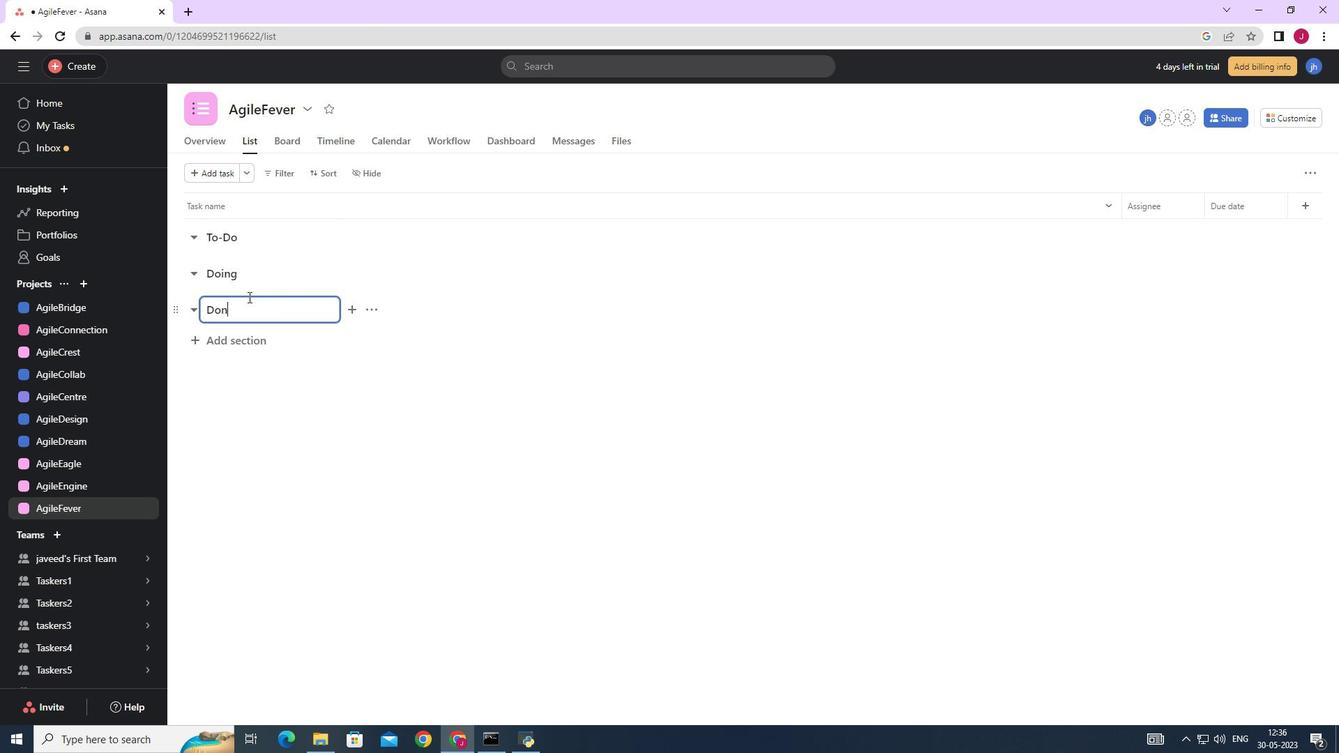 
Action: Mouse moved to (345, 385)
Screenshot: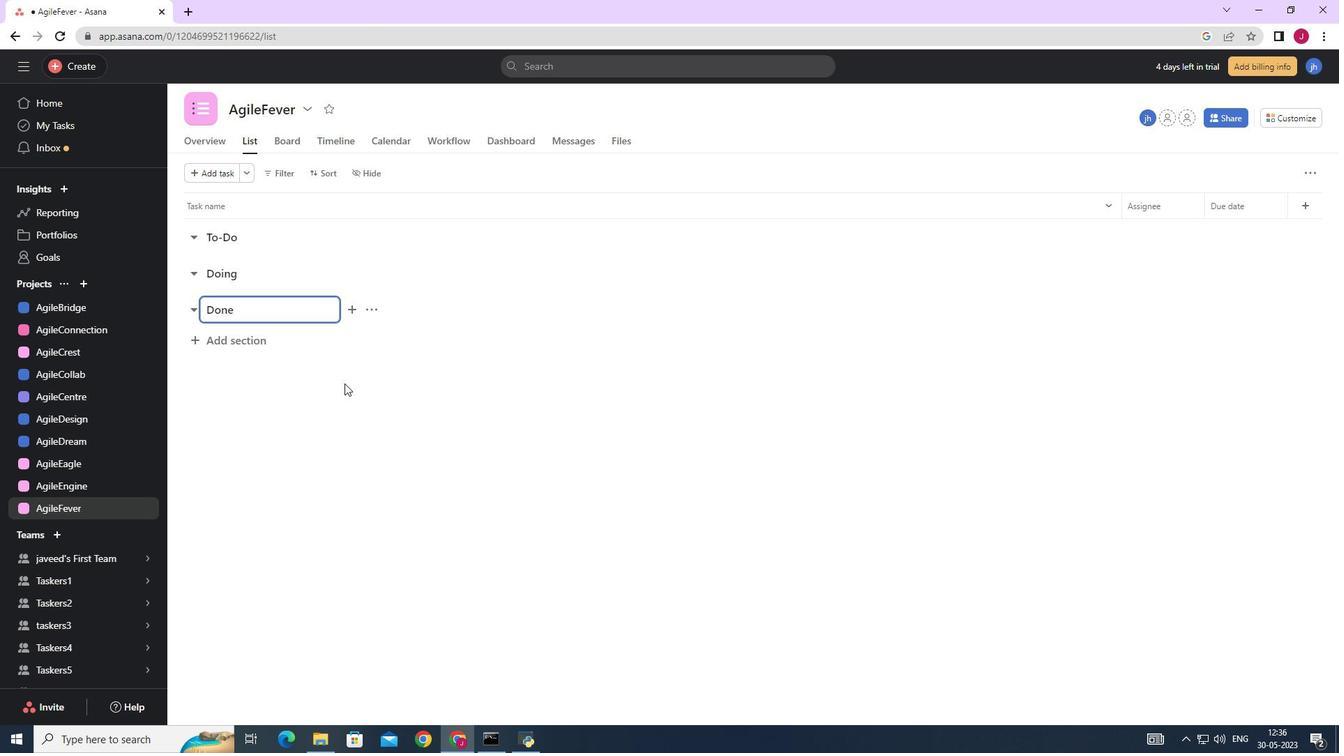 
Action: Key pressed <Key.enter>
Screenshot: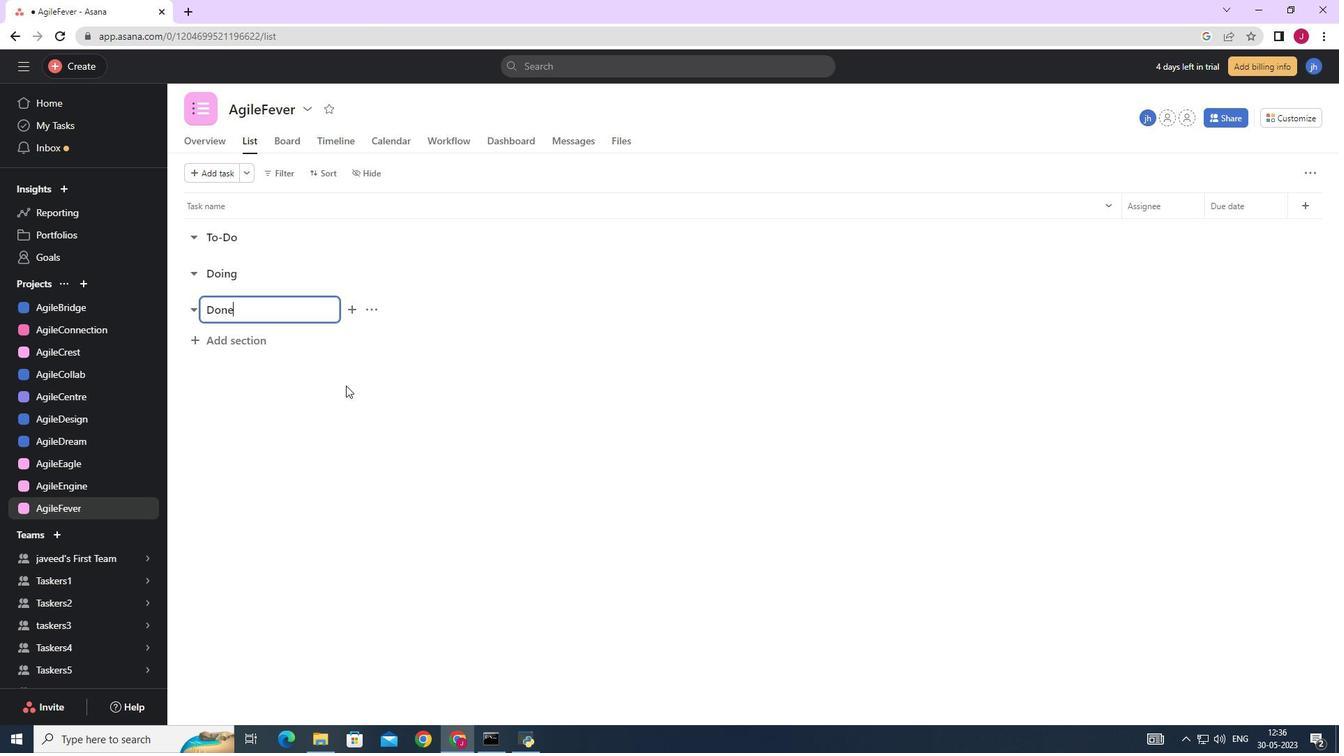 
Action: Mouse moved to (339, 386)
Screenshot: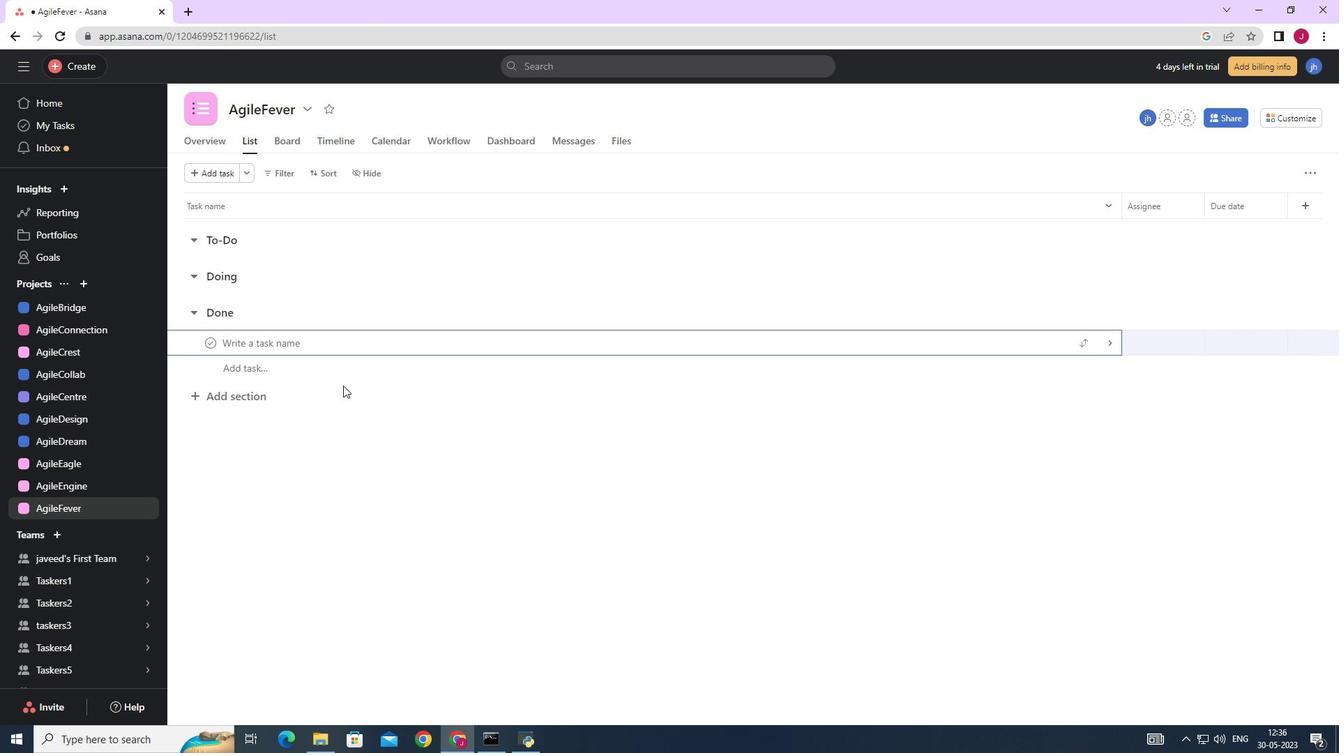 
